 Task: Search one way flight ticket for 3 adults in first from Atlanta: Hartsfield-jackson Atlanta International Airport to Greensboro: Piedmont Triad International Airport on 5-1-2023. Choice of flights is Sun country airlines. Number of bags: 1 carry on bag. Price is upto 87000. Outbound departure time preference is 21:30.
Action: Mouse moved to (231, 233)
Screenshot: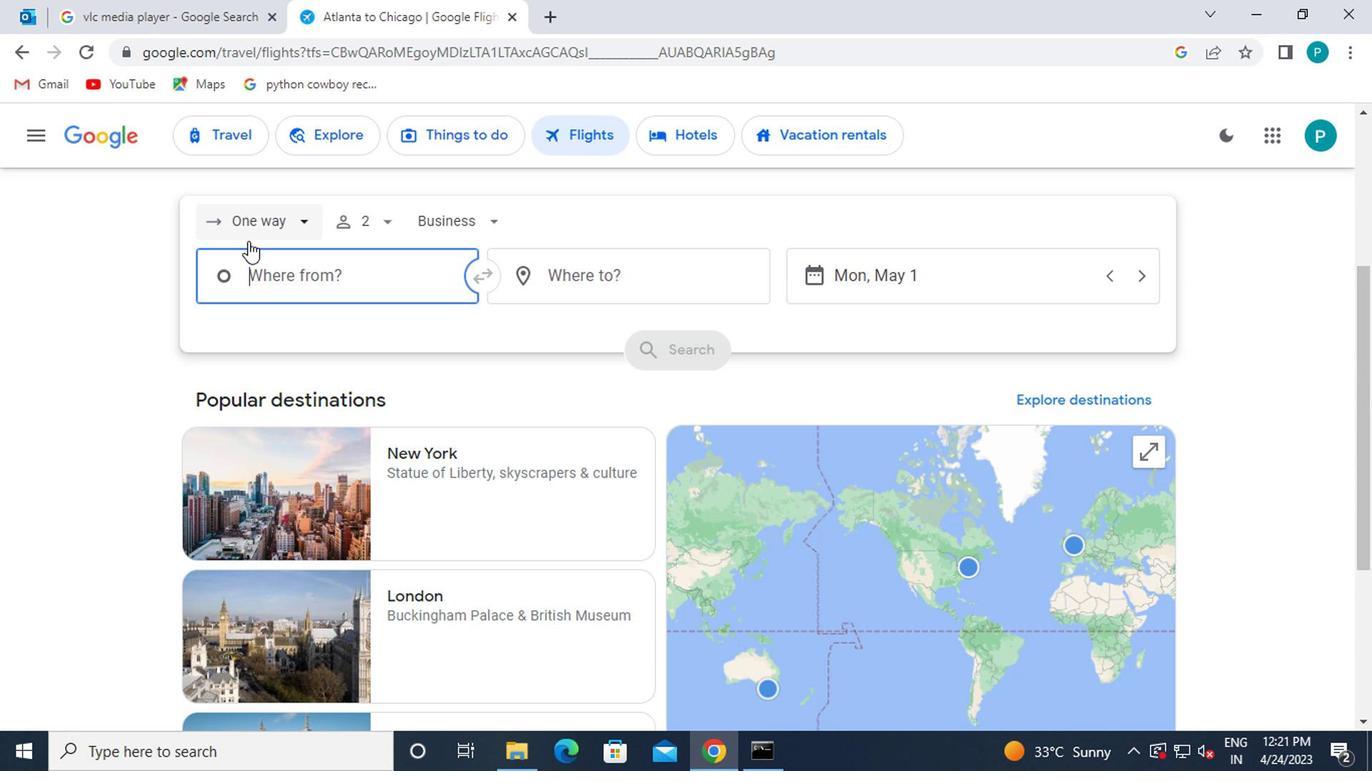 
Action: Mouse pressed left at (231, 233)
Screenshot: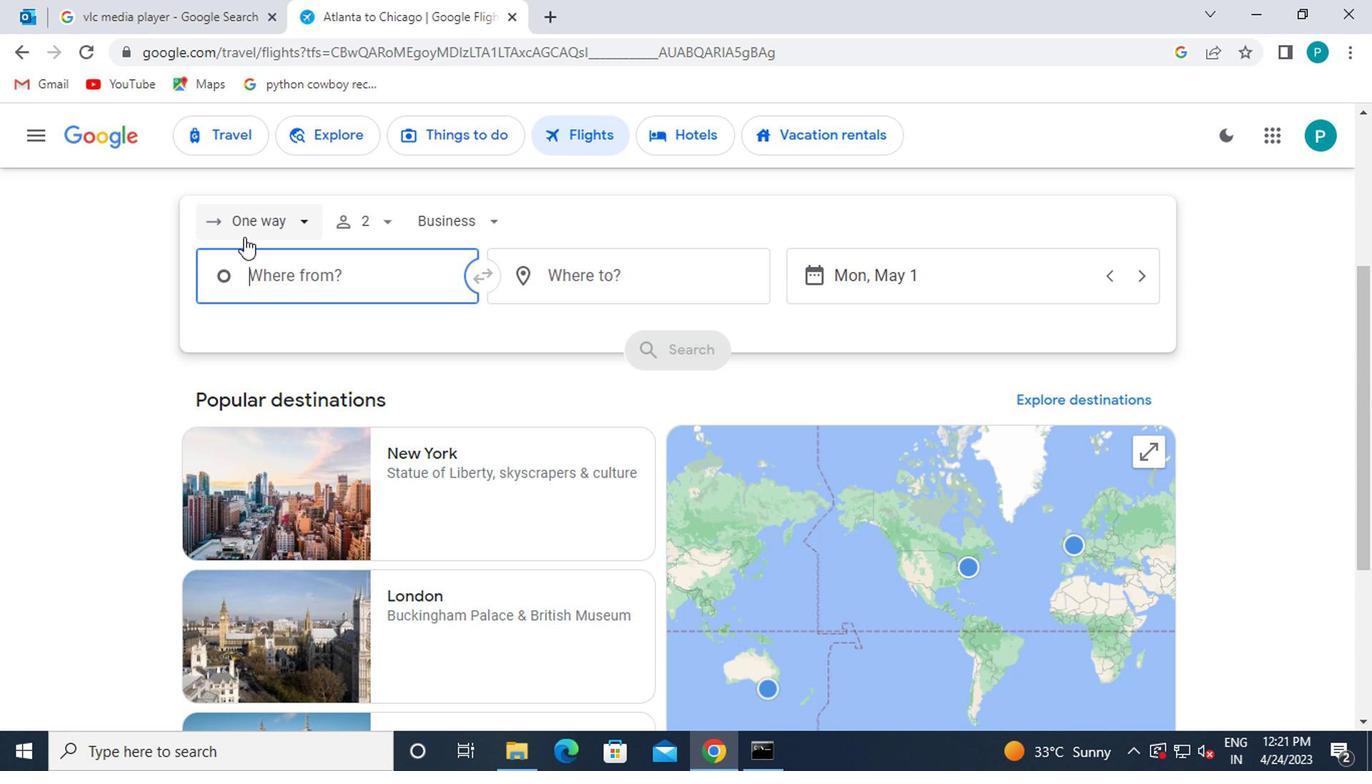 
Action: Mouse moved to (285, 320)
Screenshot: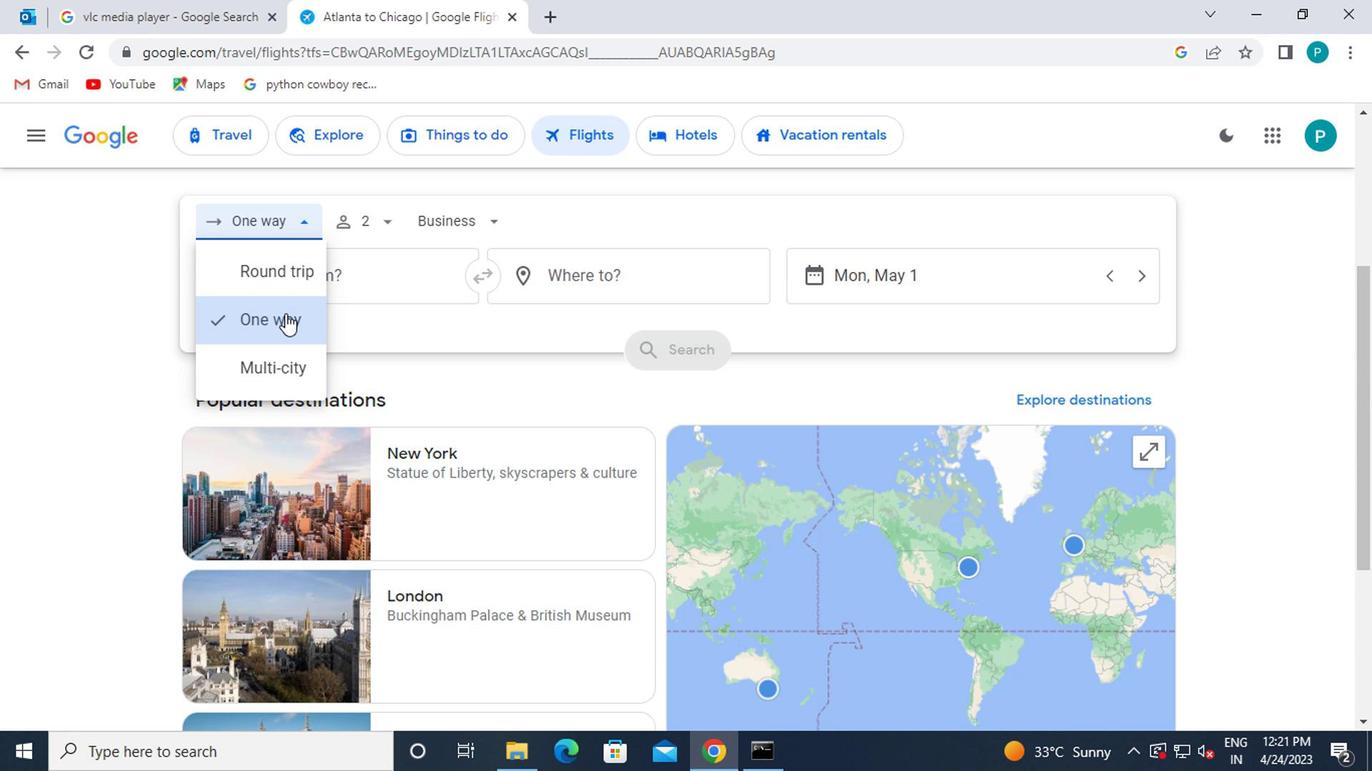 
Action: Mouse pressed left at (285, 320)
Screenshot: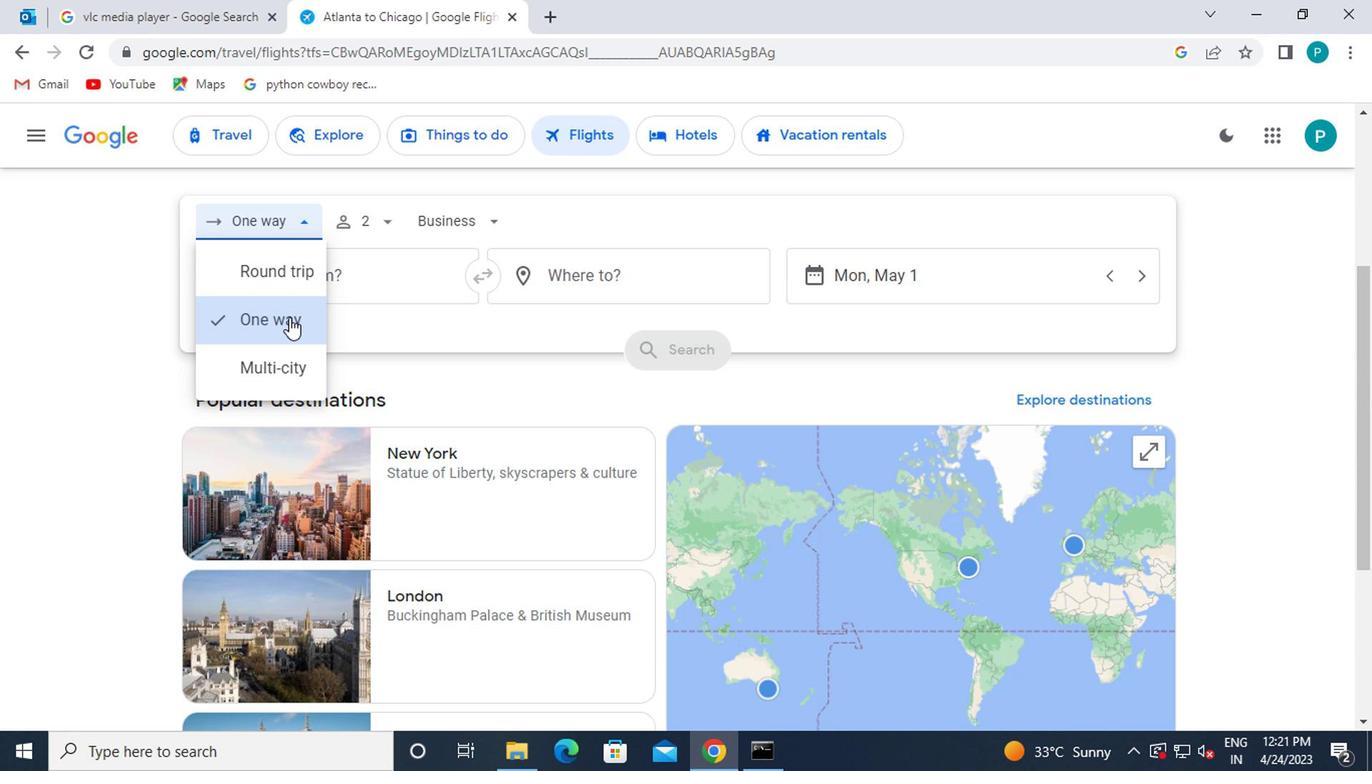 
Action: Mouse moved to (355, 238)
Screenshot: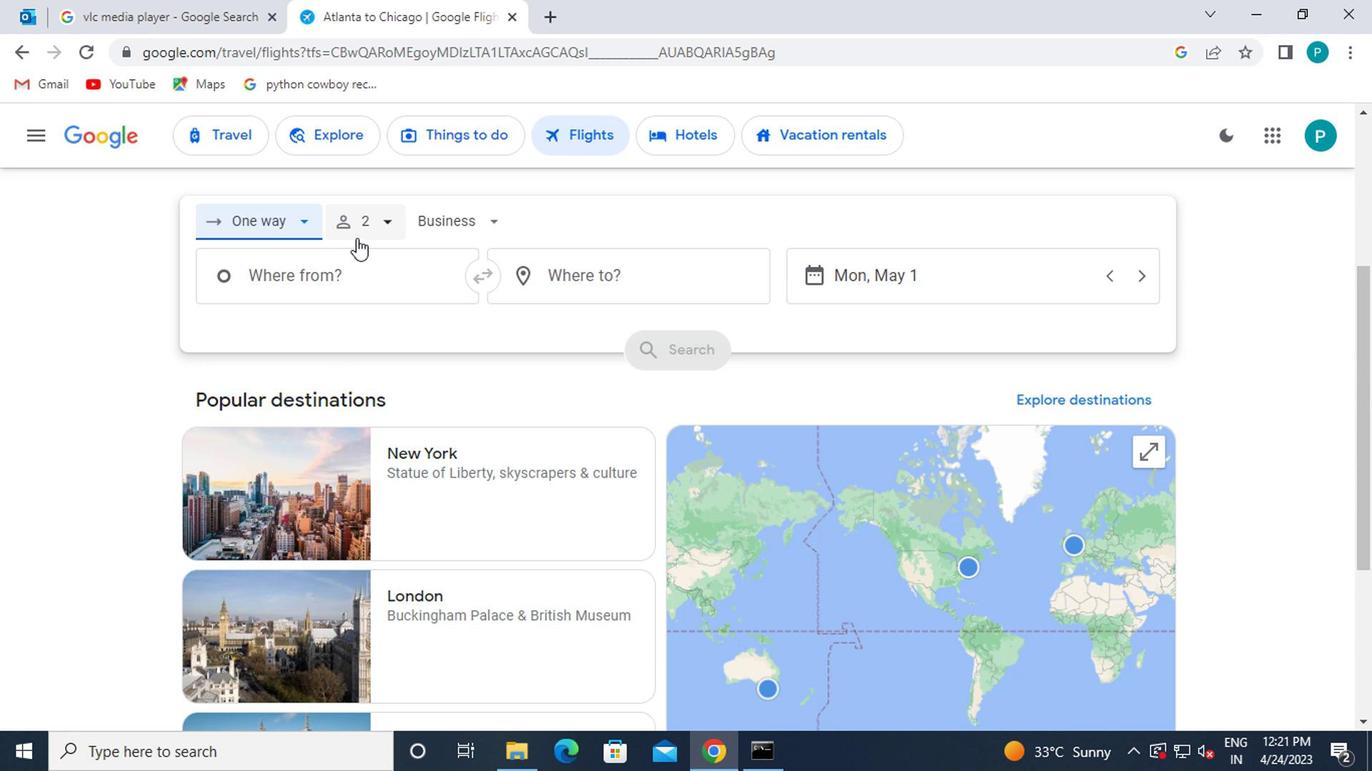 
Action: Mouse pressed left at (355, 238)
Screenshot: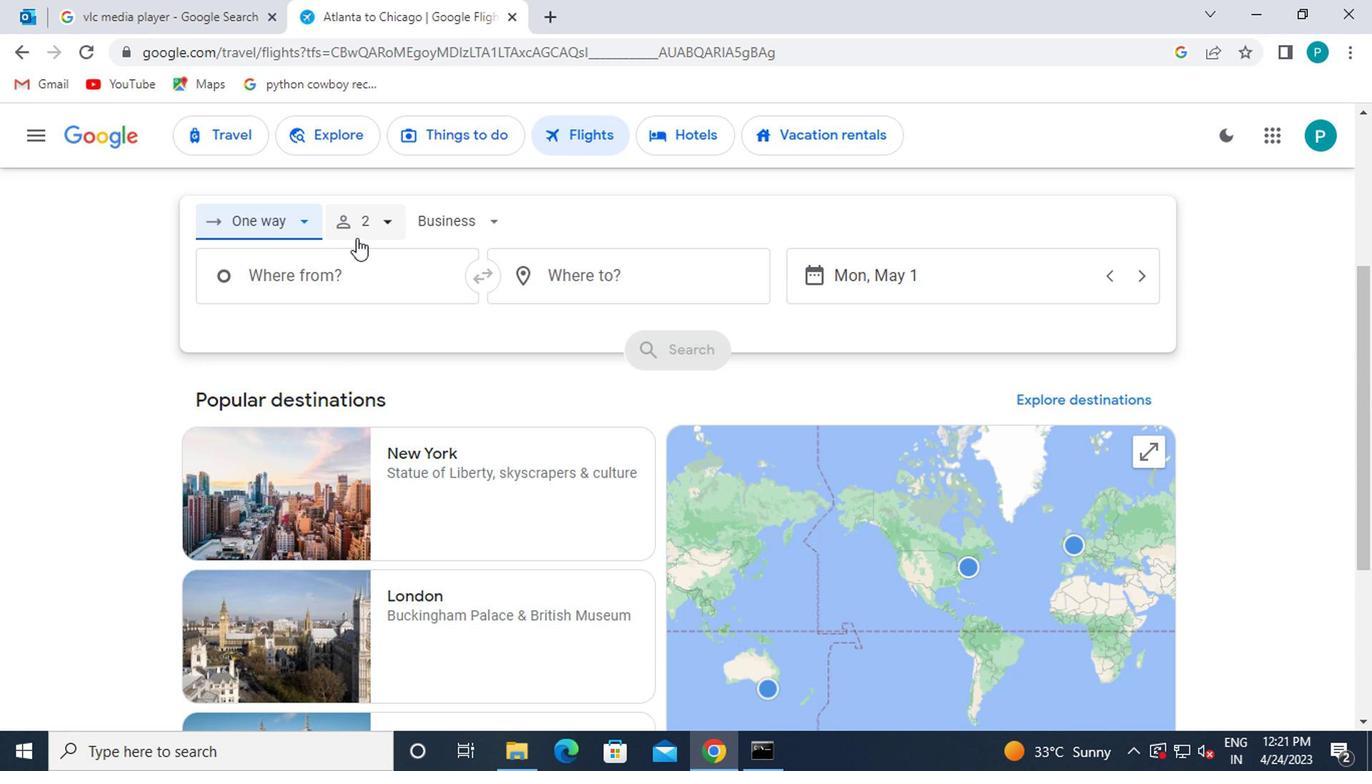 
Action: Mouse moved to (528, 285)
Screenshot: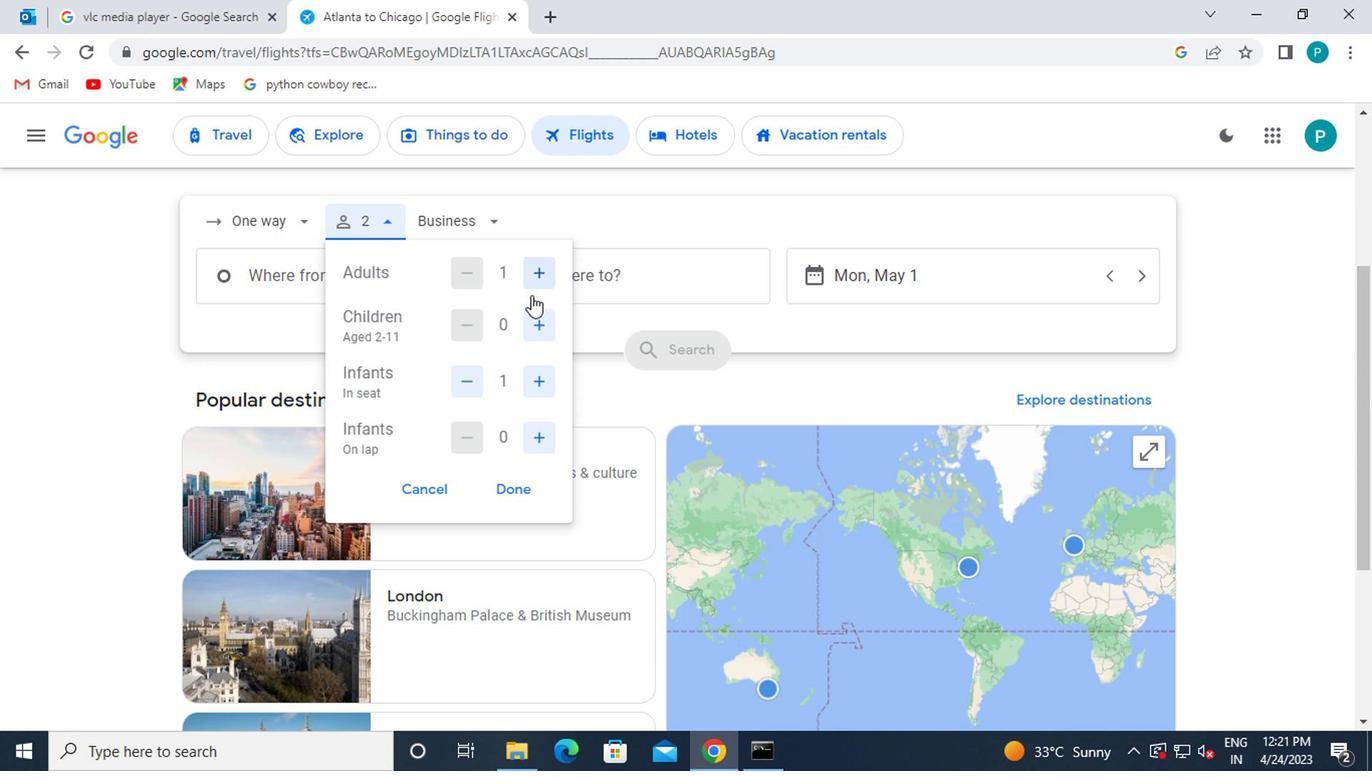 
Action: Mouse pressed left at (528, 285)
Screenshot: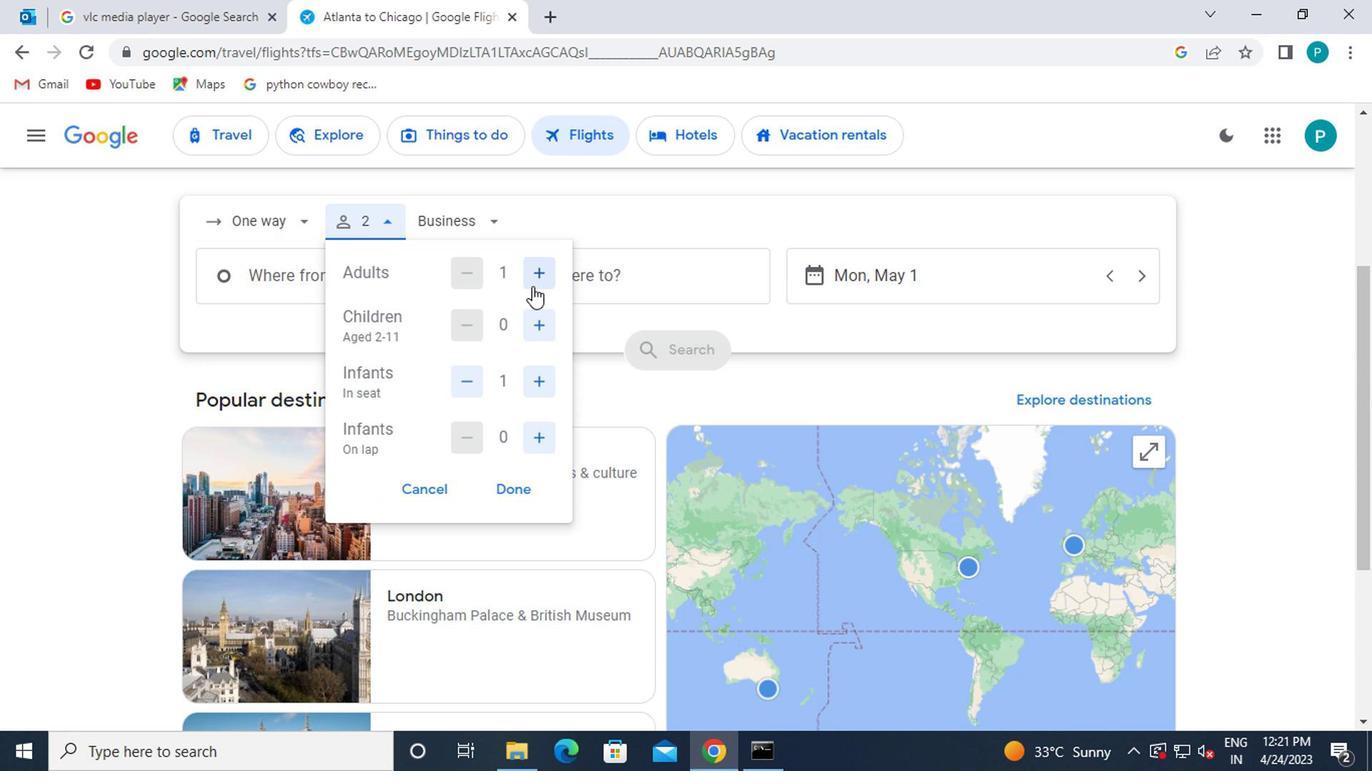 
Action: Mouse pressed left at (528, 285)
Screenshot: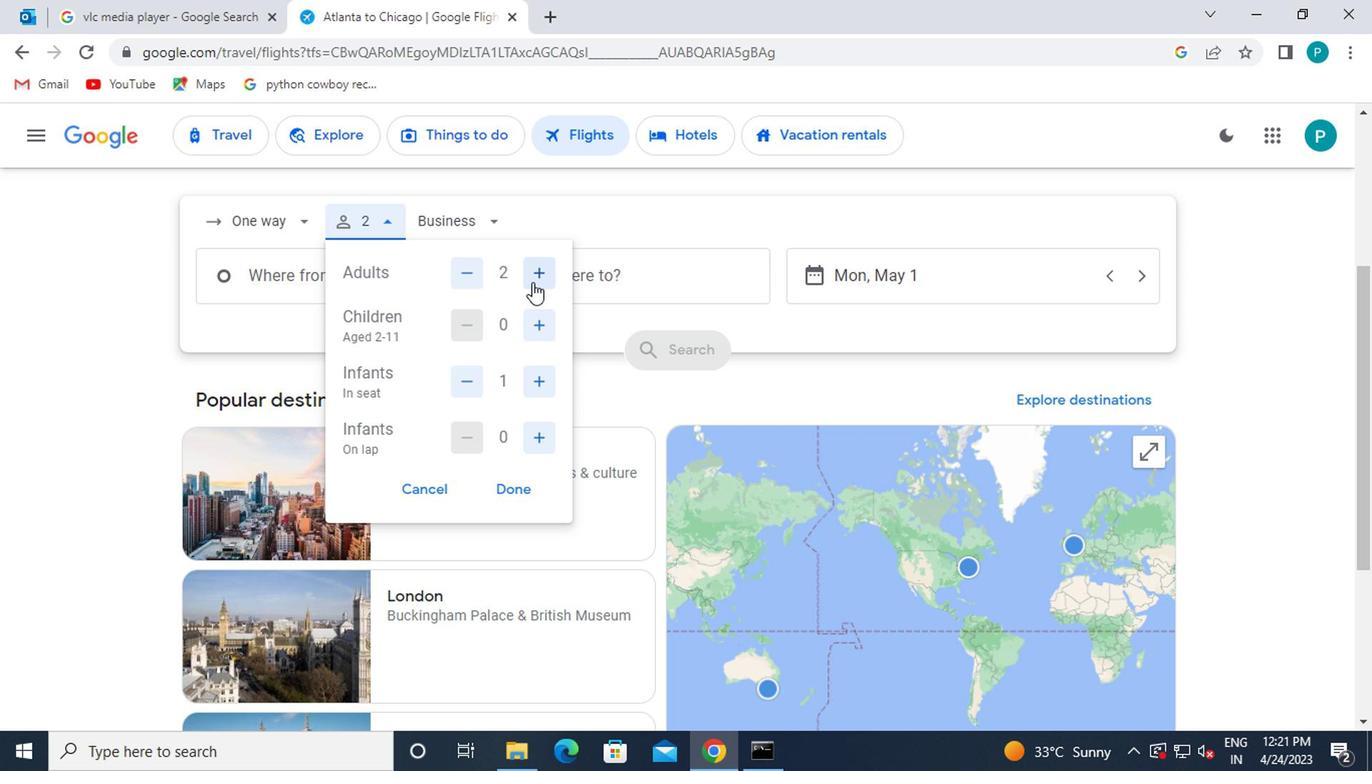 
Action: Mouse moved to (472, 378)
Screenshot: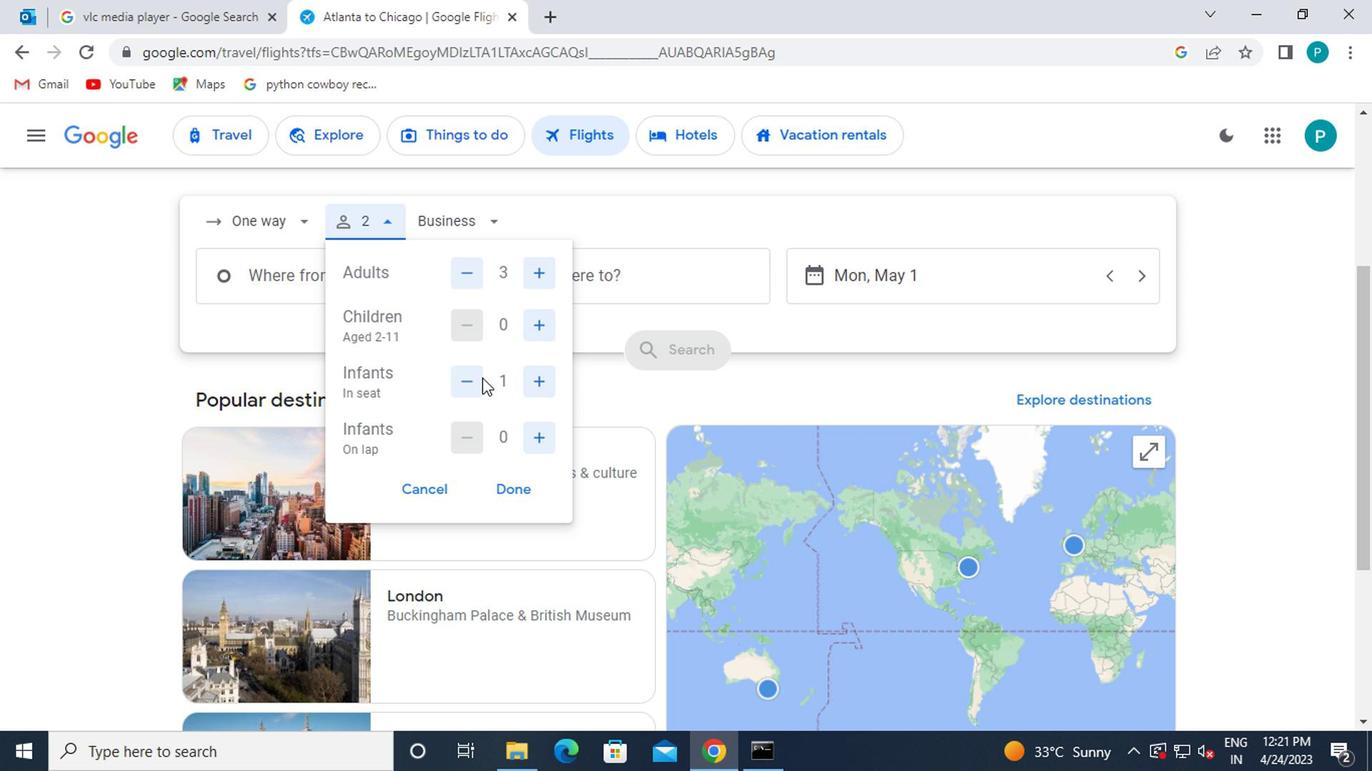 
Action: Mouse pressed left at (472, 378)
Screenshot: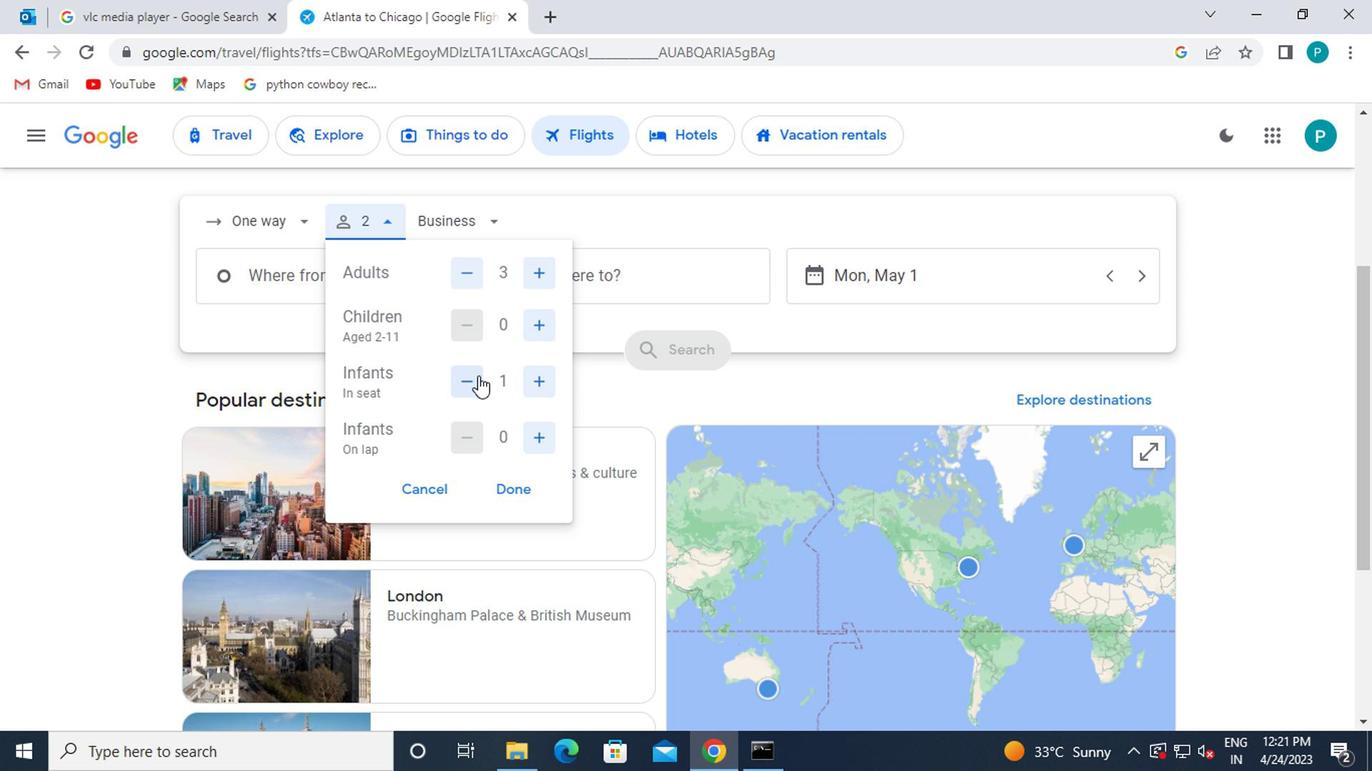 
Action: Mouse moved to (493, 489)
Screenshot: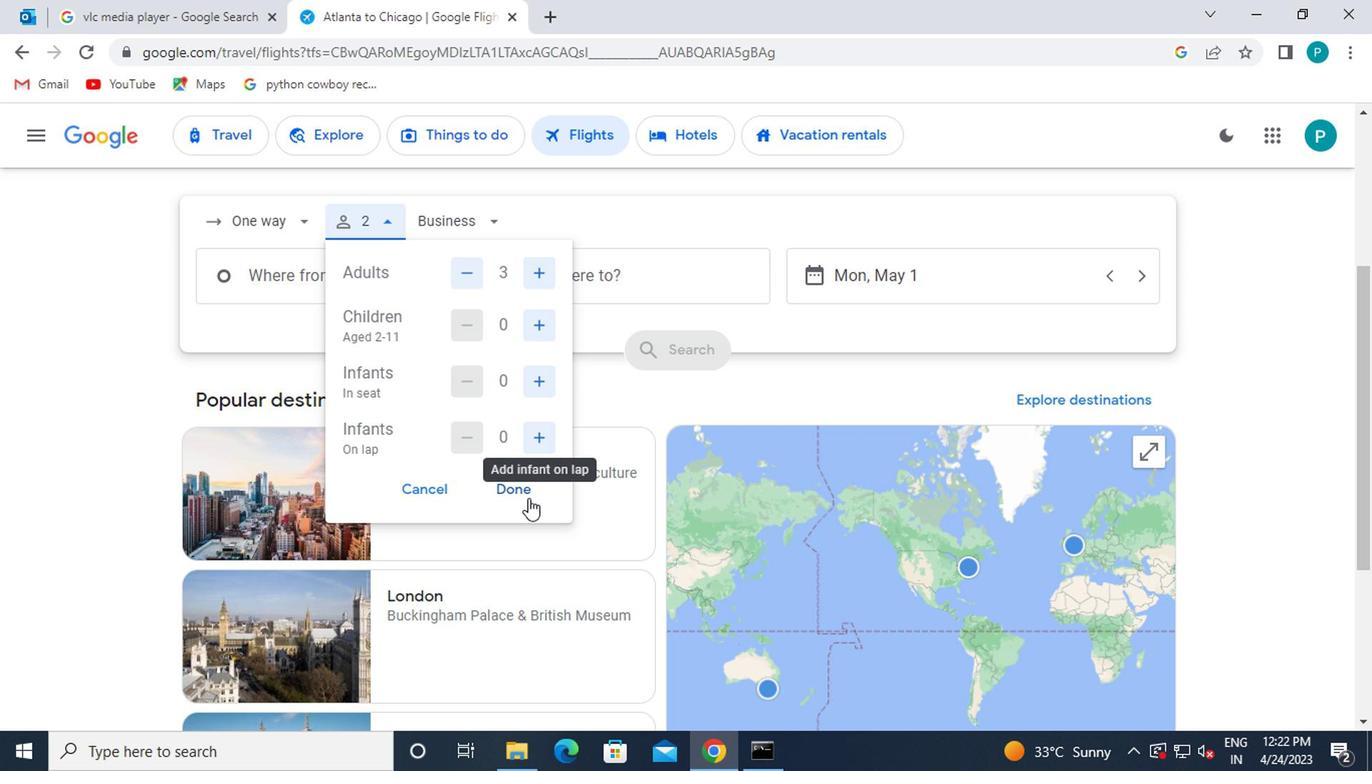 
Action: Mouse pressed left at (493, 489)
Screenshot: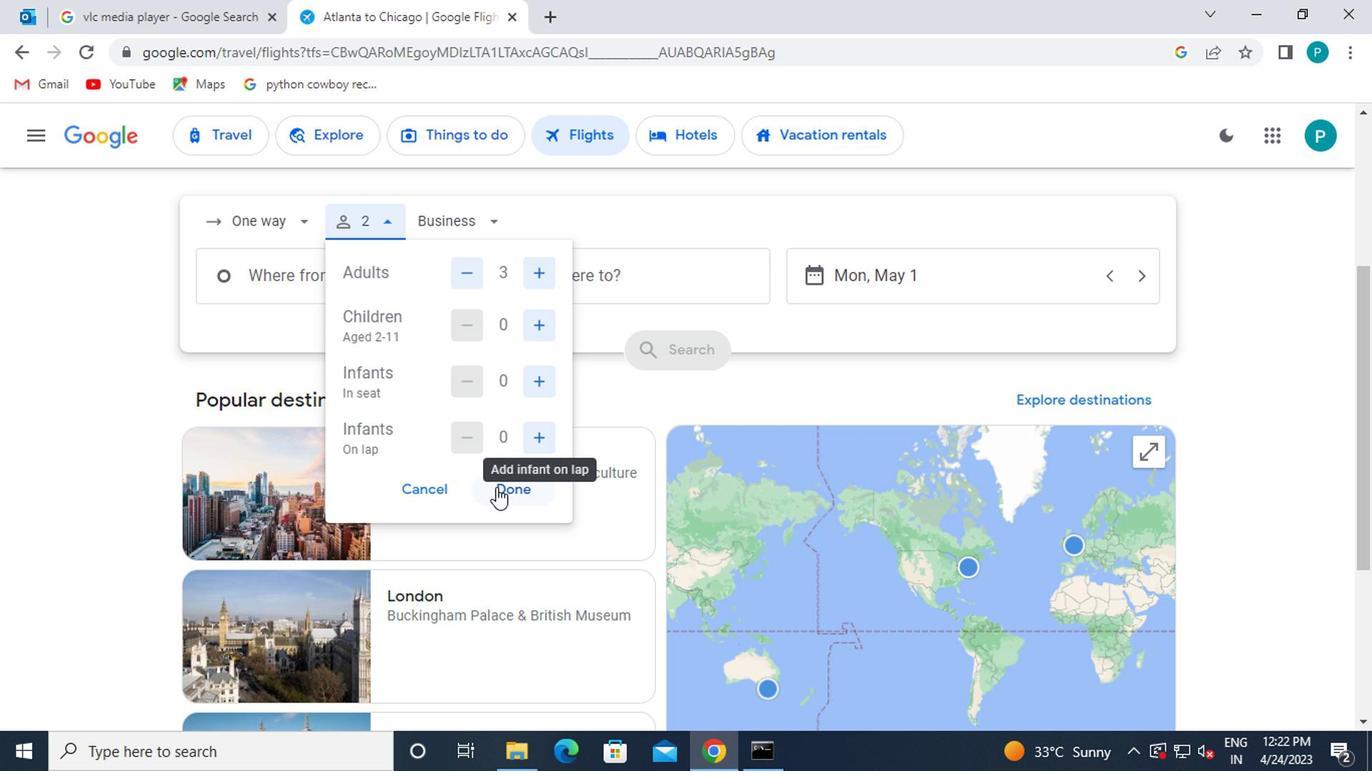 
Action: Mouse moved to (479, 225)
Screenshot: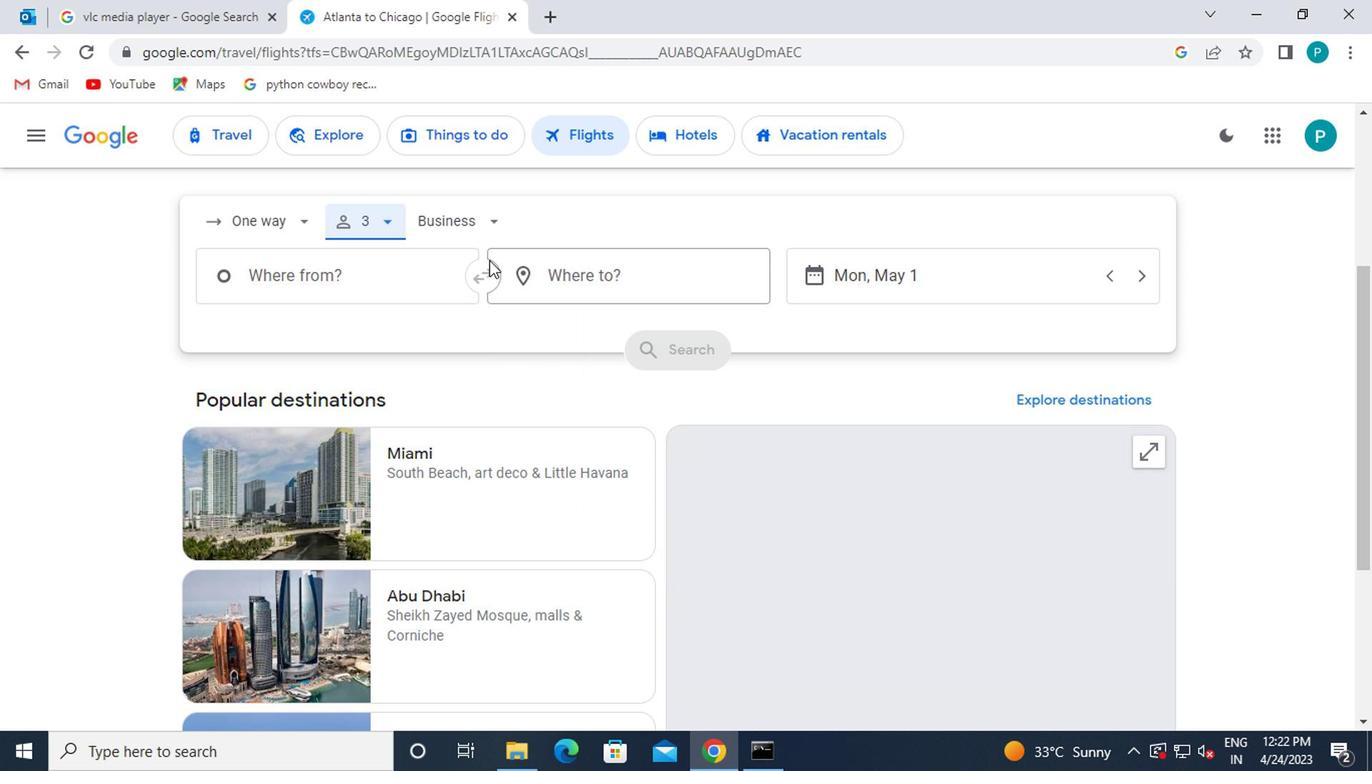 
Action: Mouse pressed left at (479, 225)
Screenshot: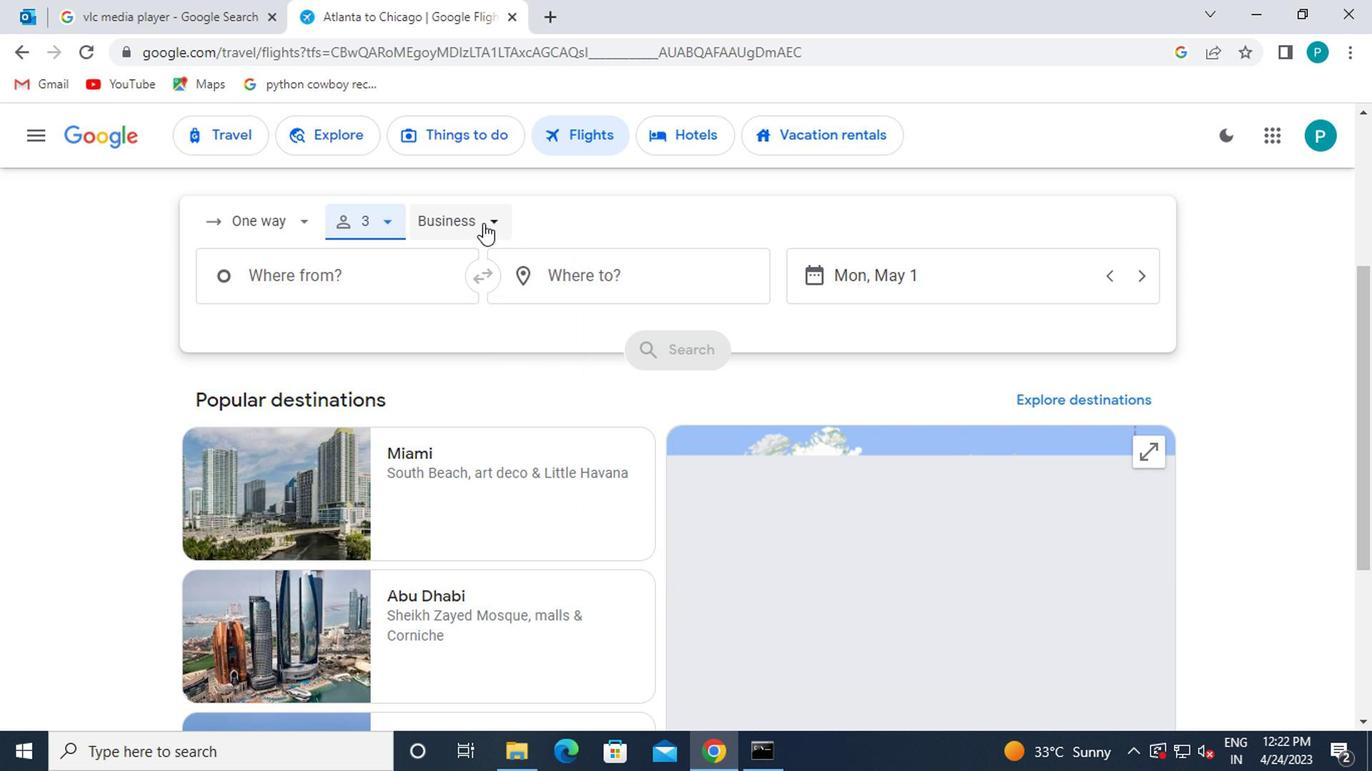 
Action: Mouse moved to (506, 411)
Screenshot: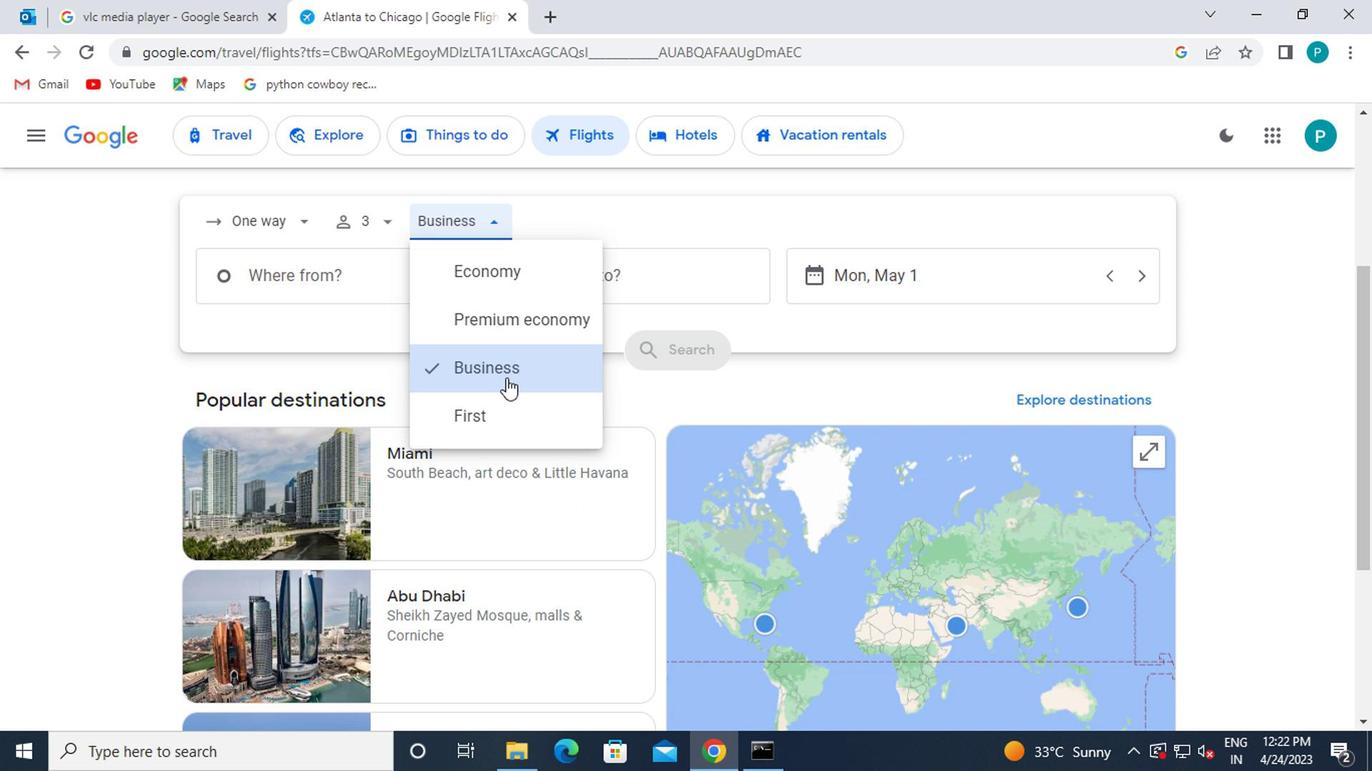 
Action: Mouse pressed left at (506, 411)
Screenshot: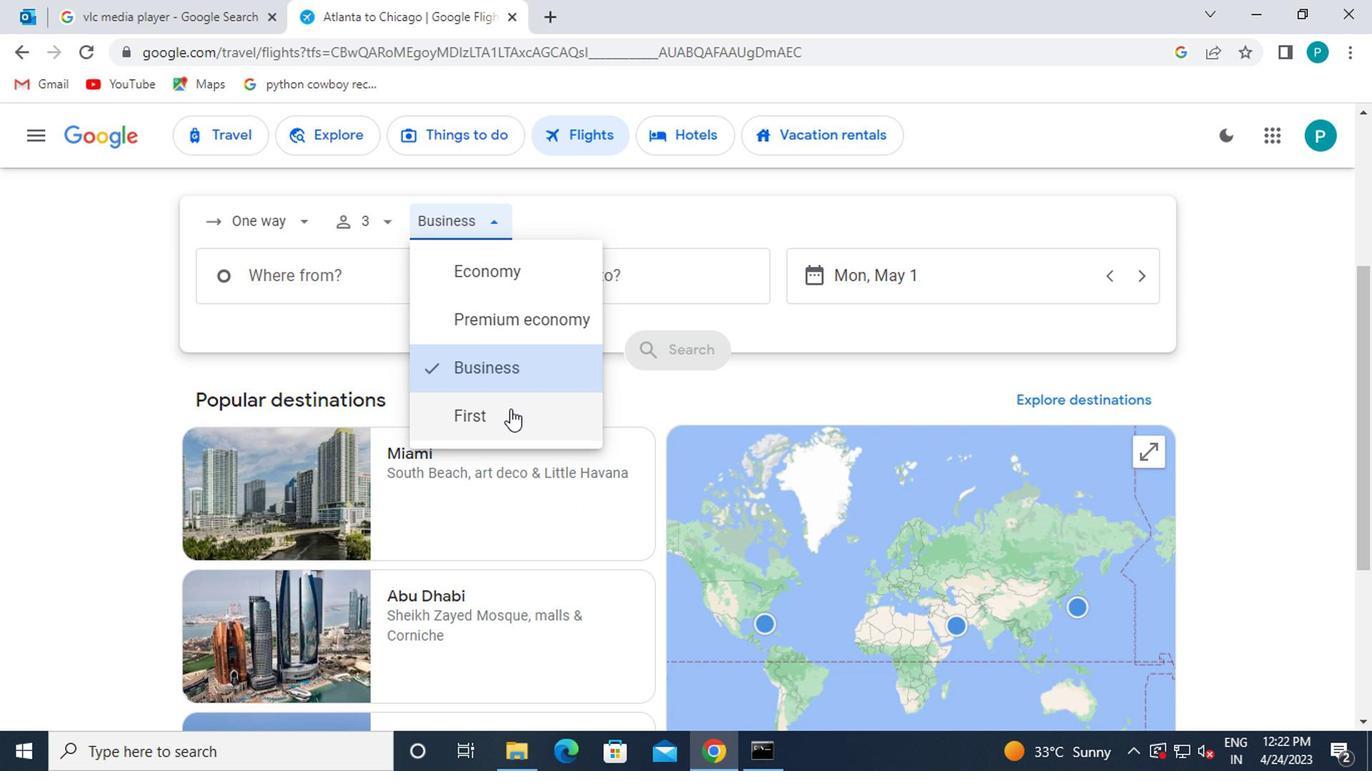 
Action: Mouse moved to (335, 290)
Screenshot: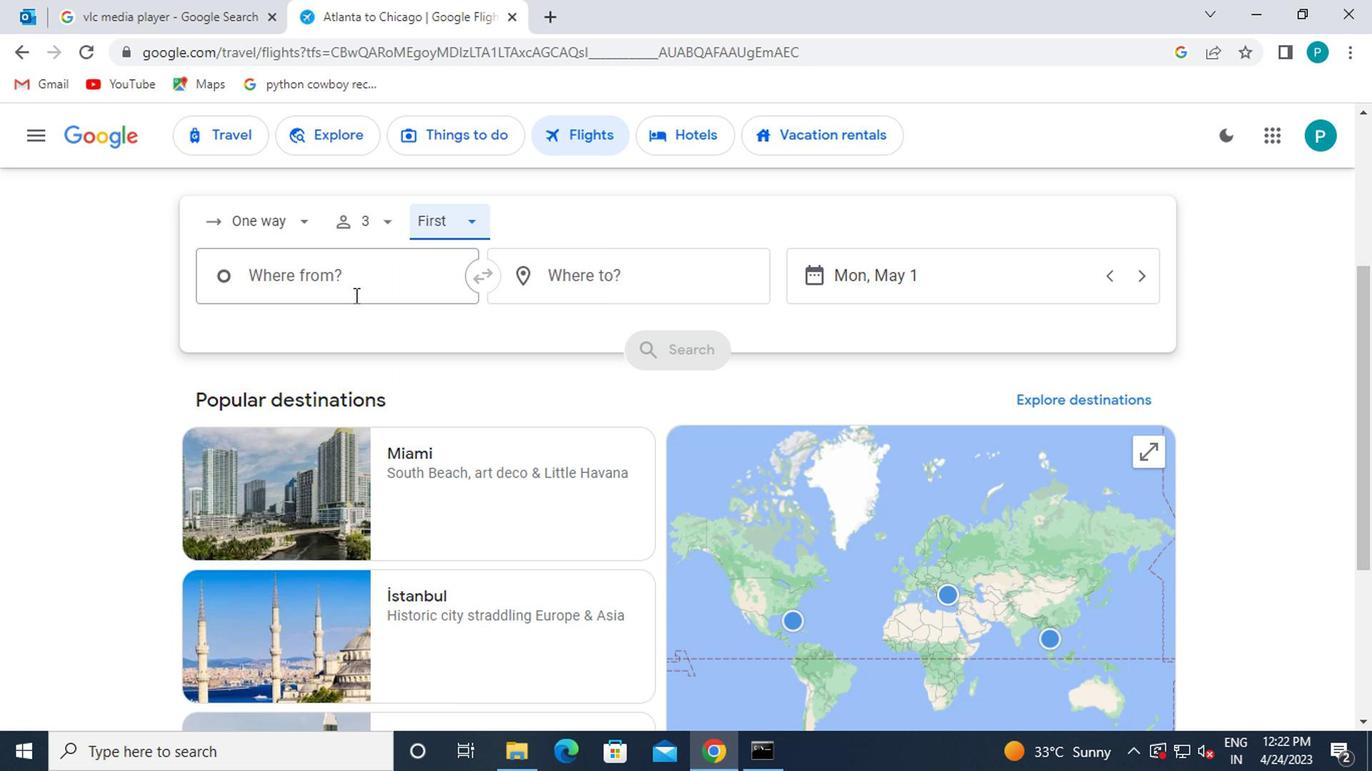 
Action: Mouse pressed left at (335, 290)
Screenshot: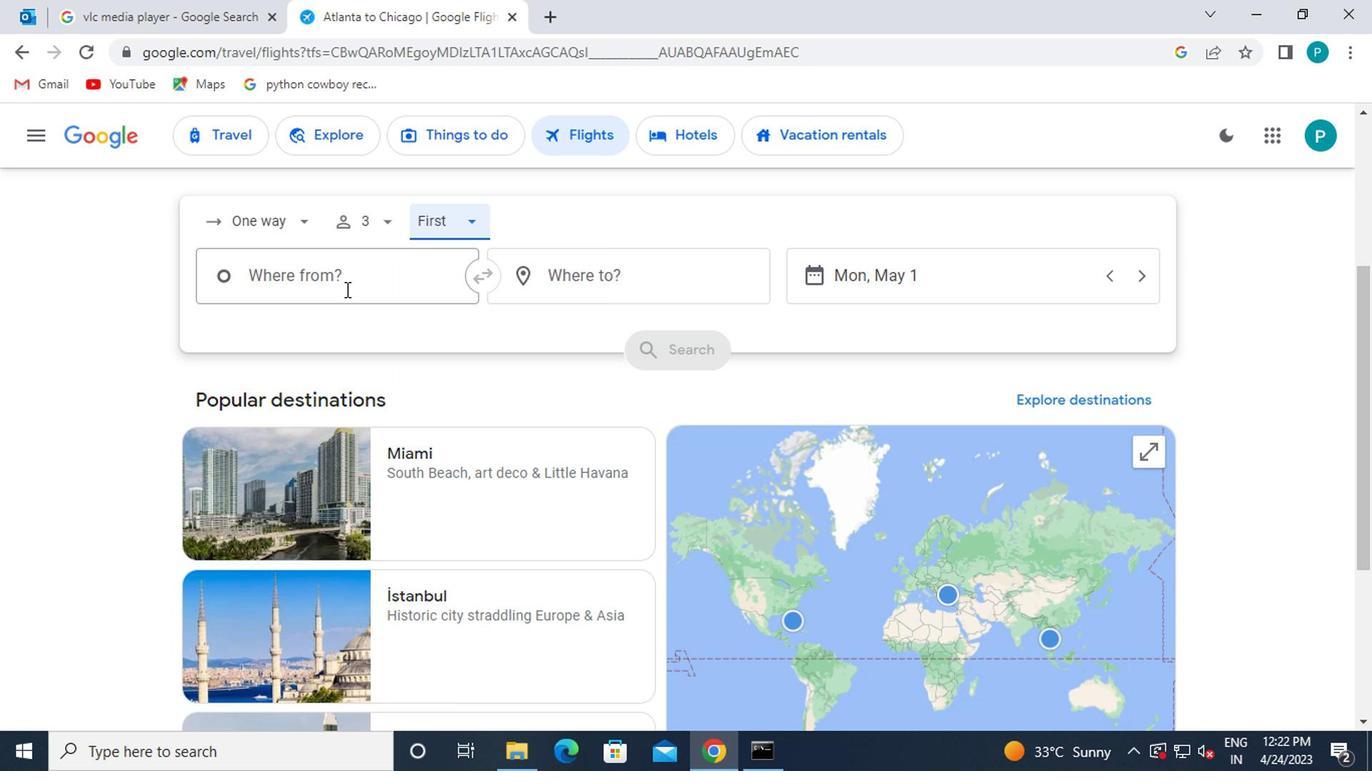 
Action: Mouse moved to (333, 288)
Screenshot: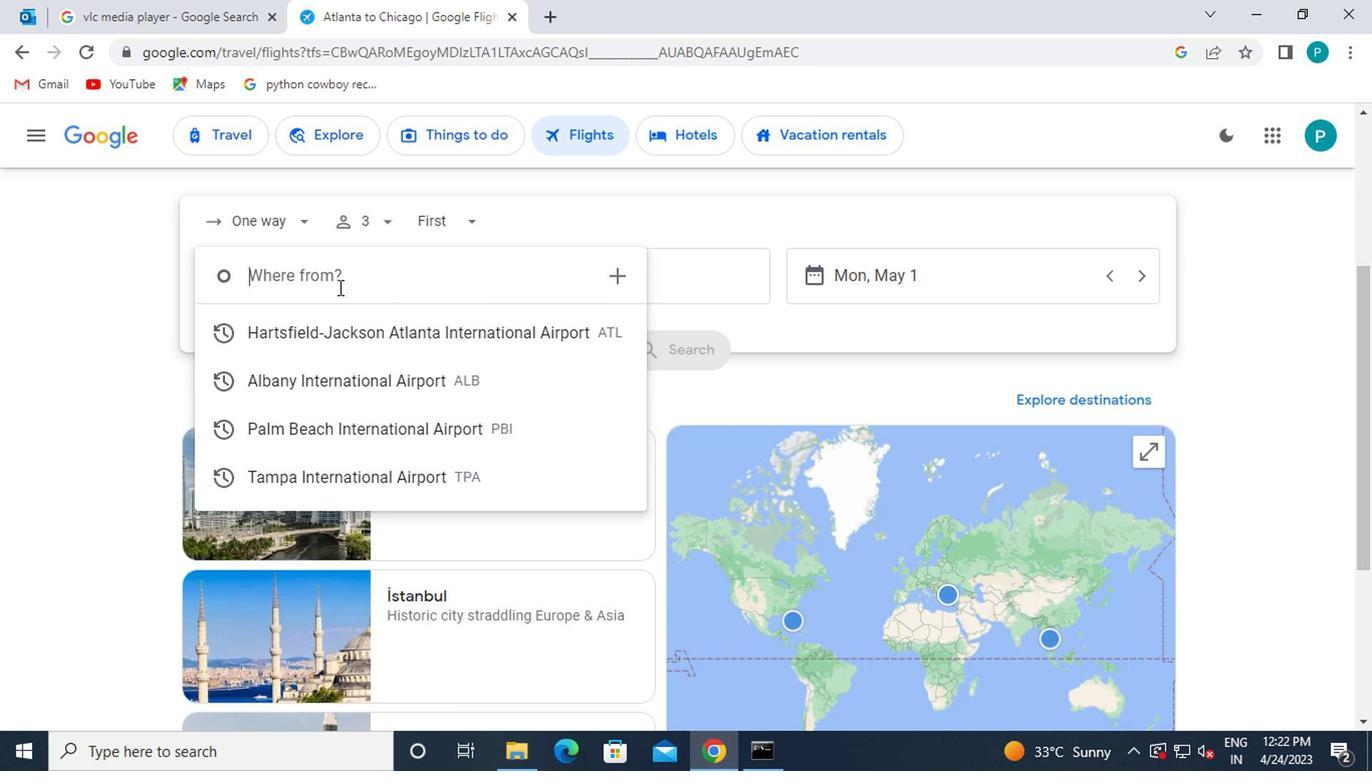 
Action: Key pressed atlanta
Screenshot: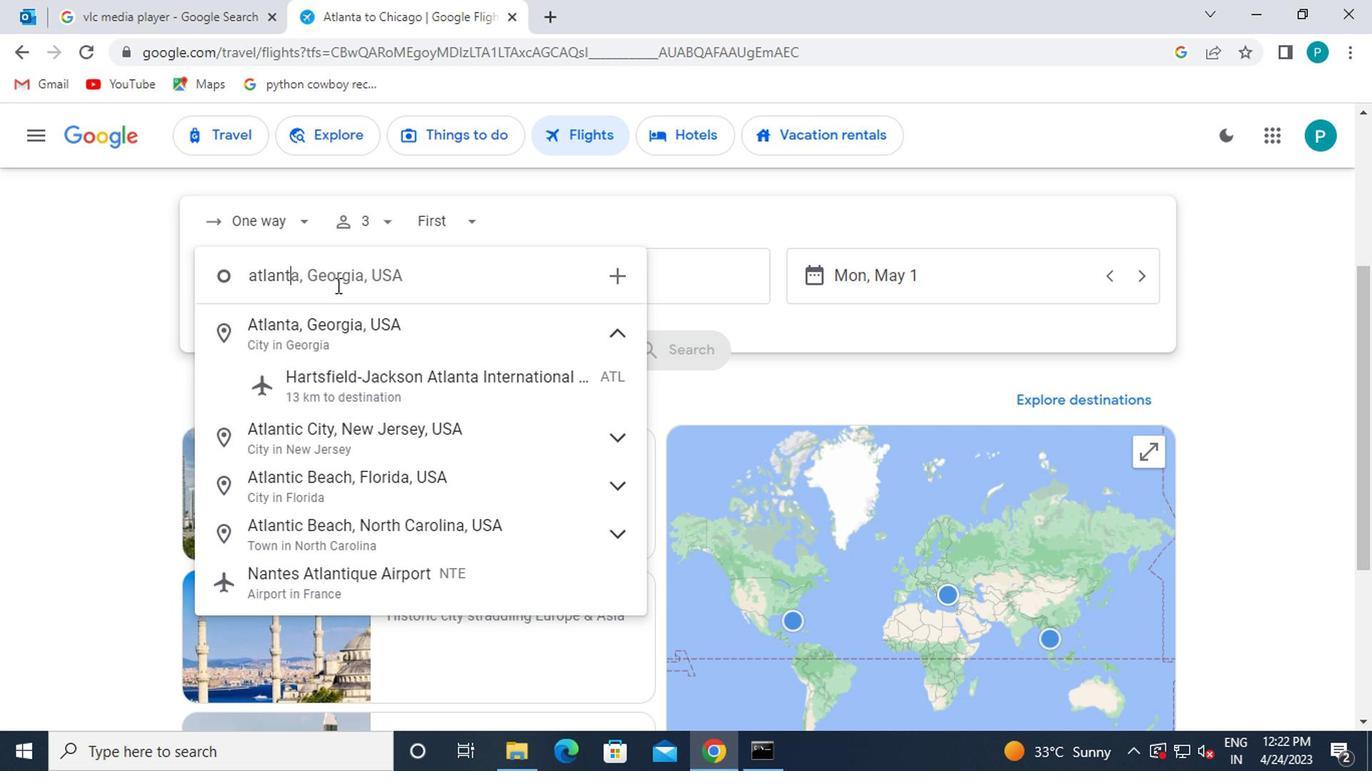 
Action: Mouse moved to (325, 385)
Screenshot: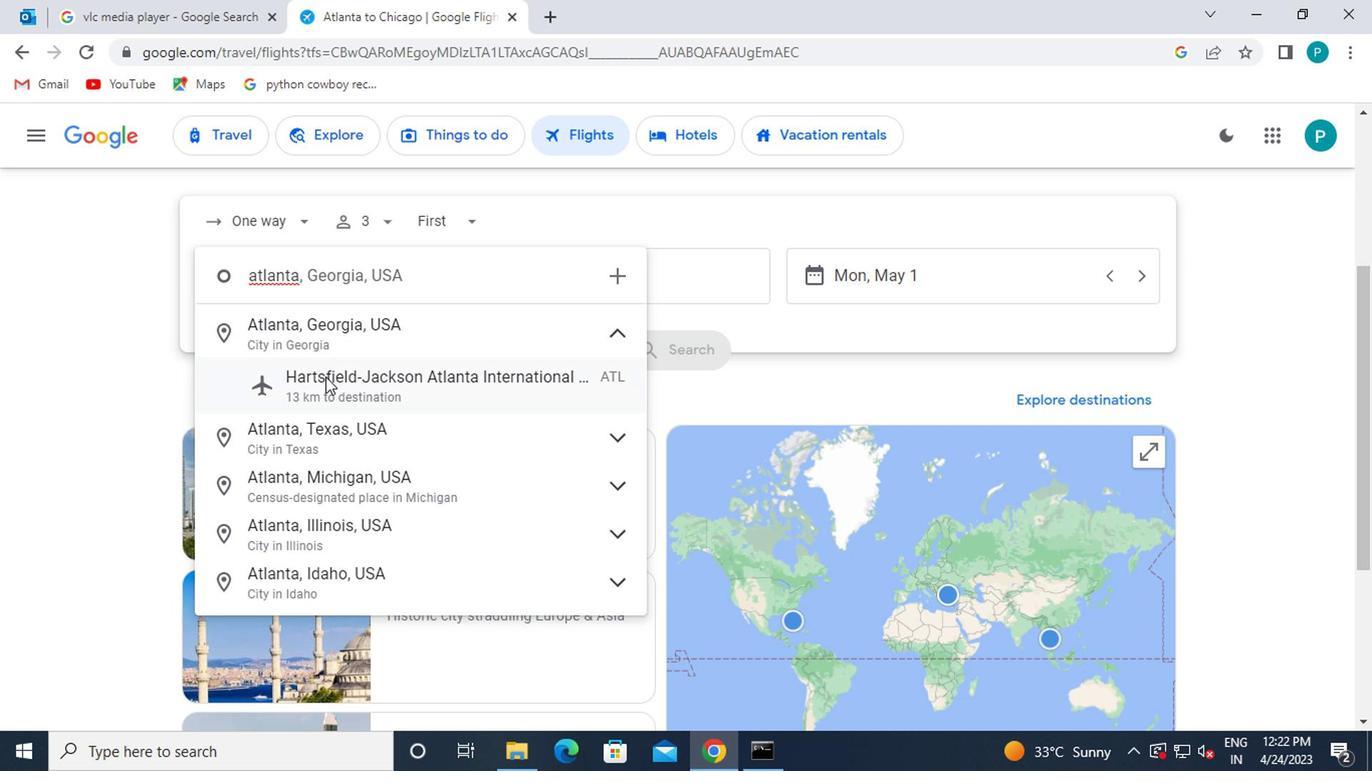 
Action: Mouse pressed left at (325, 385)
Screenshot: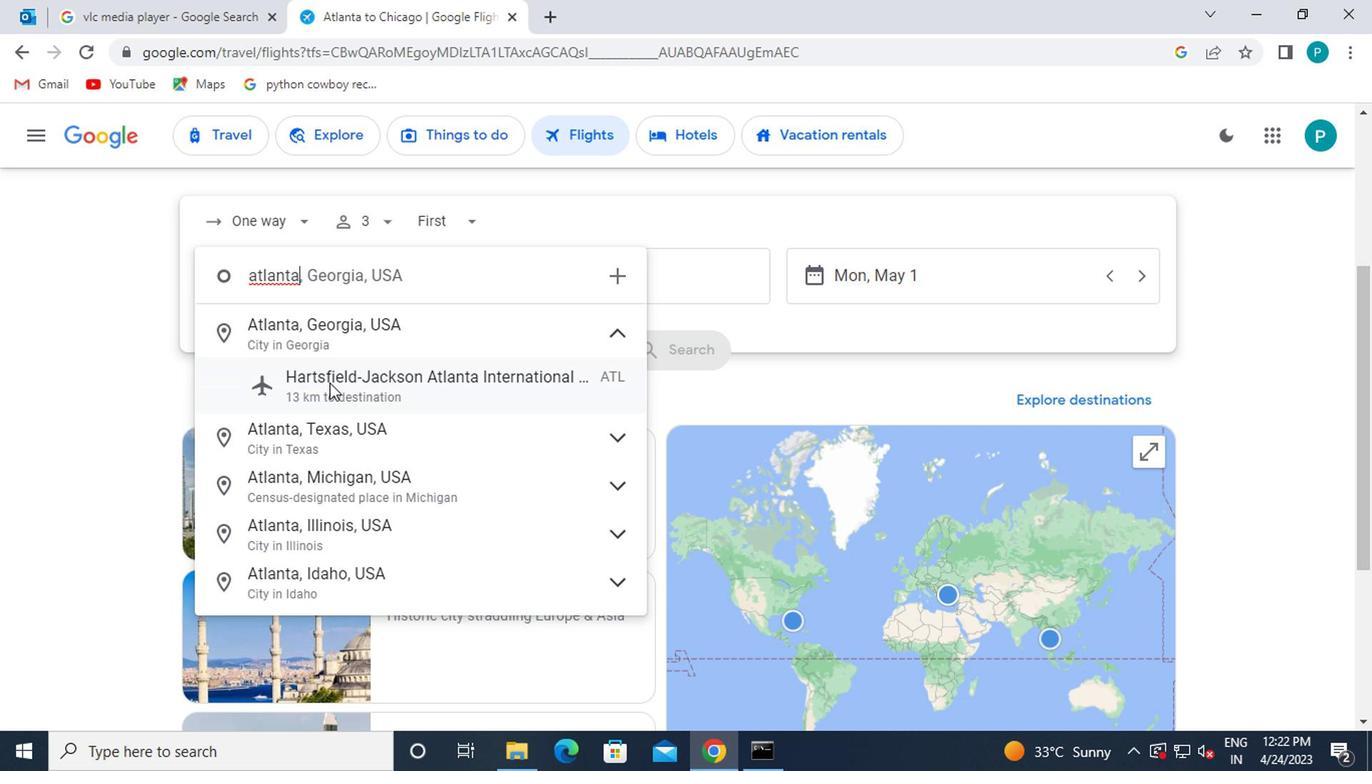 
Action: Mouse moved to (585, 290)
Screenshot: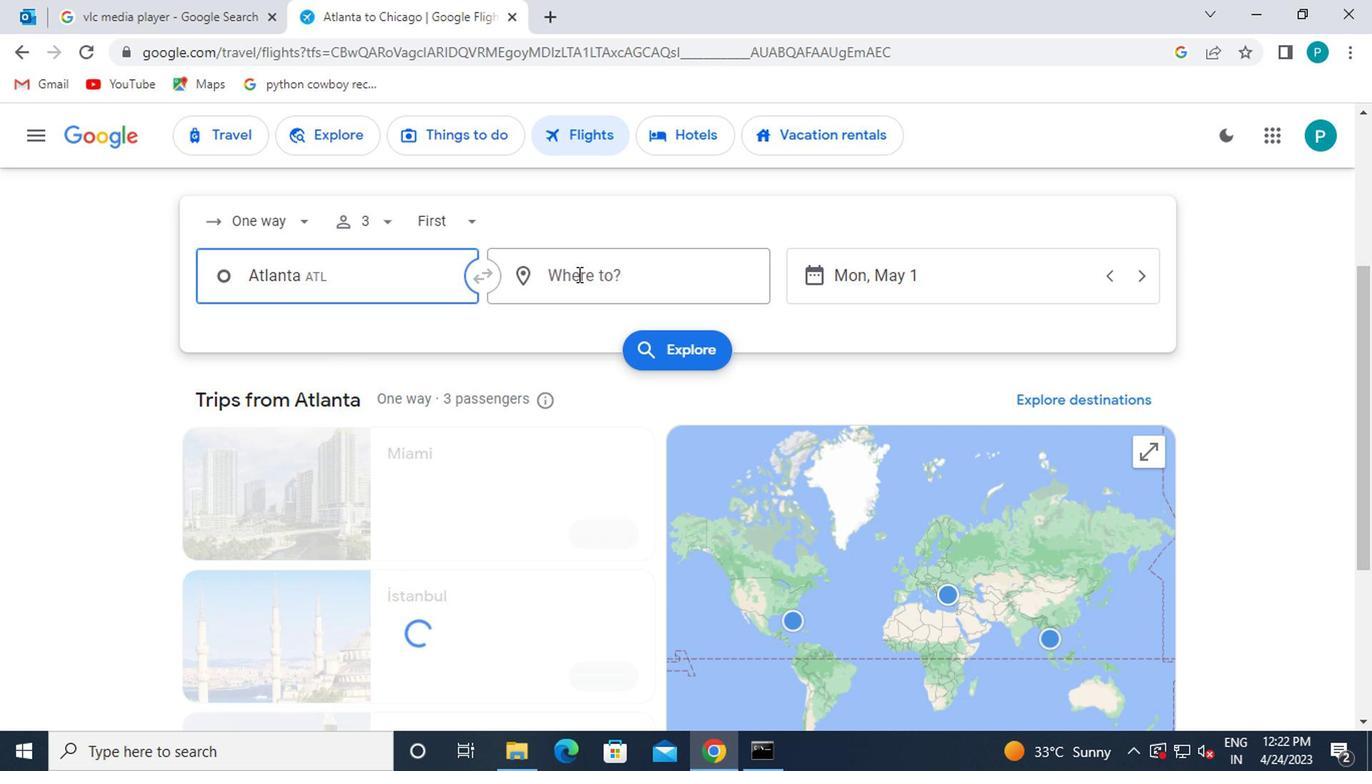 
Action: Mouse pressed left at (585, 290)
Screenshot: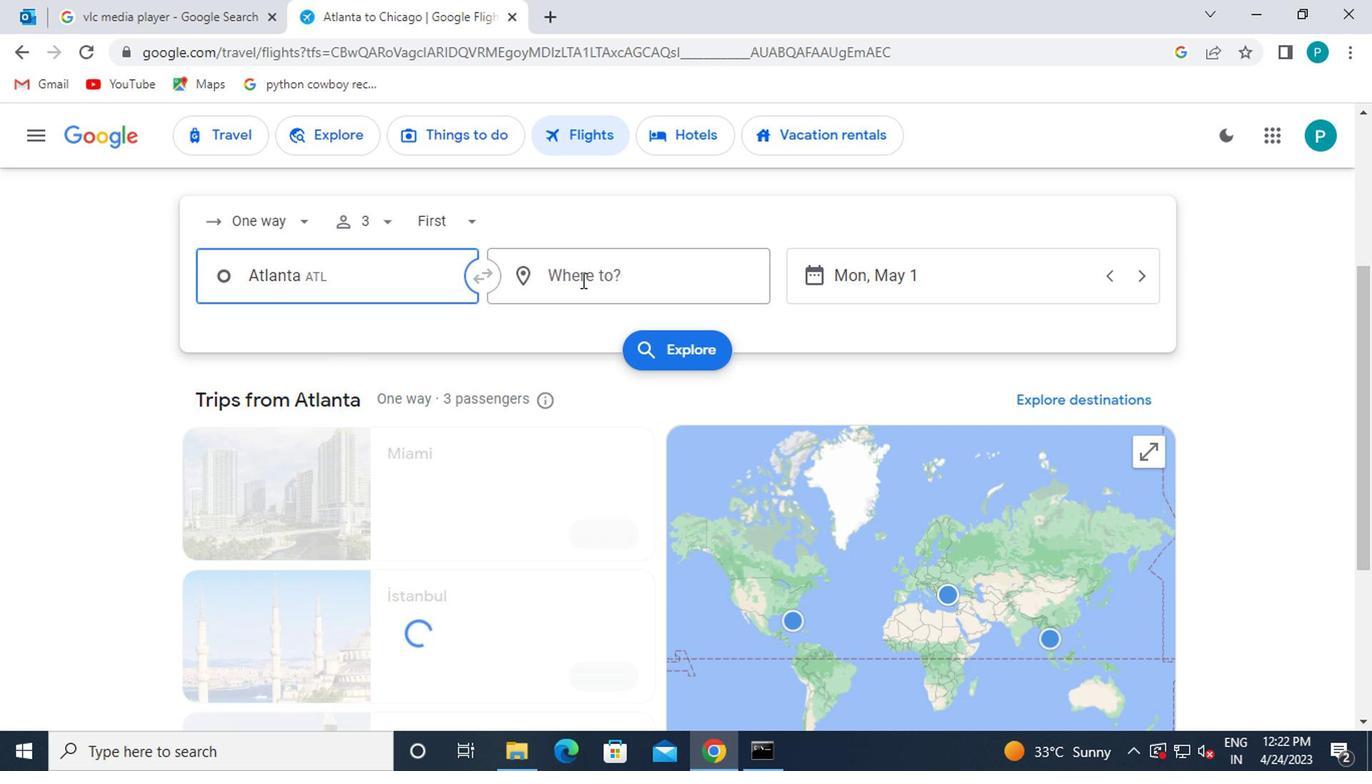
Action: Mouse moved to (596, 297)
Screenshot: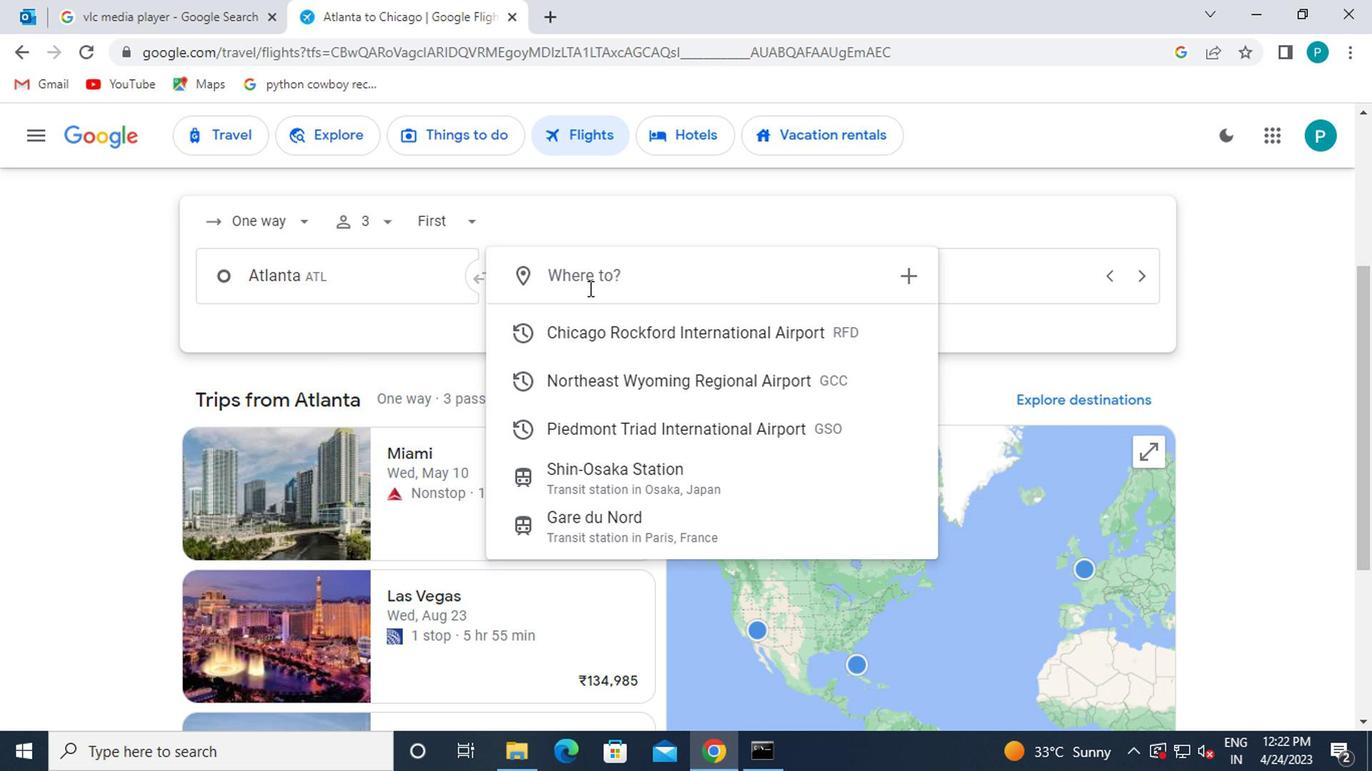 
Action: Key pressed pie
Screenshot: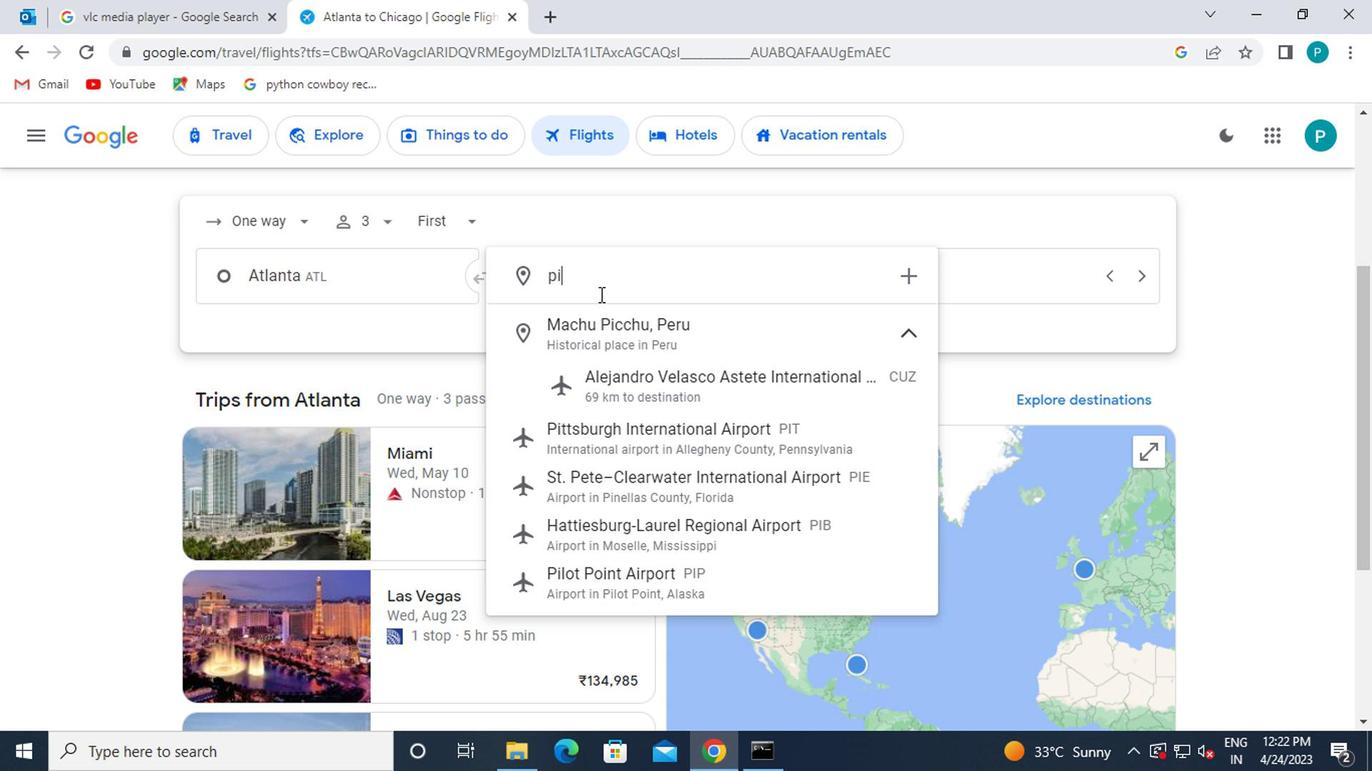 
Action: Mouse moved to (623, 292)
Screenshot: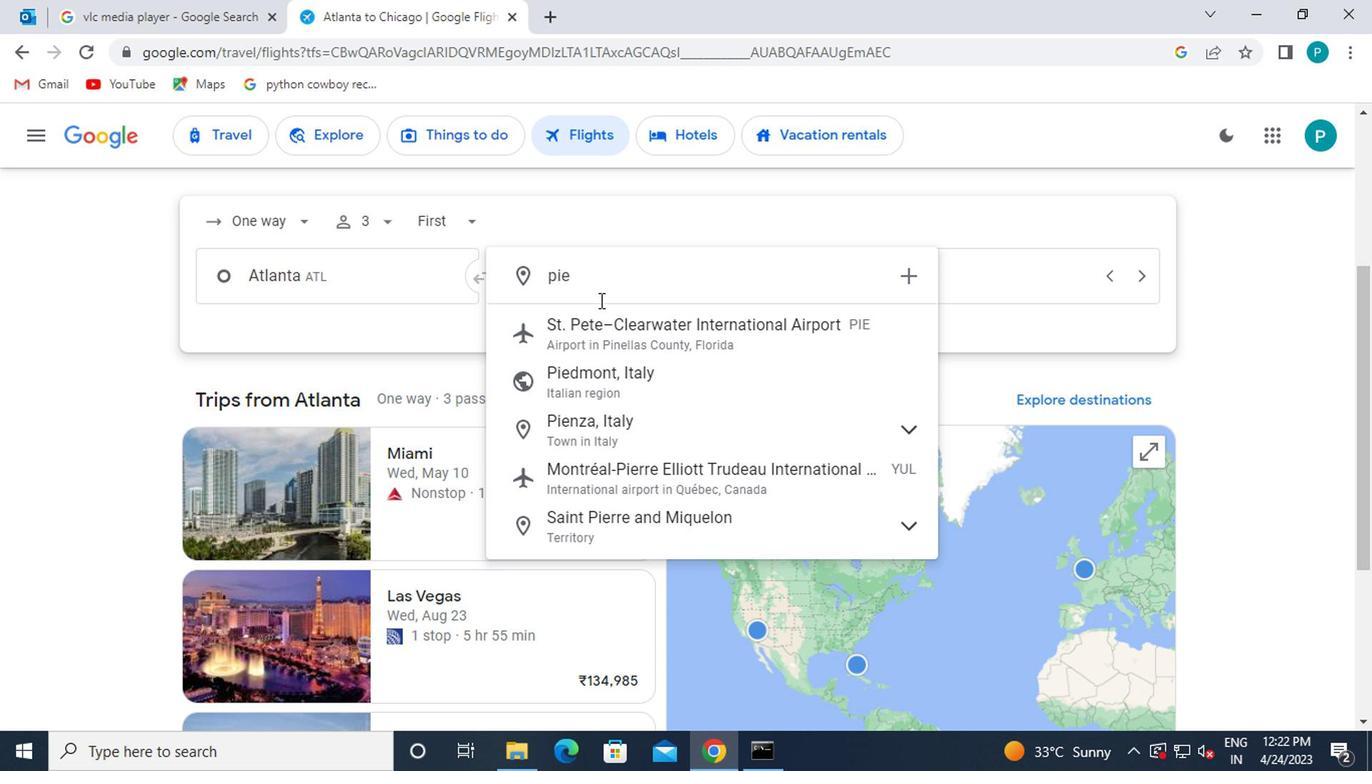 
Action: Key pressed d
Screenshot: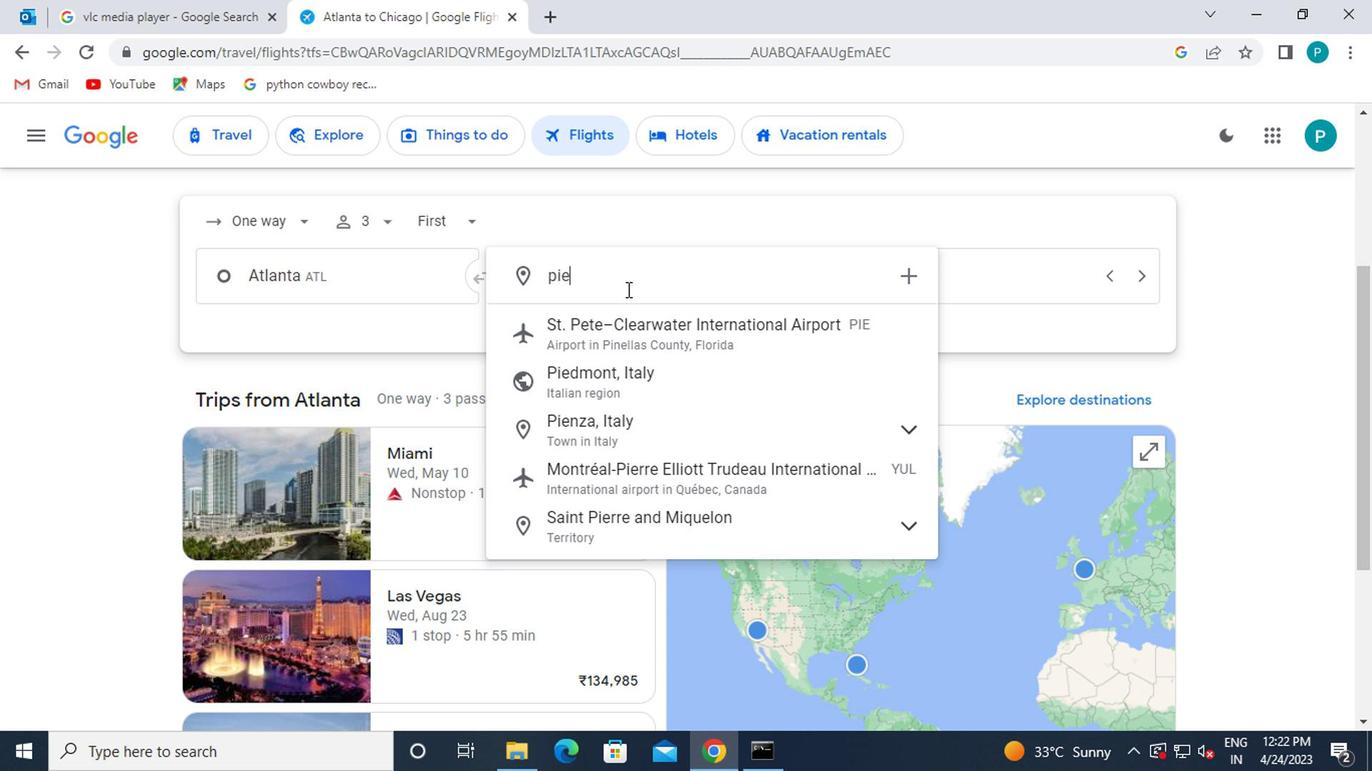
Action: Mouse moved to (763, 425)
Screenshot: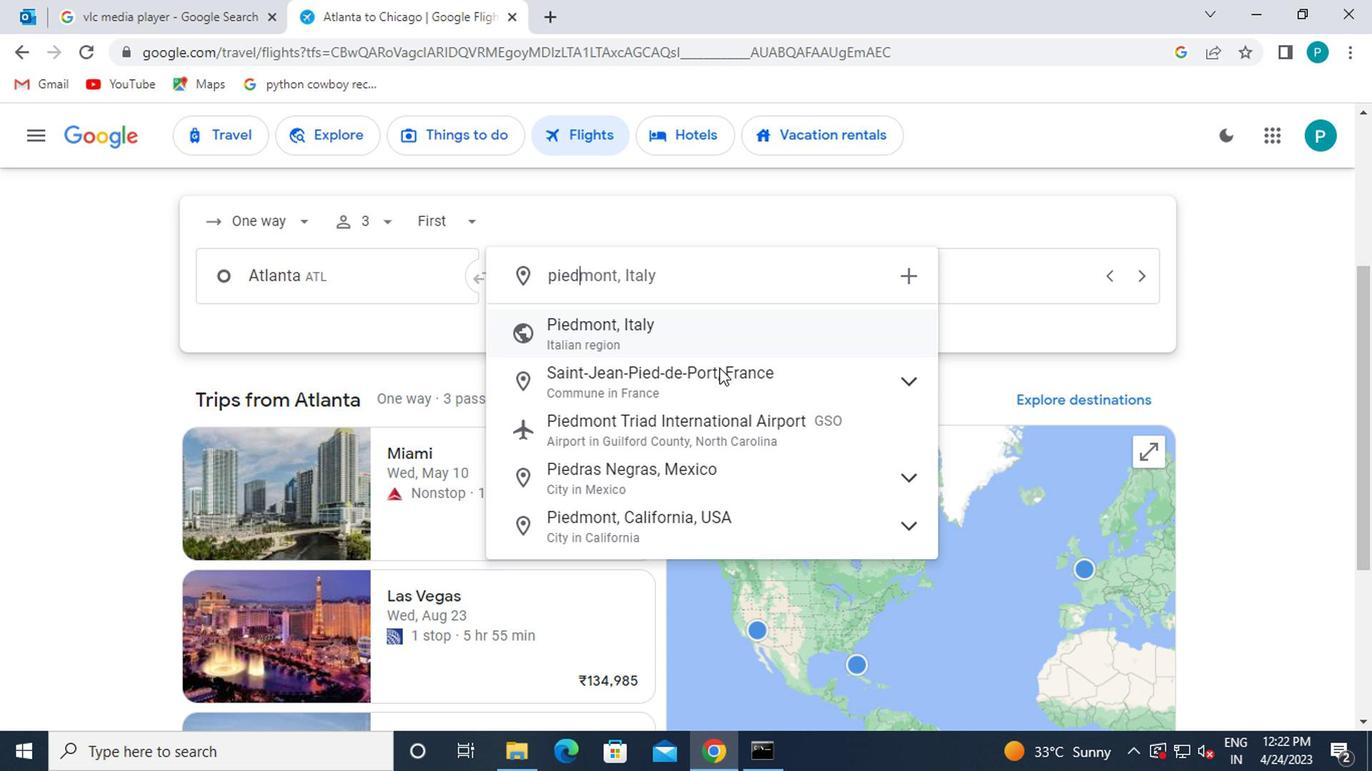 
Action: Mouse pressed left at (763, 425)
Screenshot: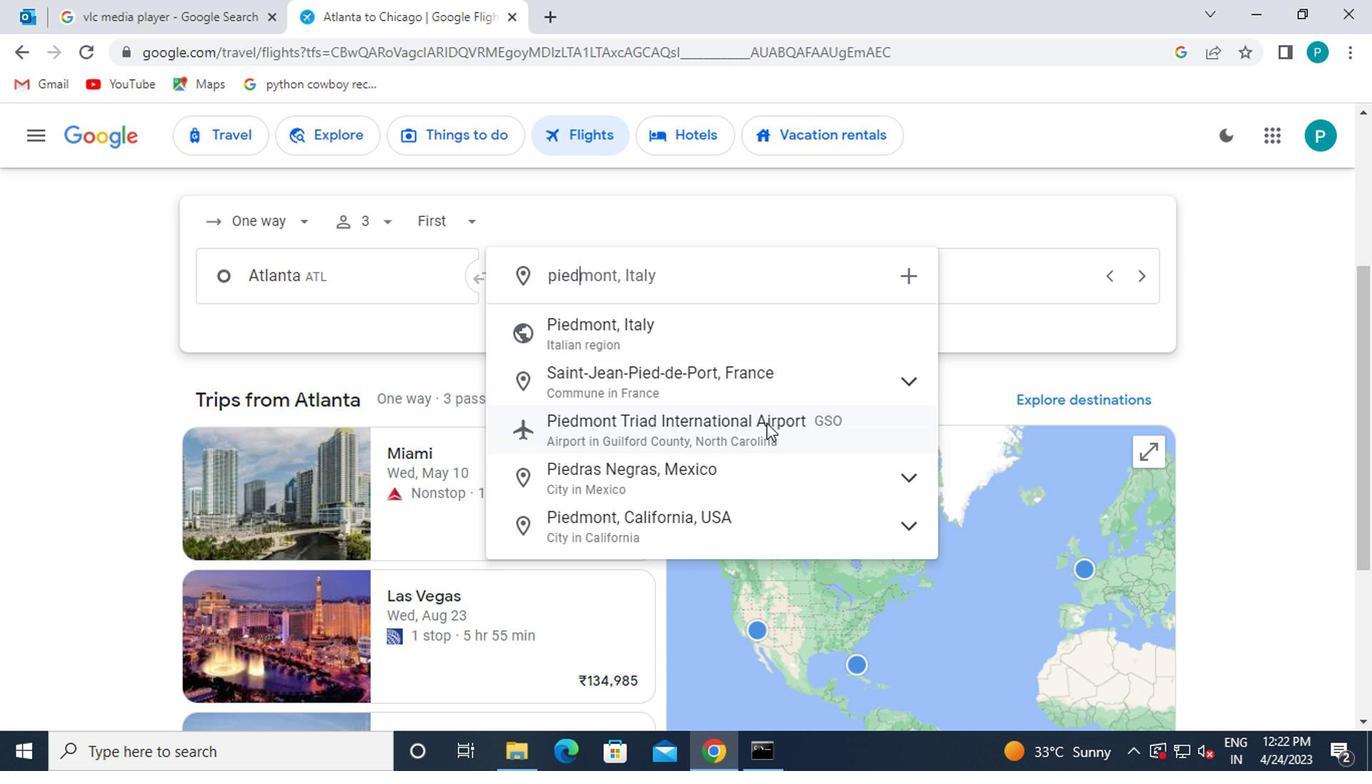 
Action: Mouse moved to (937, 268)
Screenshot: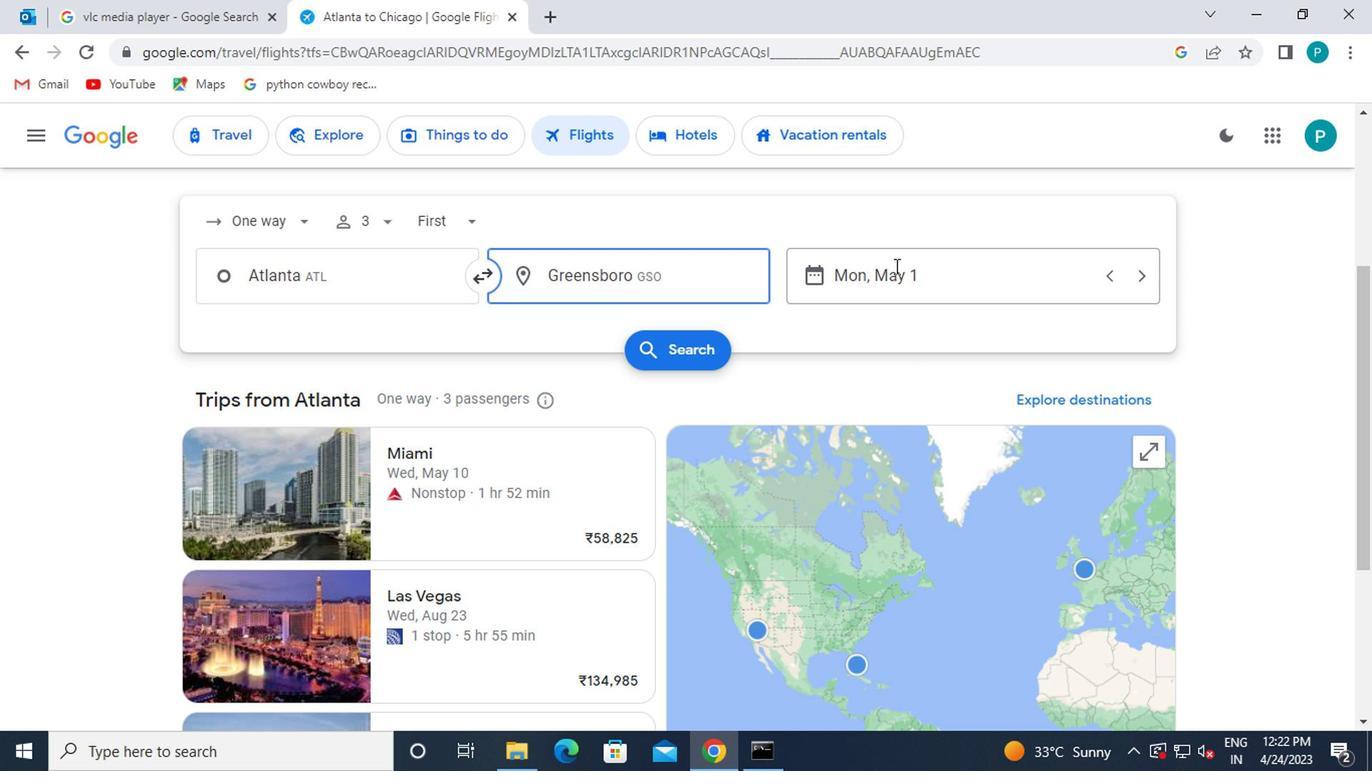 
Action: Mouse pressed left at (937, 268)
Screenshot: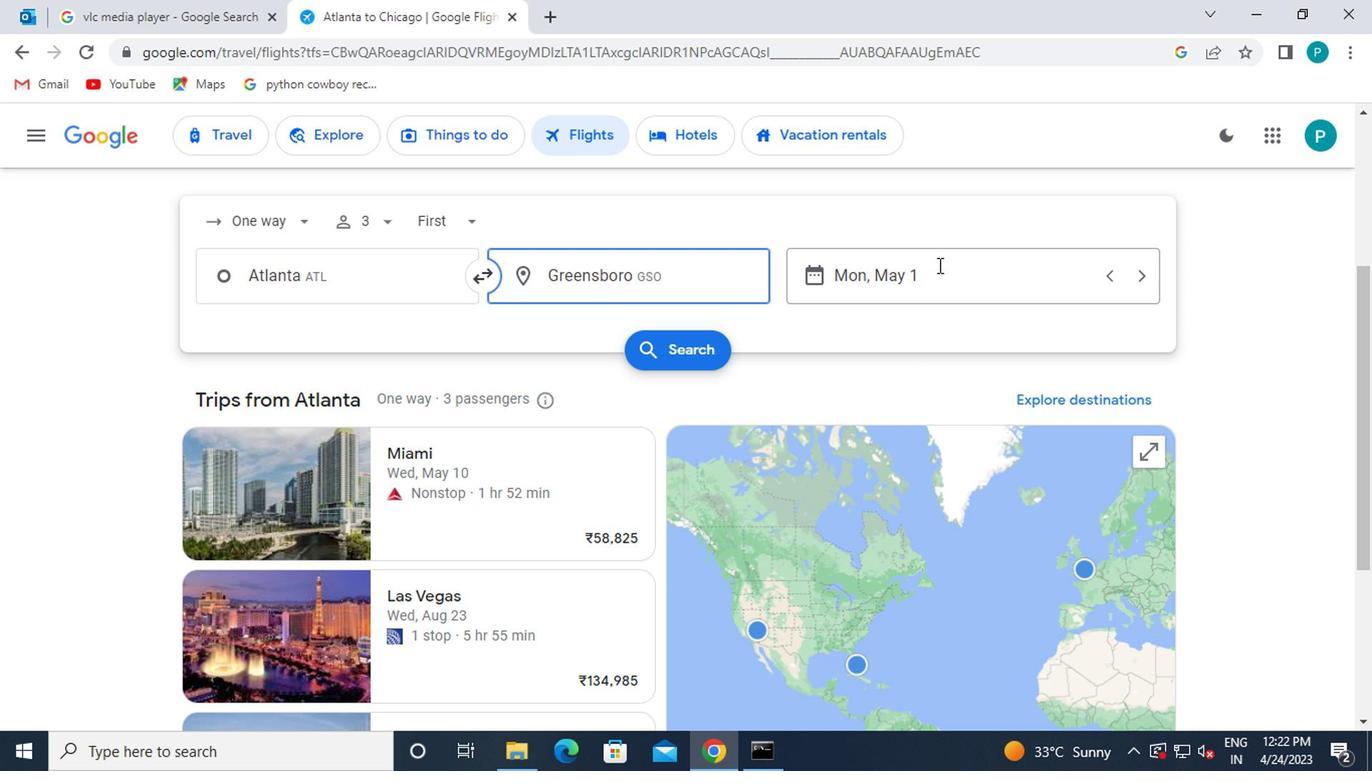 
Action: Mouse moved to (869, 365)
Screenshot: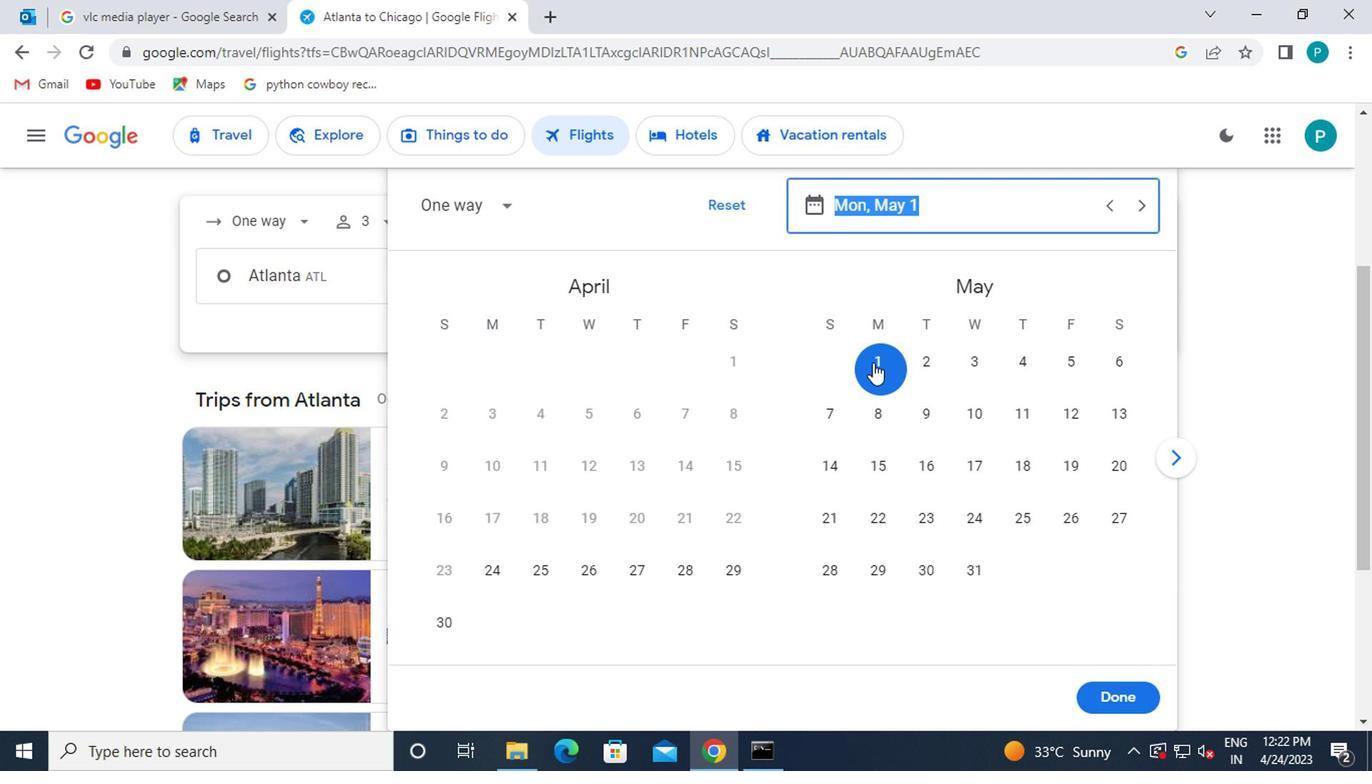 
Action: Mouse pressed left at (869, 365)
Screenshot: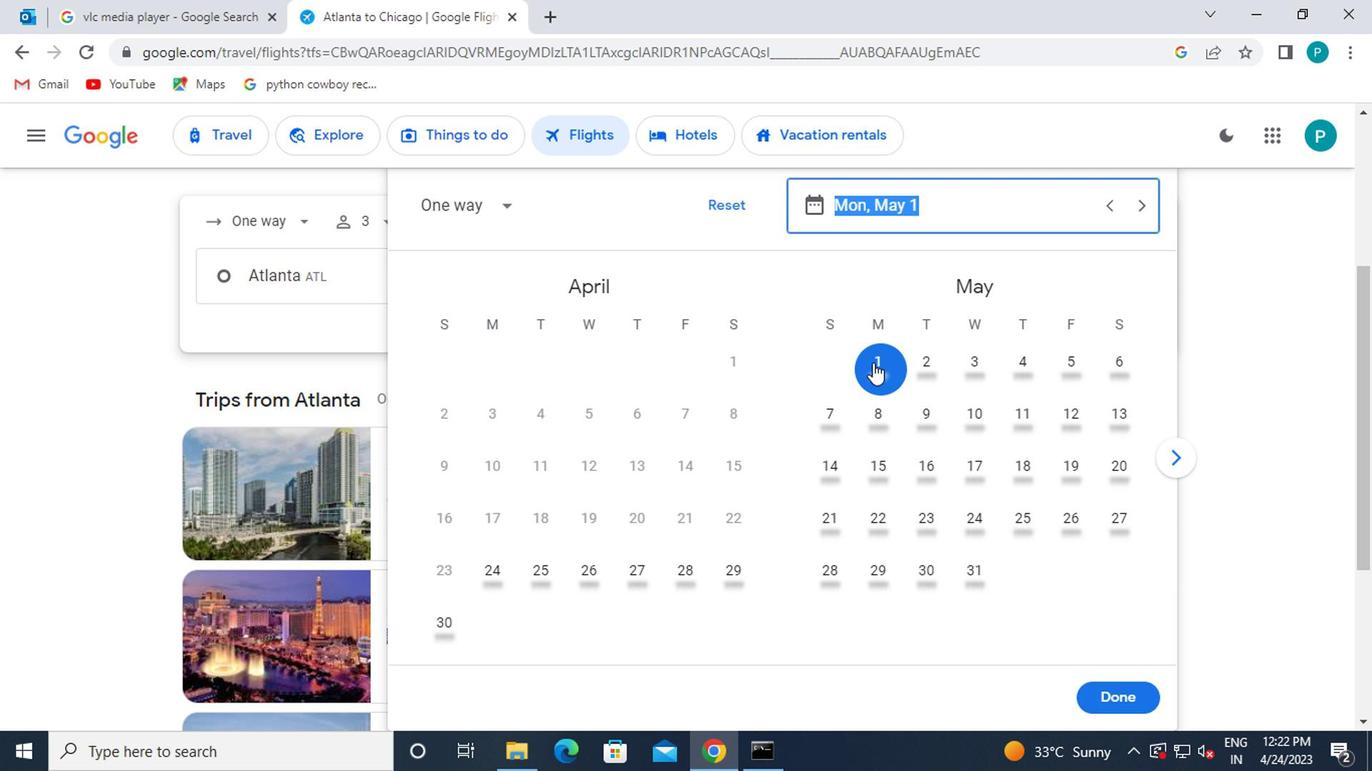 
Action: Mouse moved to (1105, 697)
Screenshot: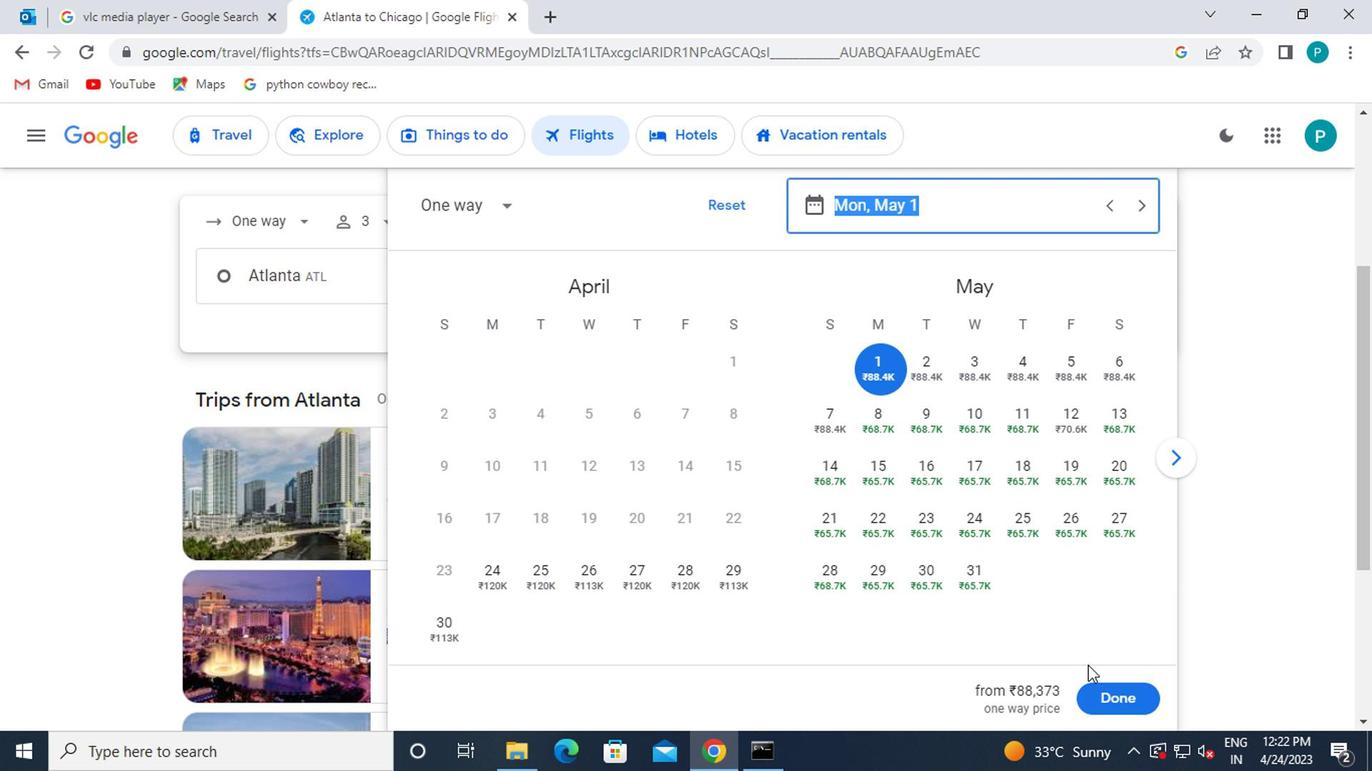 
Action: Mouse pressed left at (1105, 697)
Screenshot: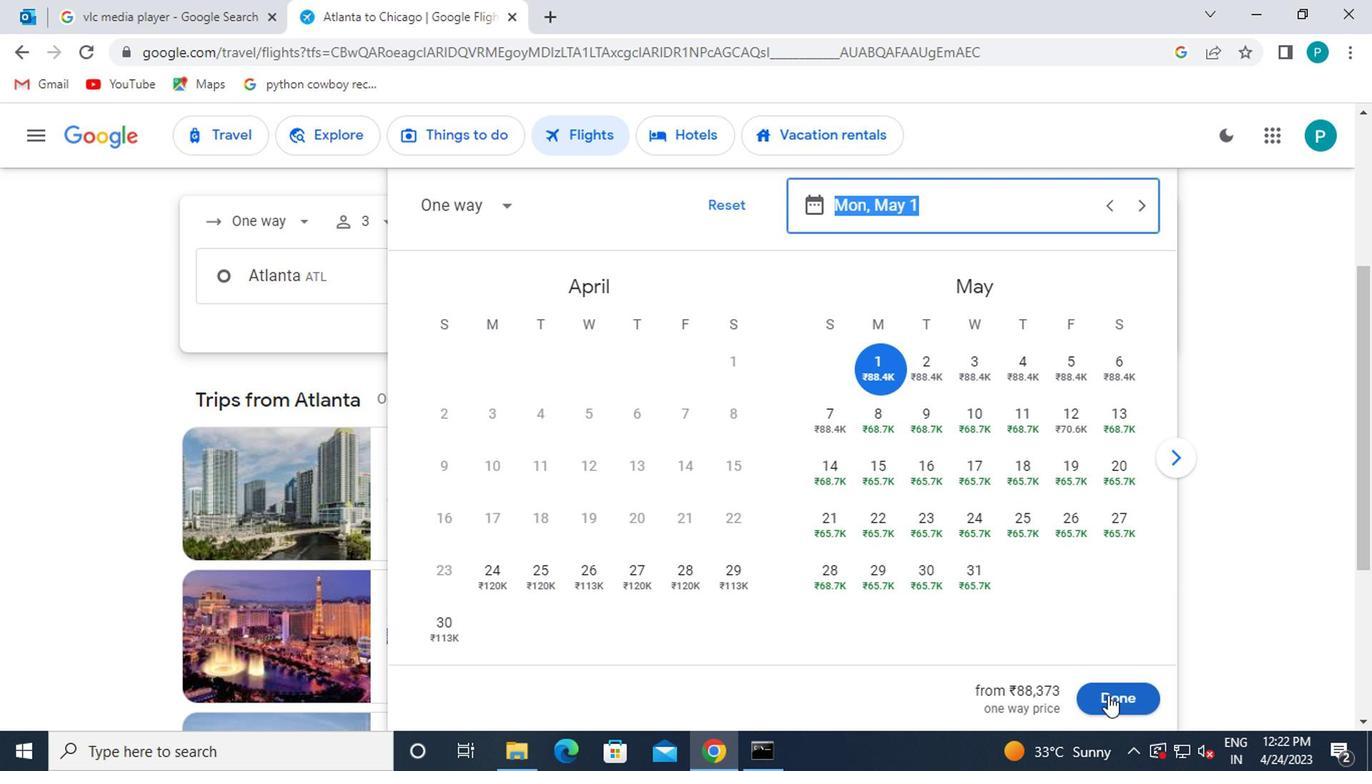 
Action: Mouse moved to (689, 347)
Screenshot: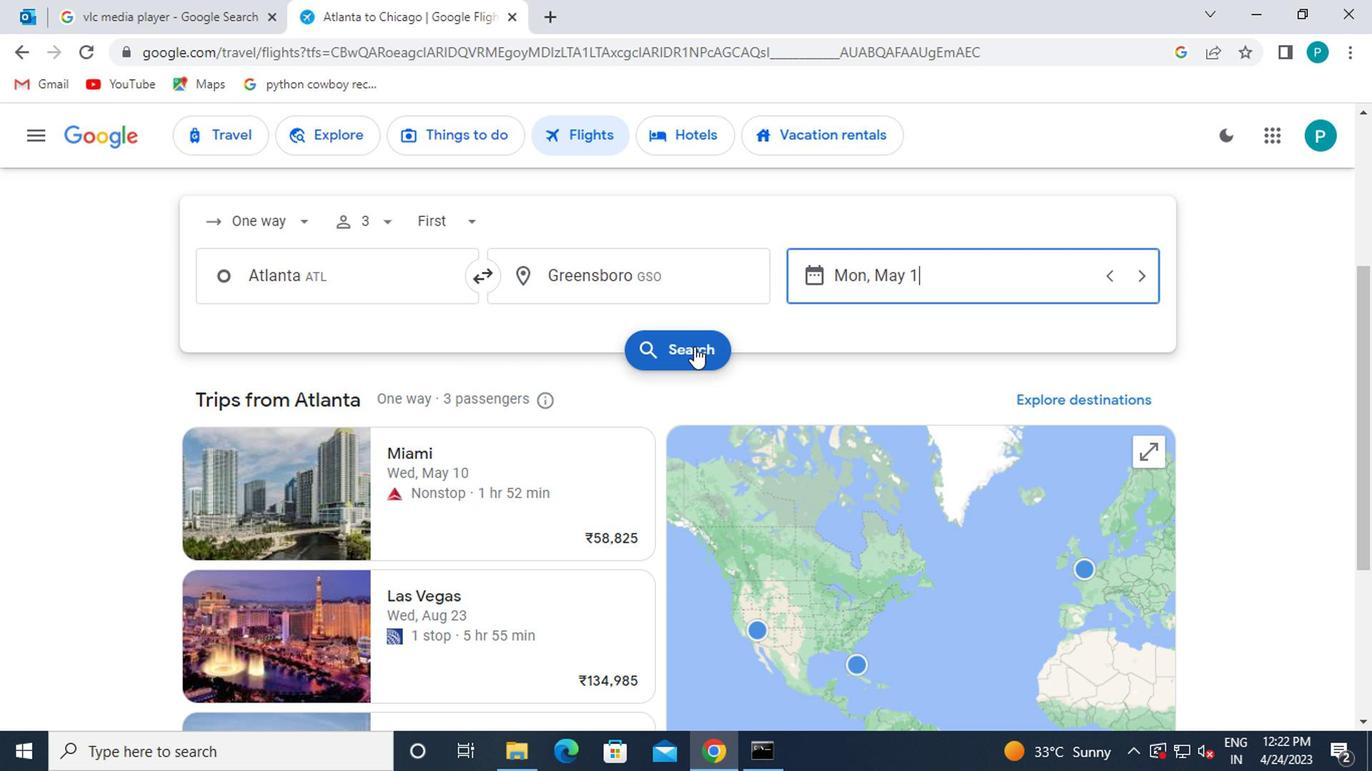 
Action: Mouse pressed left at (689, 347)
Screenshot: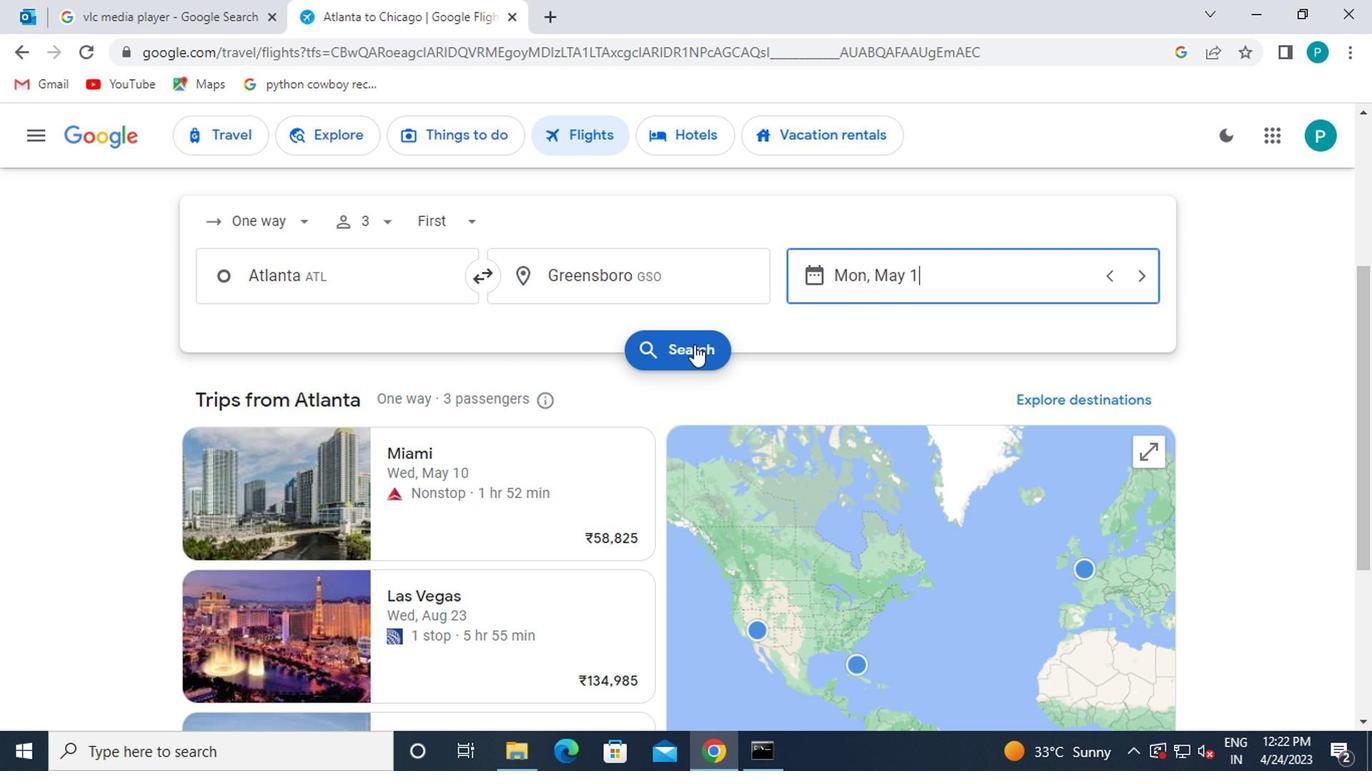 
Action: Mouse moved to (205, 325)
Screenshot: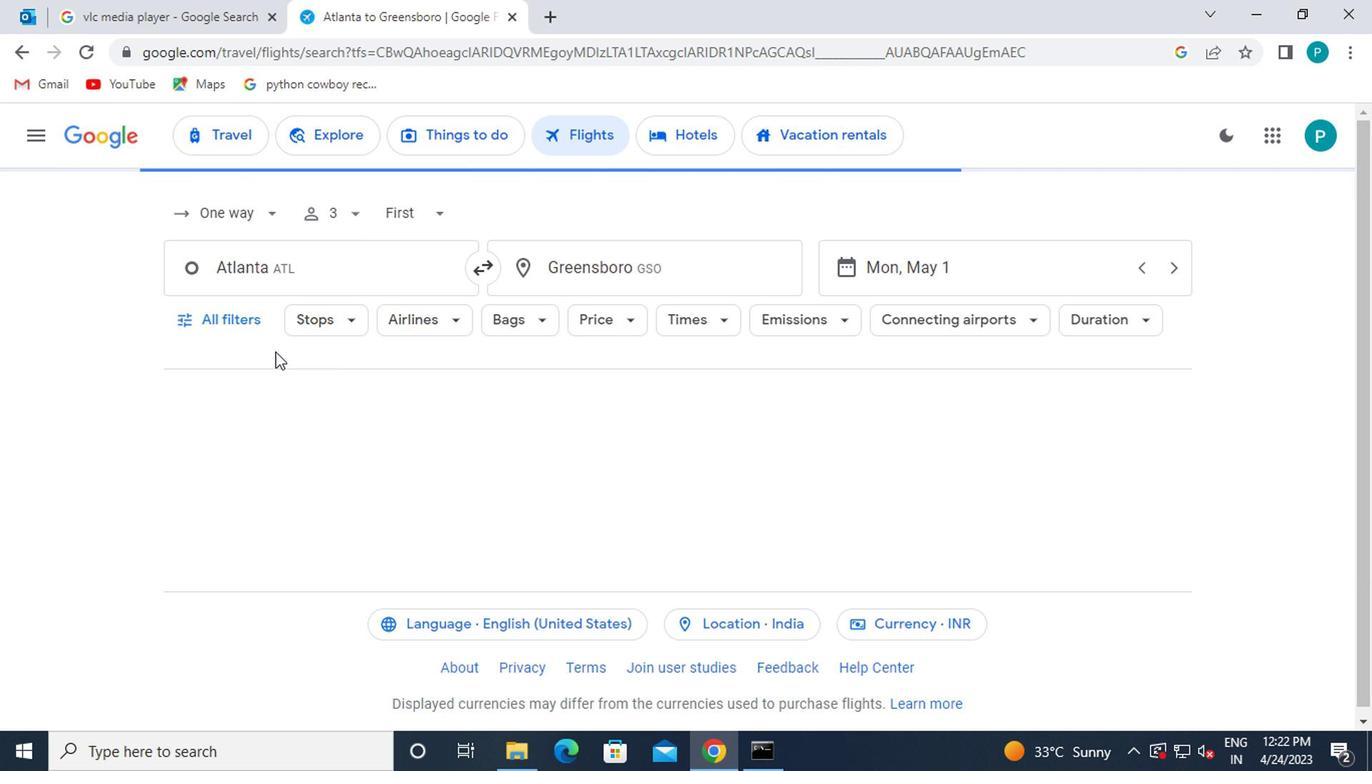 
Action: Mouse pressed left at (205, 325)
Screenshot: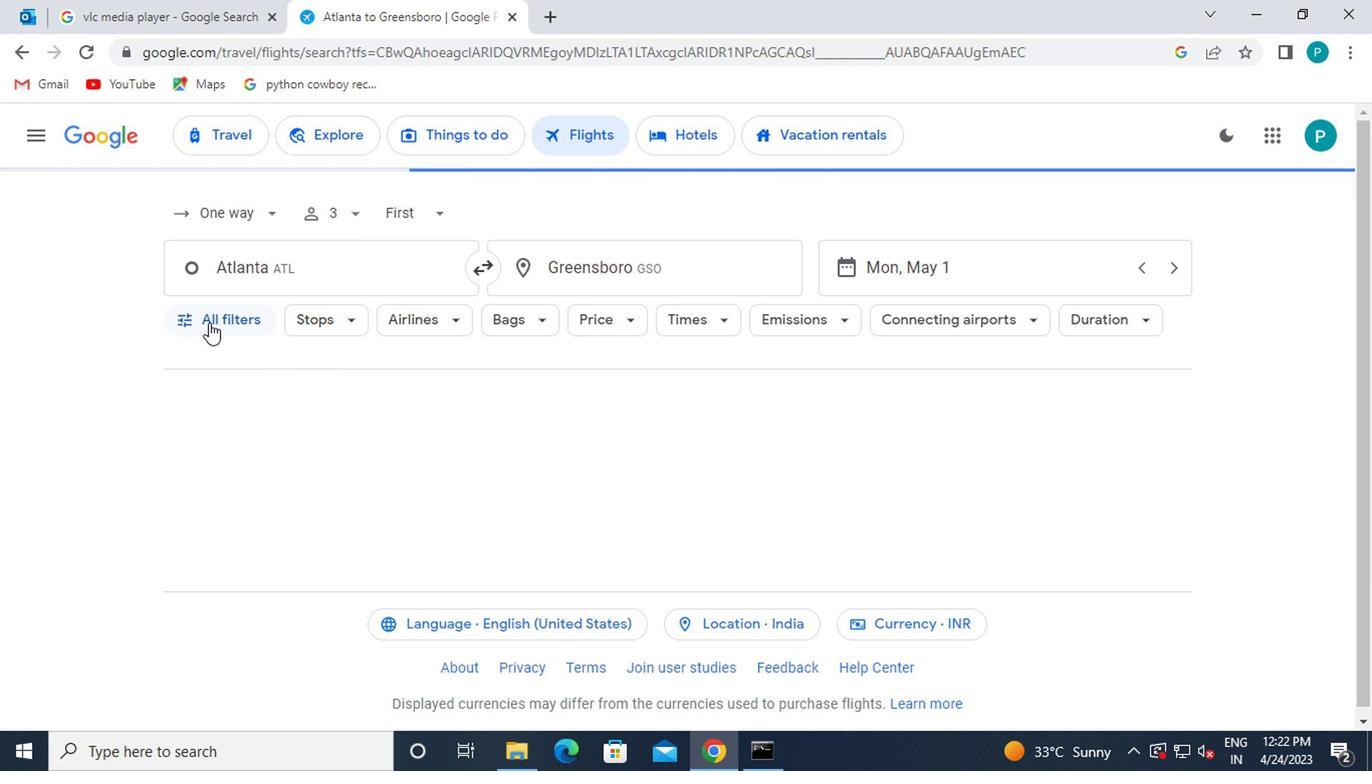 
Action: Mouse moved to (253, 455)
Screenshot: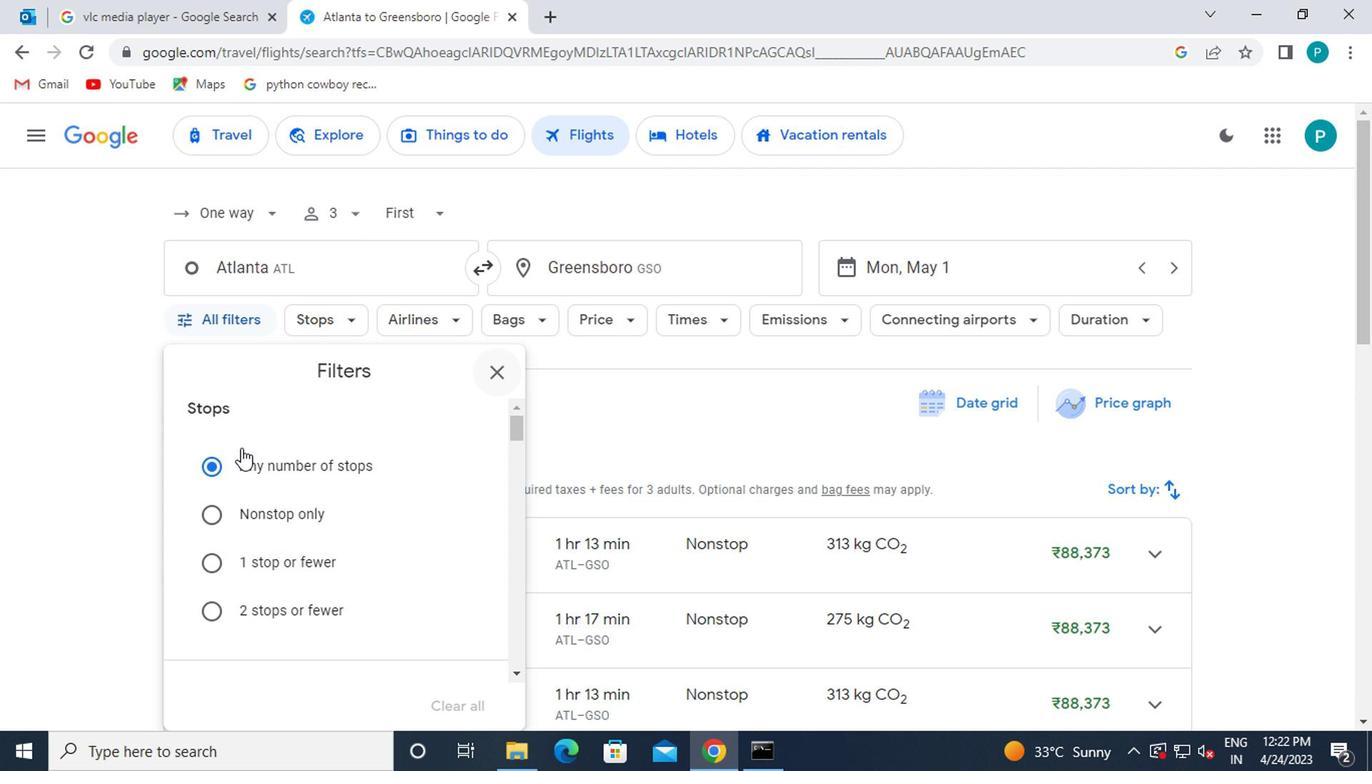 
Action: Mouse scrolled (253, 454) with delta (0, 0)
Screenshot: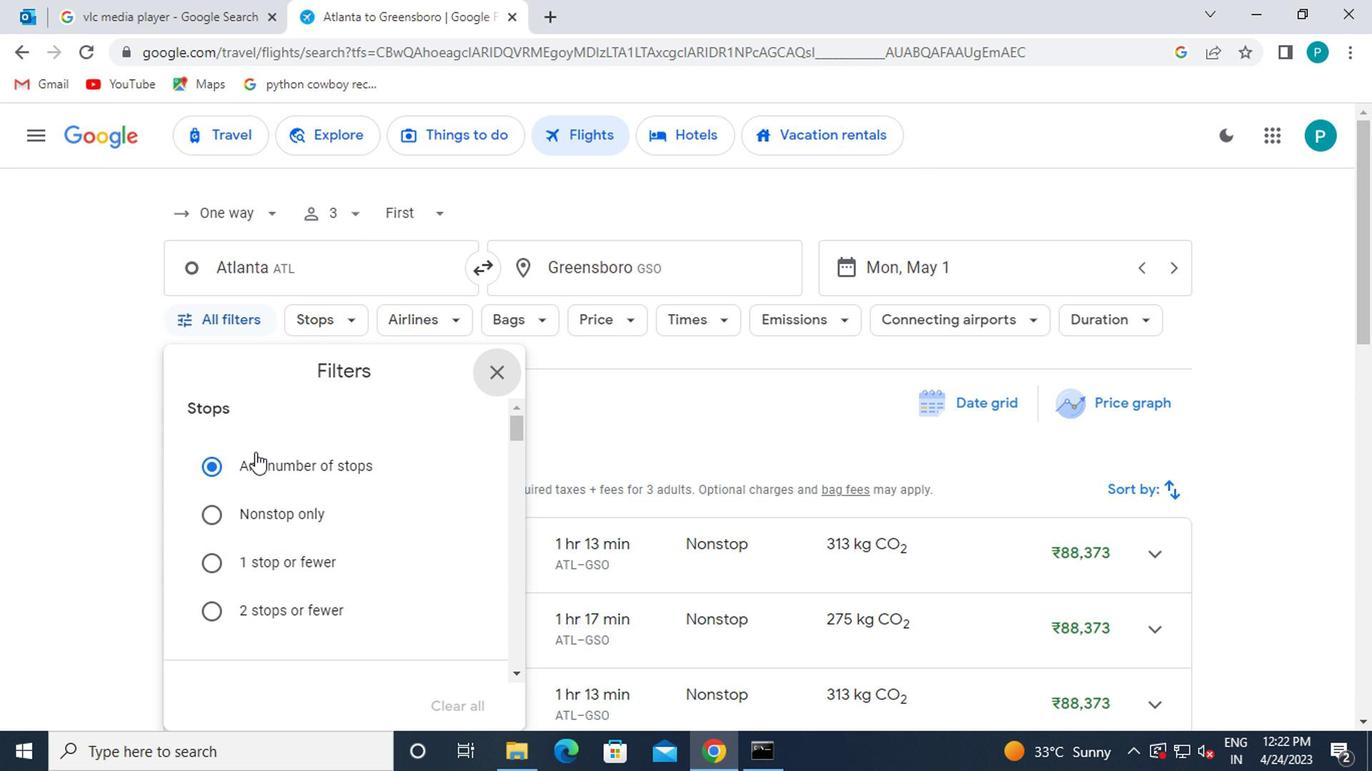 
Action: Mouse scrolled (253, 454) with delta (0, 0)
Screenshot: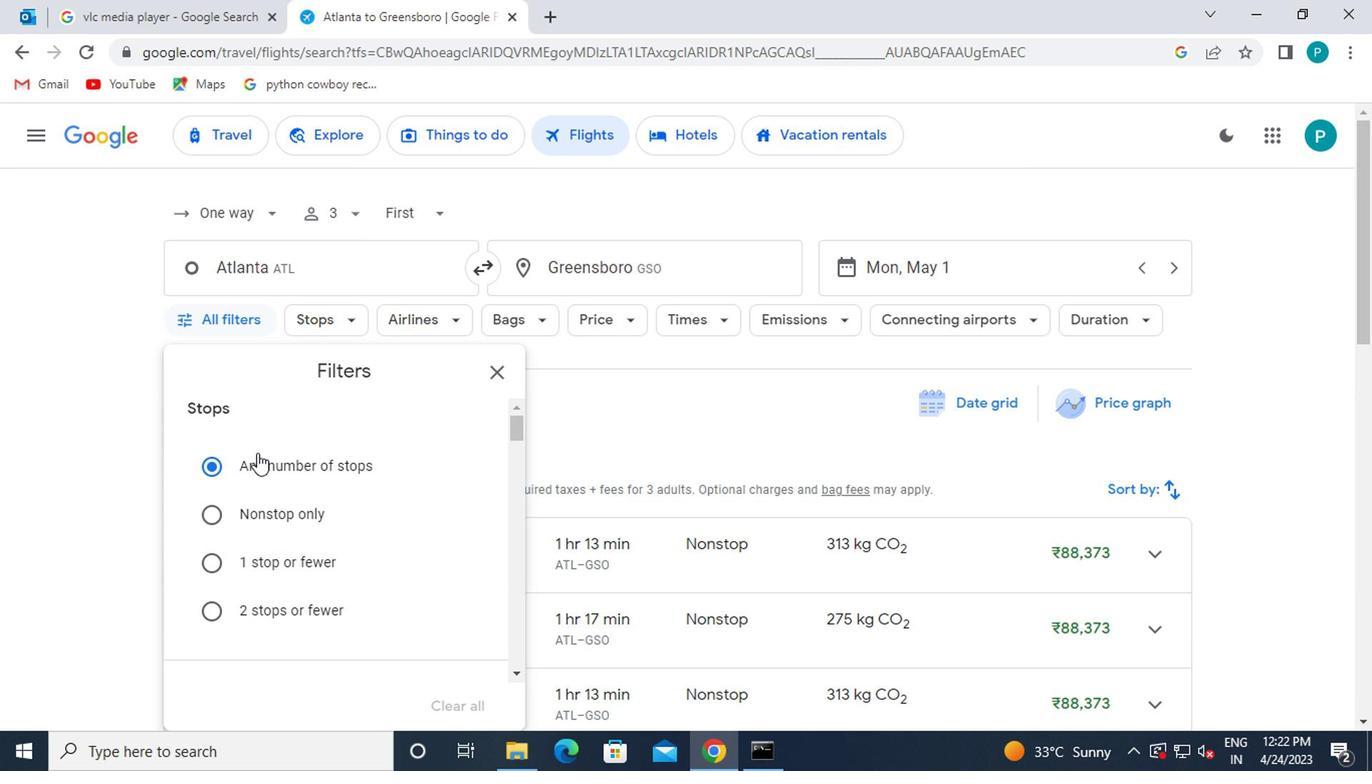 
Action: Mouse scrolled (253, 456) with delta (0, 1)
Screenshot: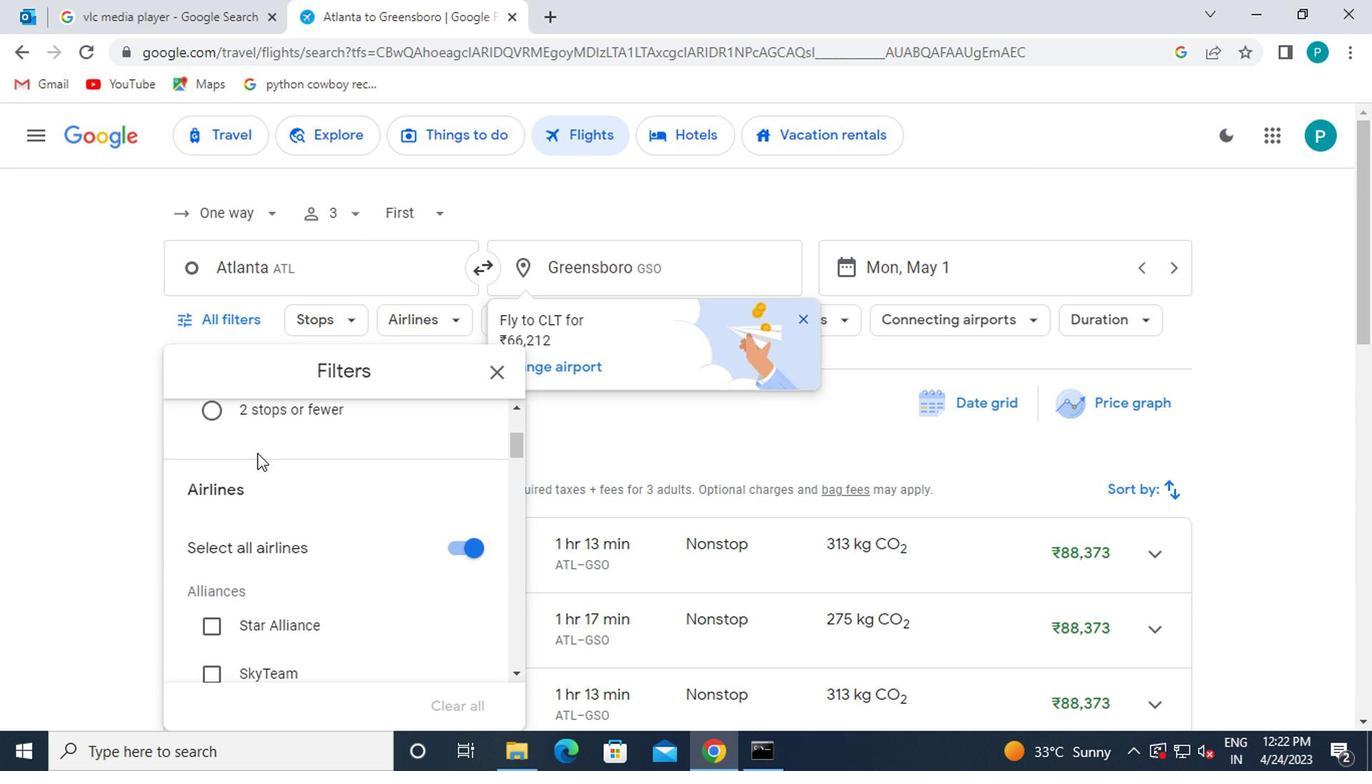 
Action: Mouse scrolled (253, 456) with delta (0, 1)
Screenshot: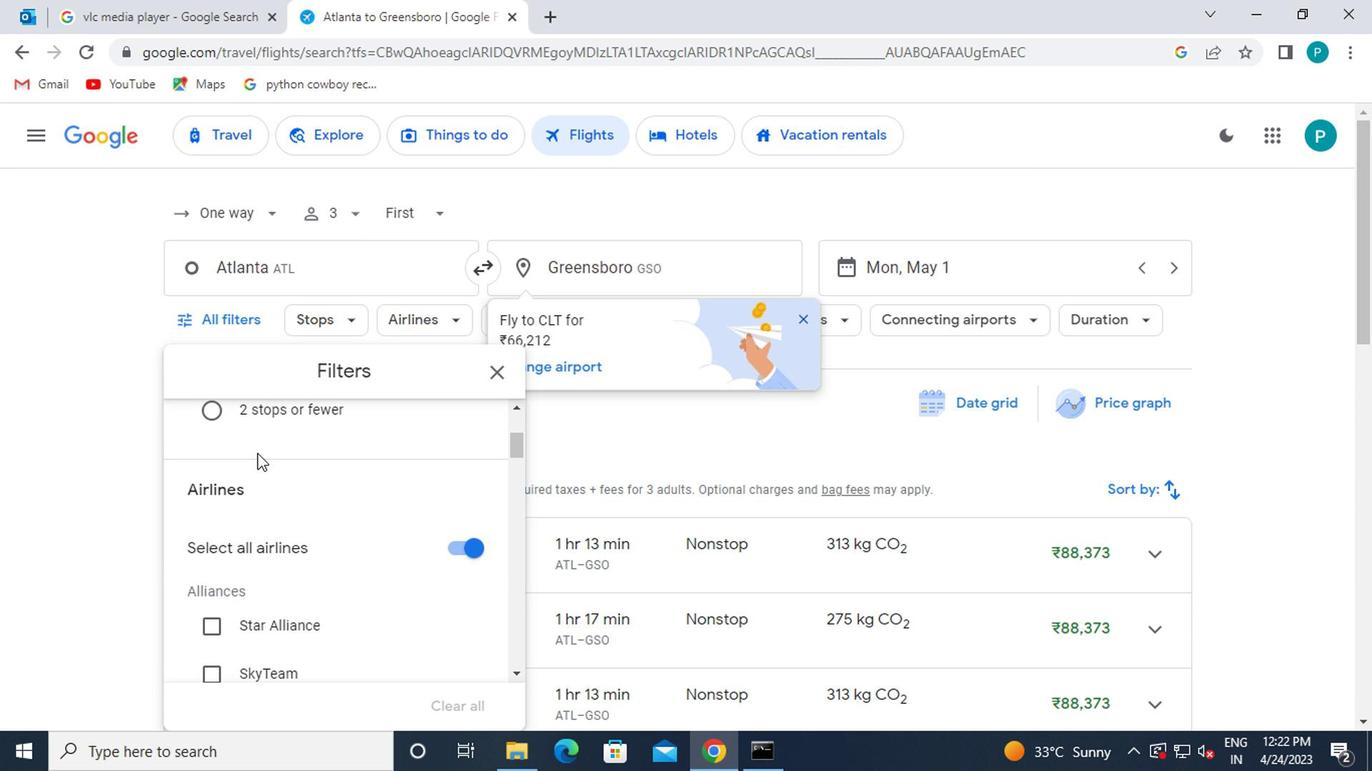 
Action: Mouse scrolled (253, 454) with delta (0, 0)
Screenshot: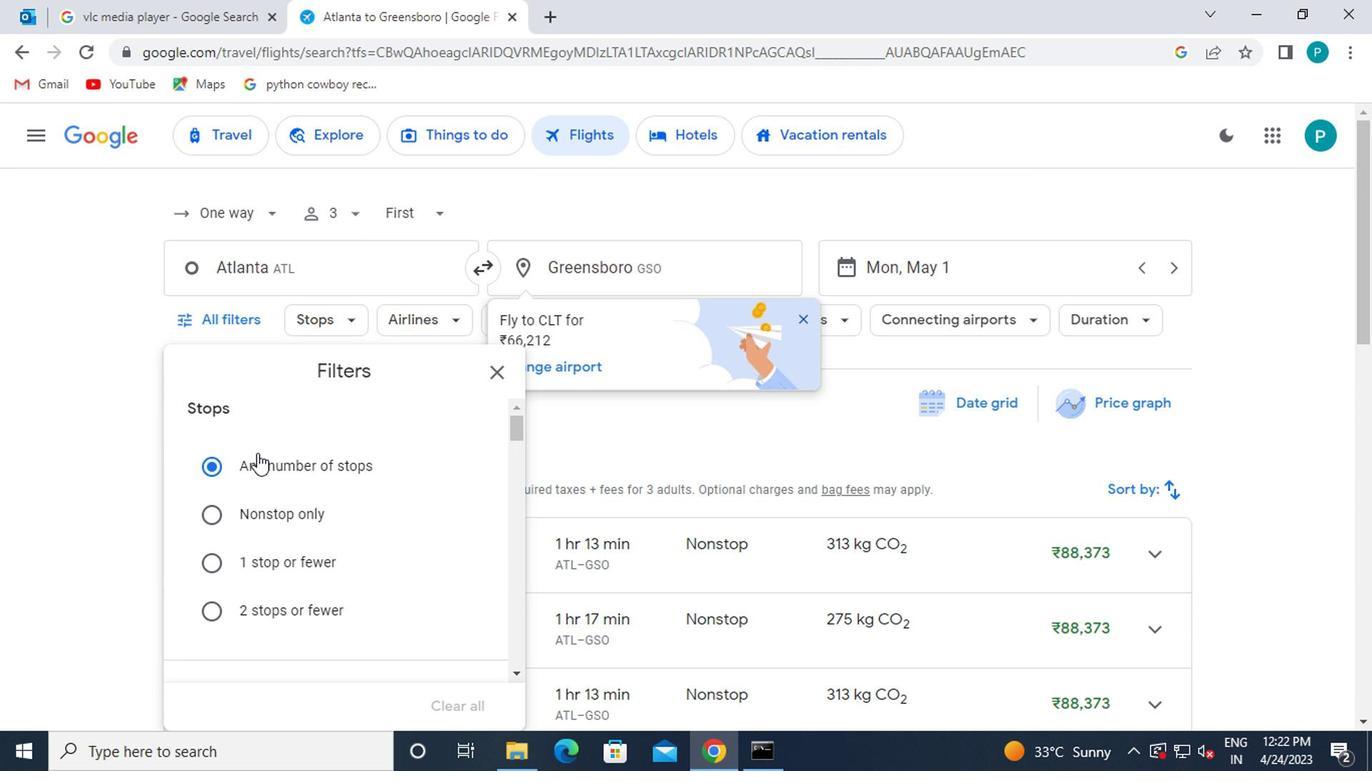 
Action: Mouse moved to (255, 456)
Screenshot: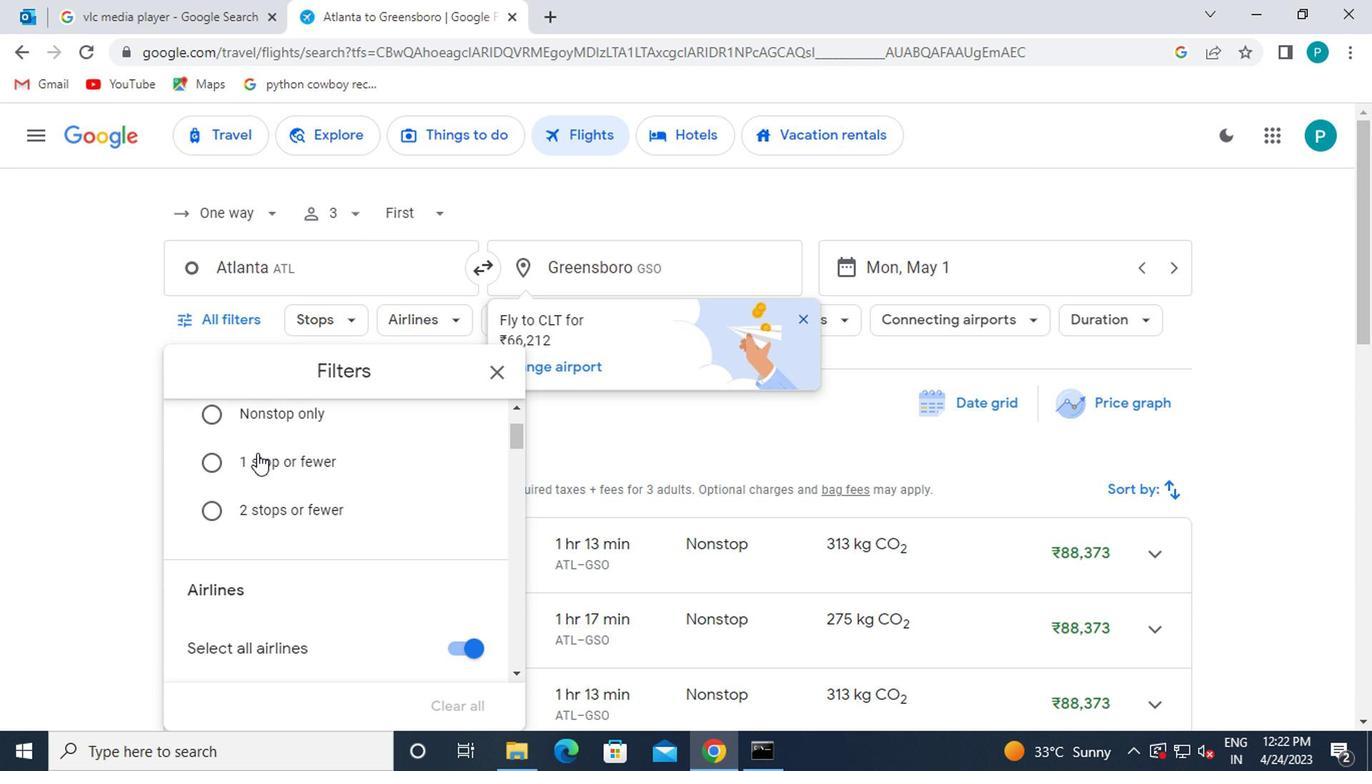 
Action: Mouse scrolled (255, 455) with delta (0, -1)
Screenshot: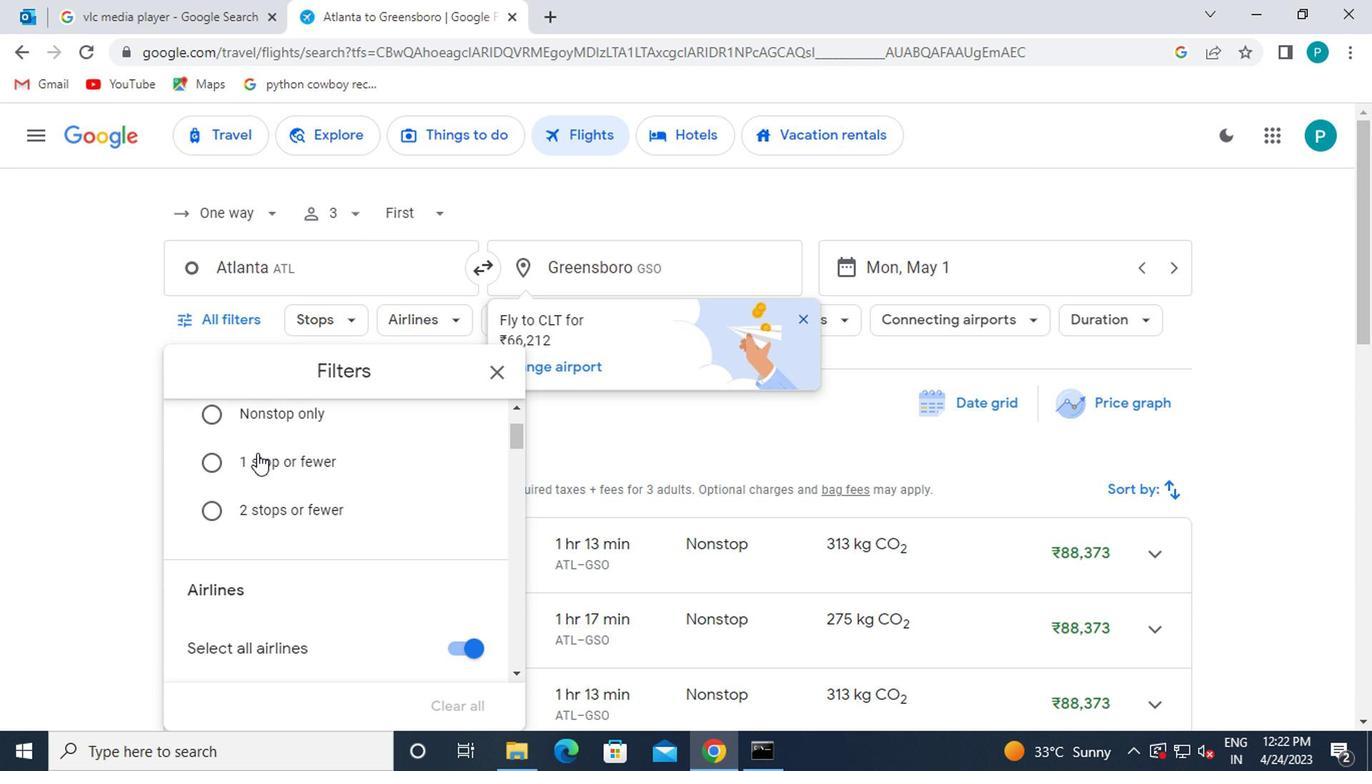 
Action: Mouse moved to (283, 499)
Screenshot: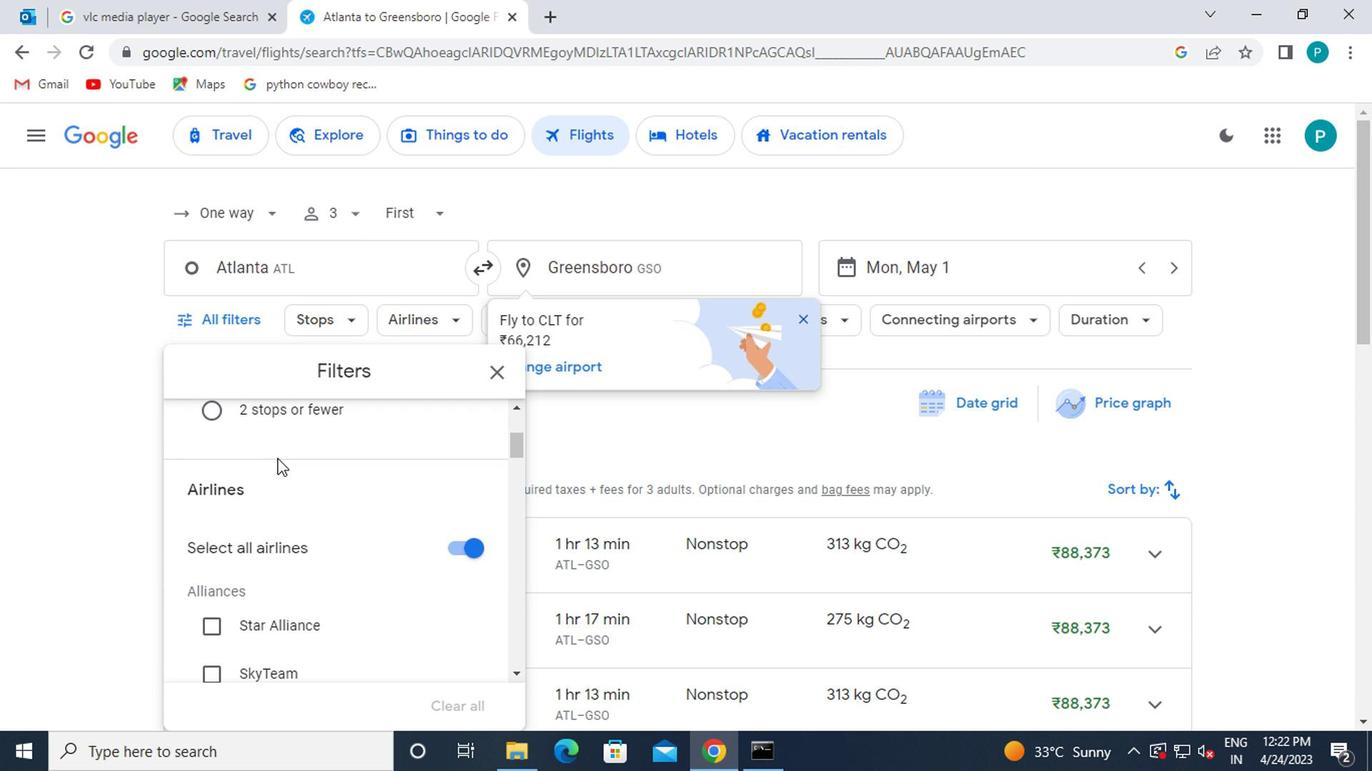 
Action: Mouse scrolled (283, 498) with delta (0, 0)
Screenshot: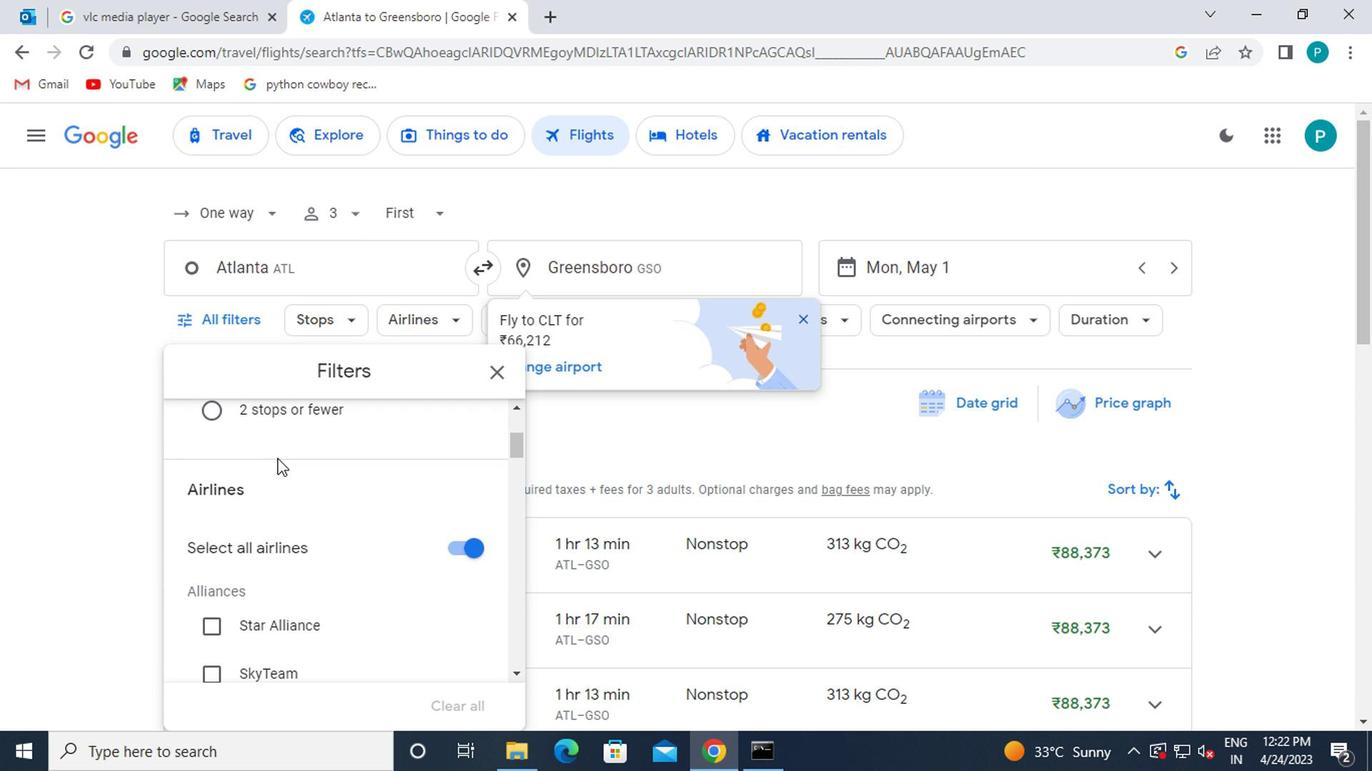 
Action: Mouse moved to (283, 504)
Screenshot: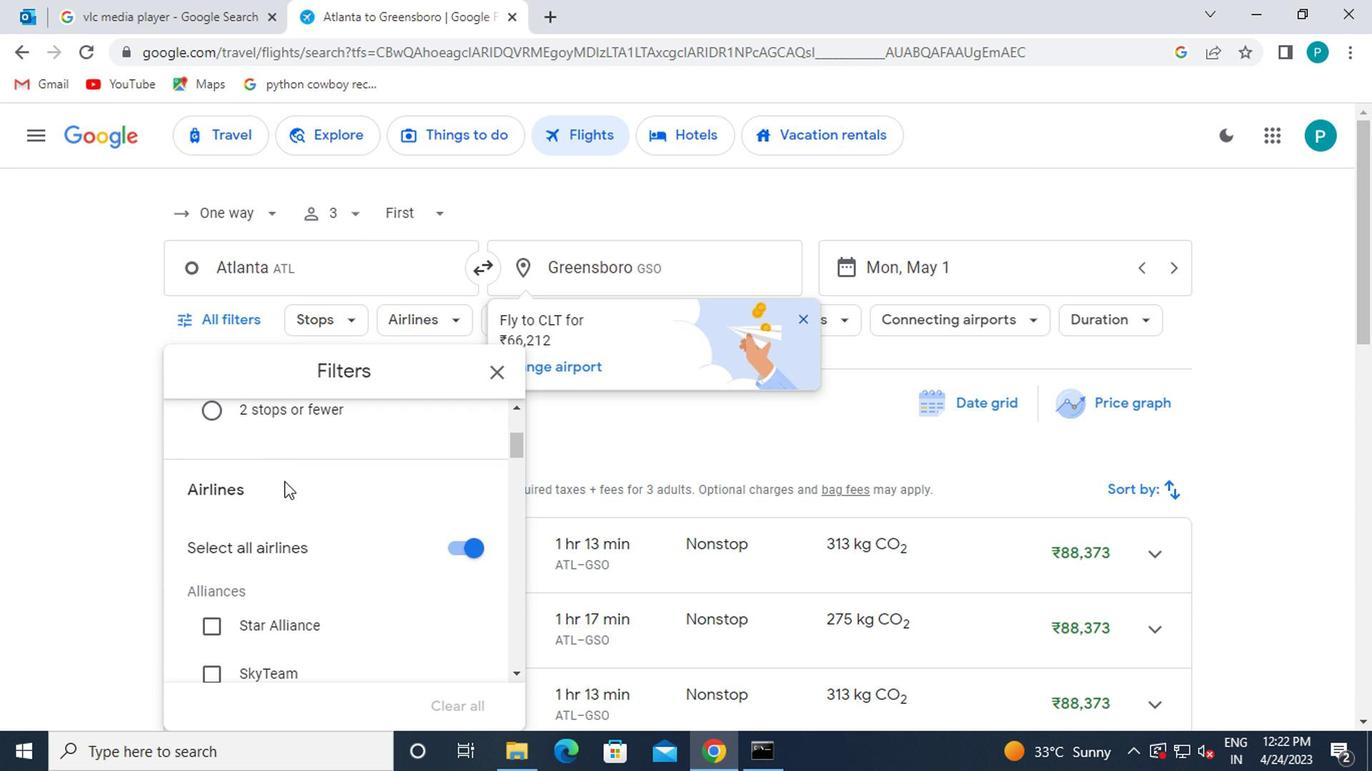 
Action: Mouse scrolled (283, 503) with delta (0, 0)
Screenshot: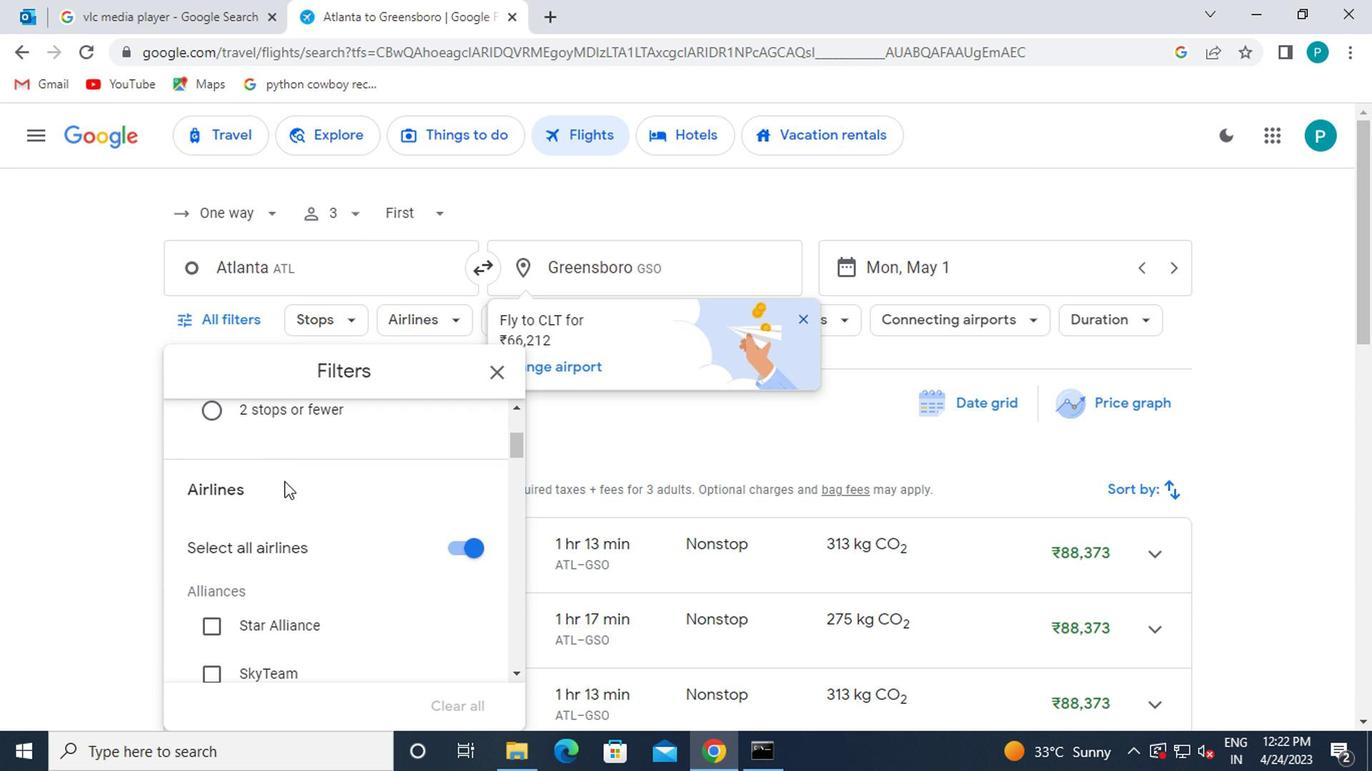 
Action: Mouse scrolled (283, 503) with delta (0, 0)
Screenshot: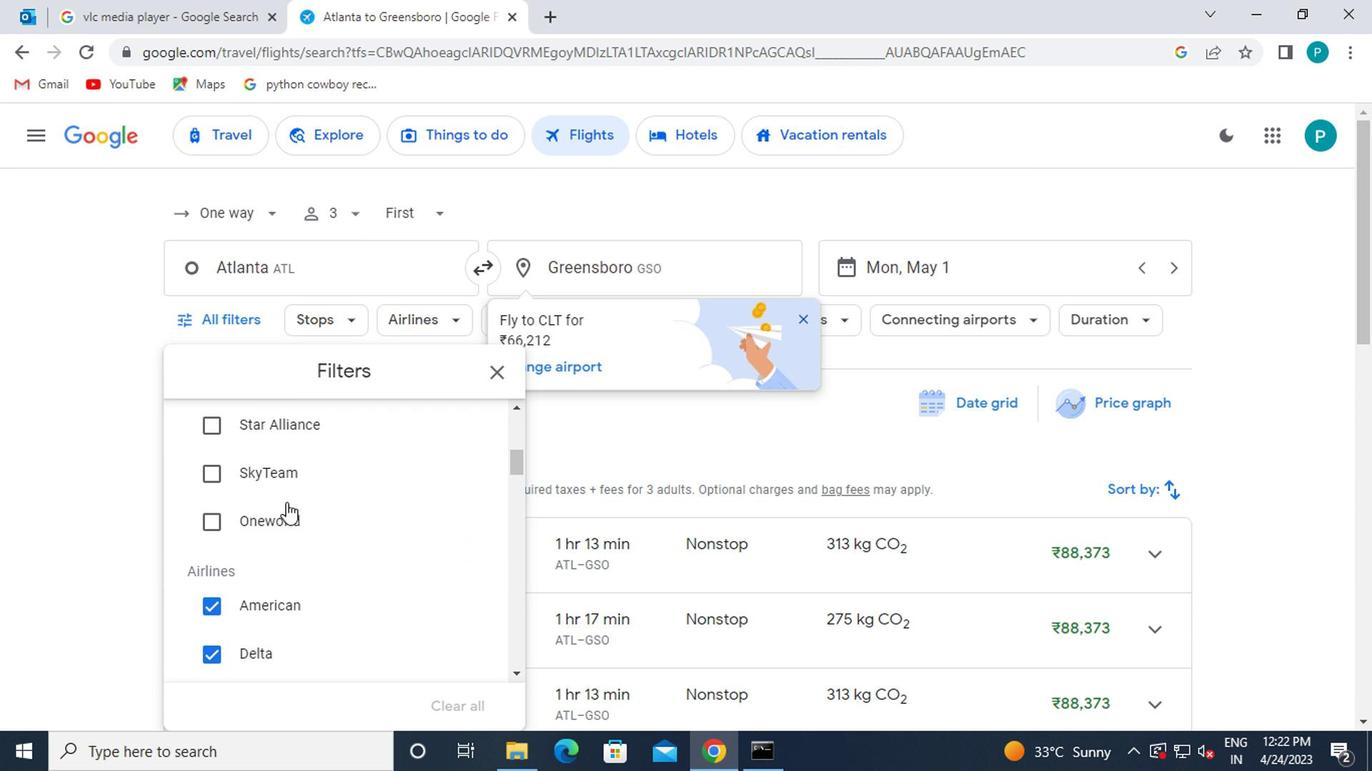
Action: Mouse scrolled (283, 503) with delta (0, 0)
Screenshot: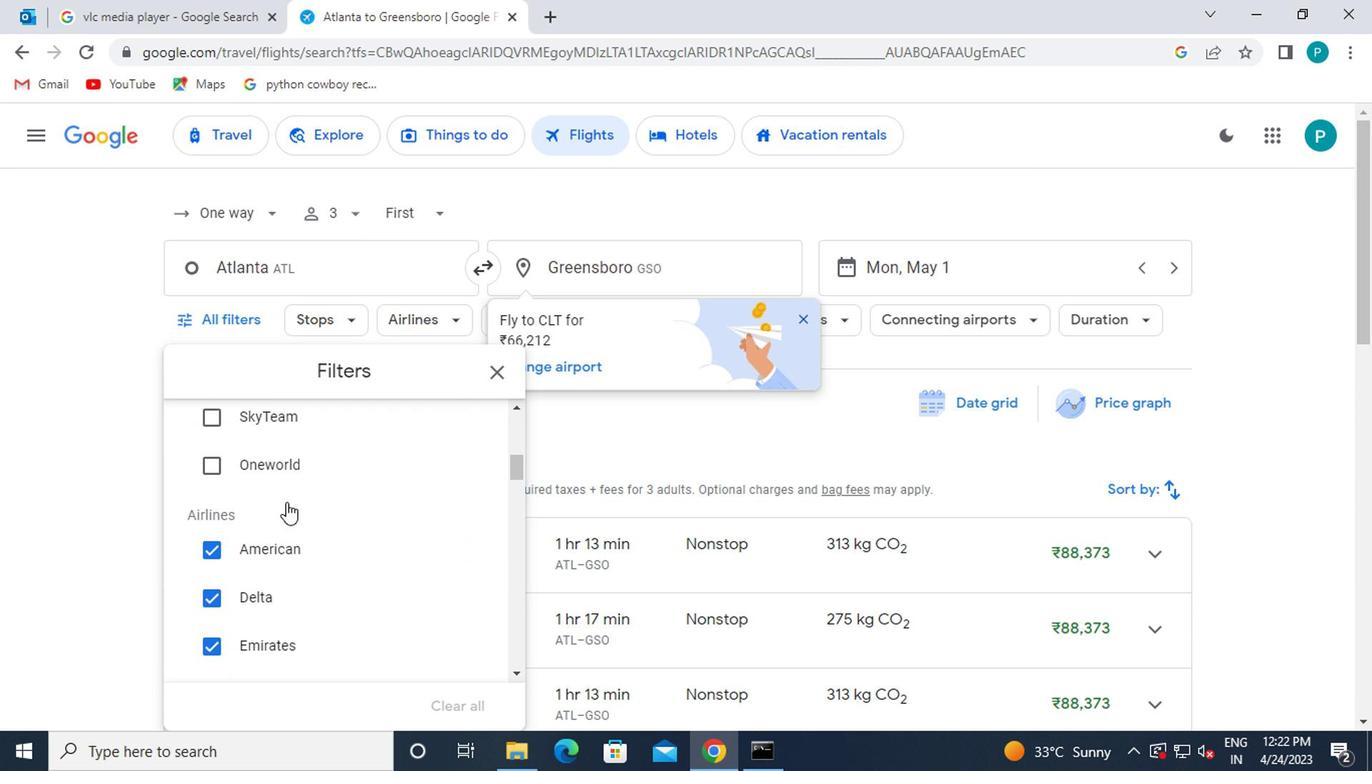 
Action: Mouse scrolled (283, 506) with delta (0, 1)
Screenshot: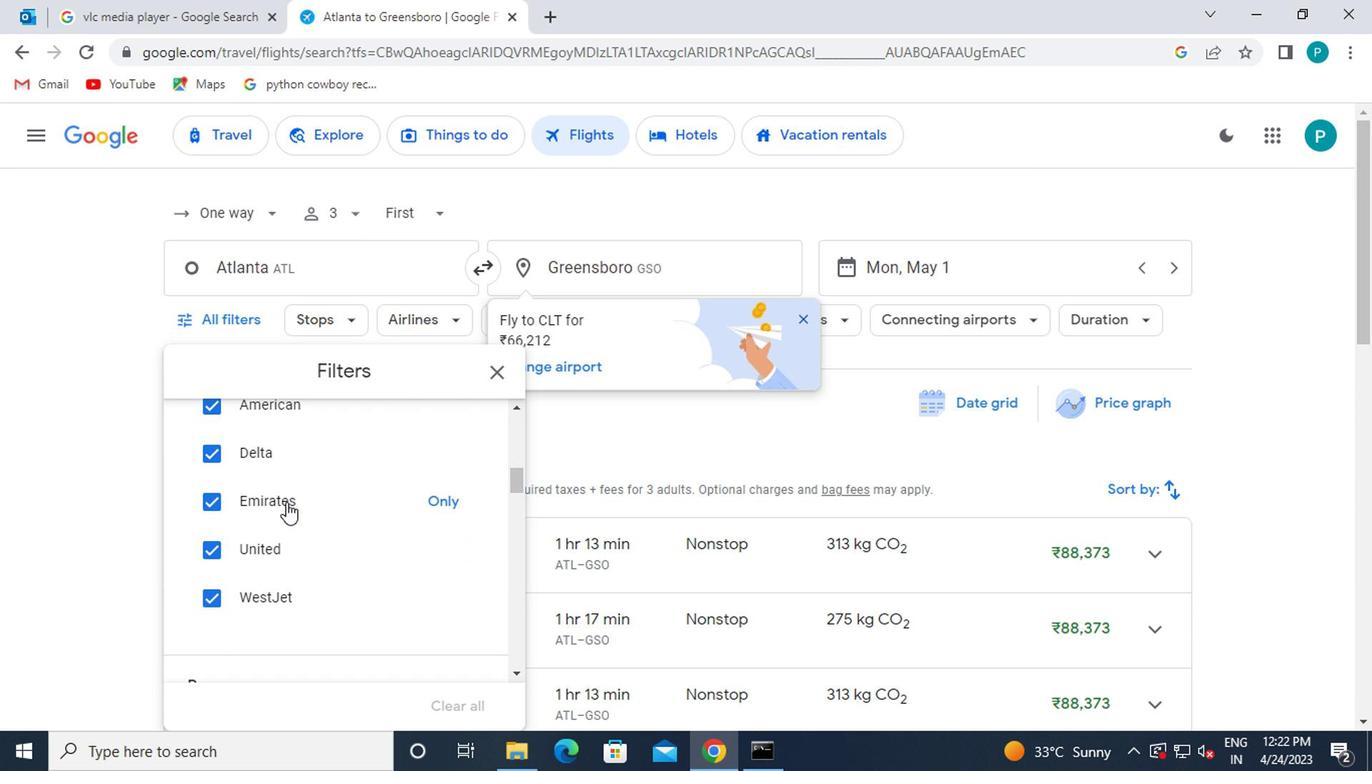 
Action: Mouse scrolled (283, 503) with delta (0, 0)
Screenshot: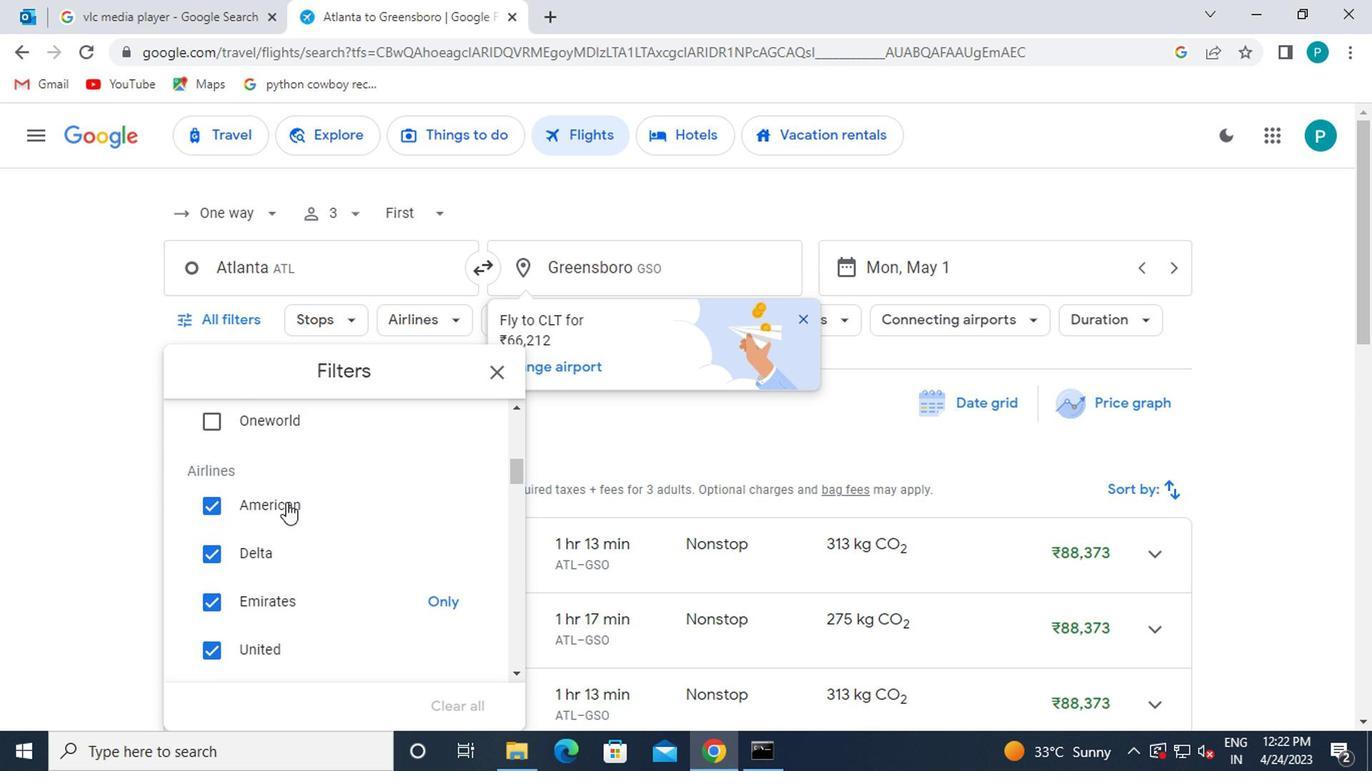 
Action: Mouse moved to (409, 532)
Screenshot: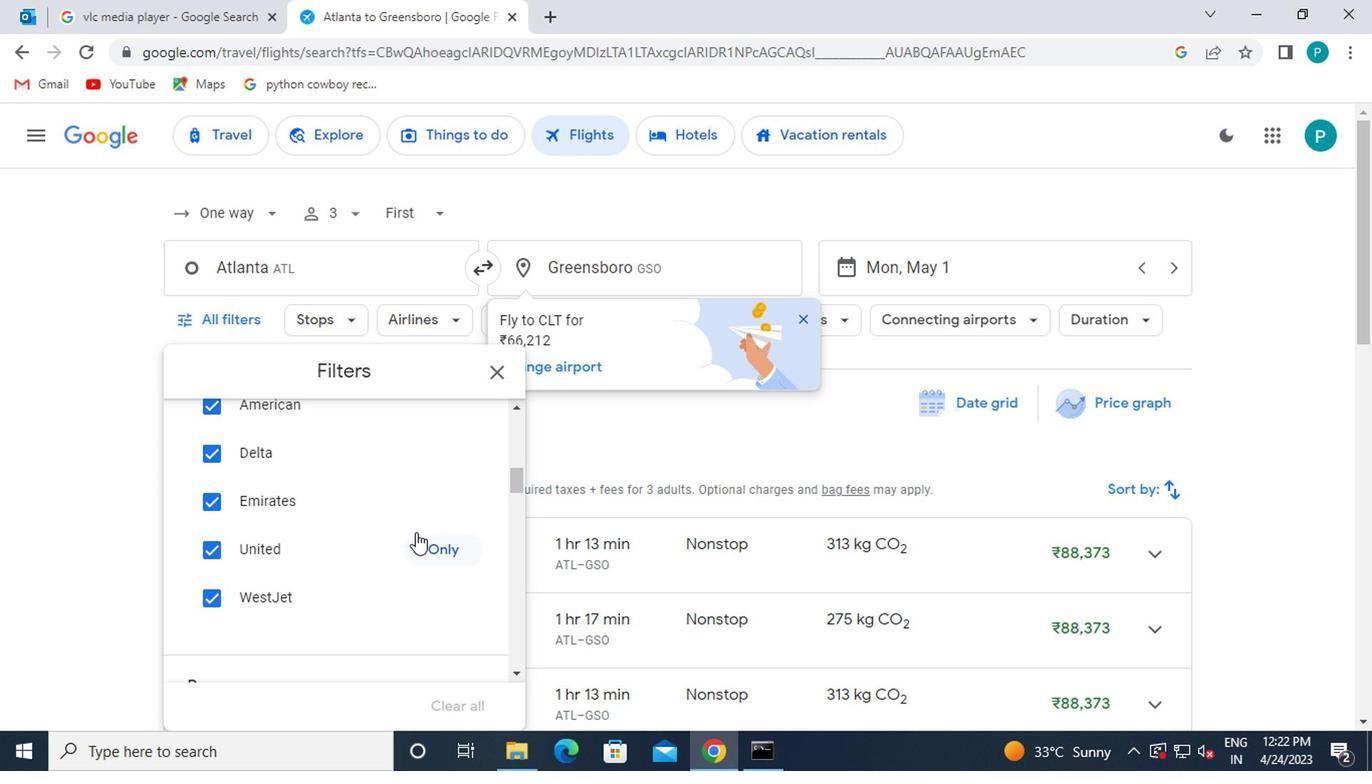 
Action: Mouse scrolled (409, 533) with delta (0, 1)
Screenshot: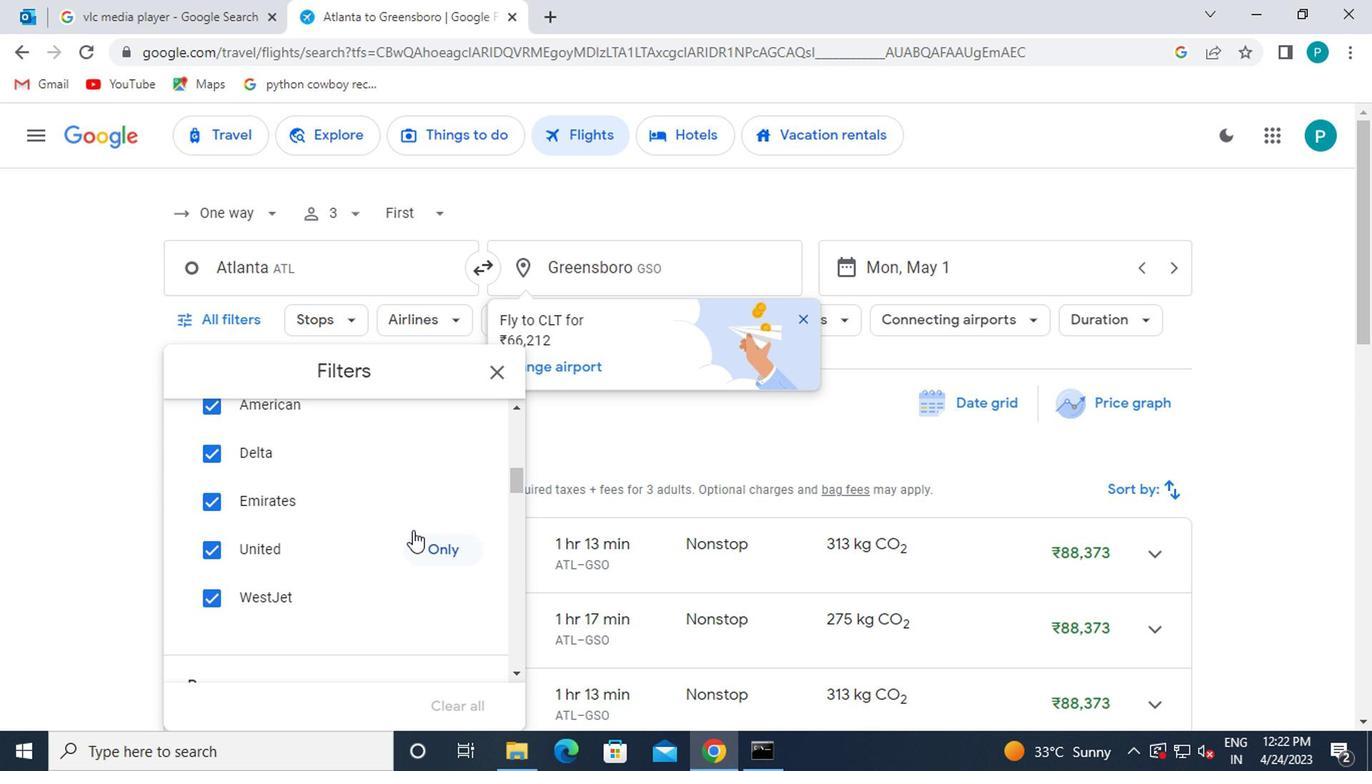 
Action: Mouse scrolled (409, 531) with delta (0, 0)
Screenshot: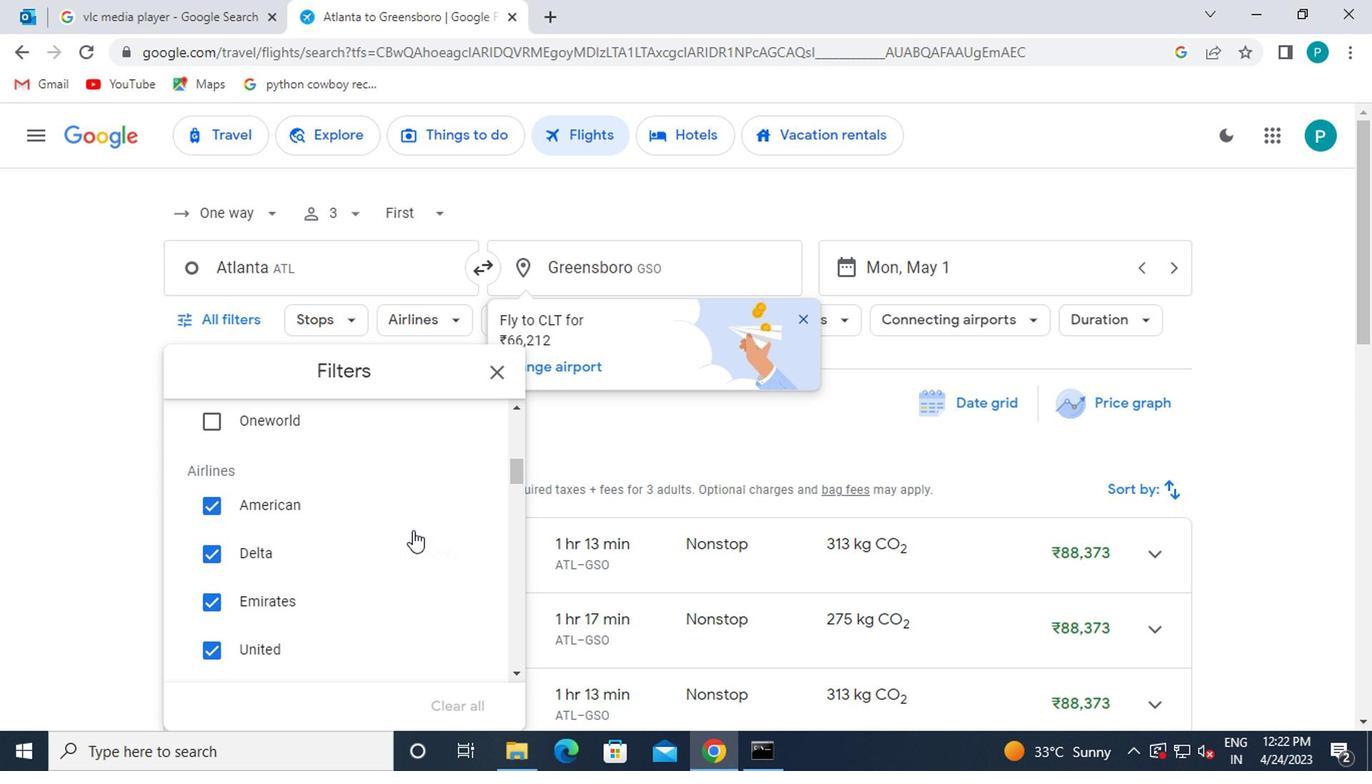 
Action: Mouse moved to (411, 531)
Screenshot: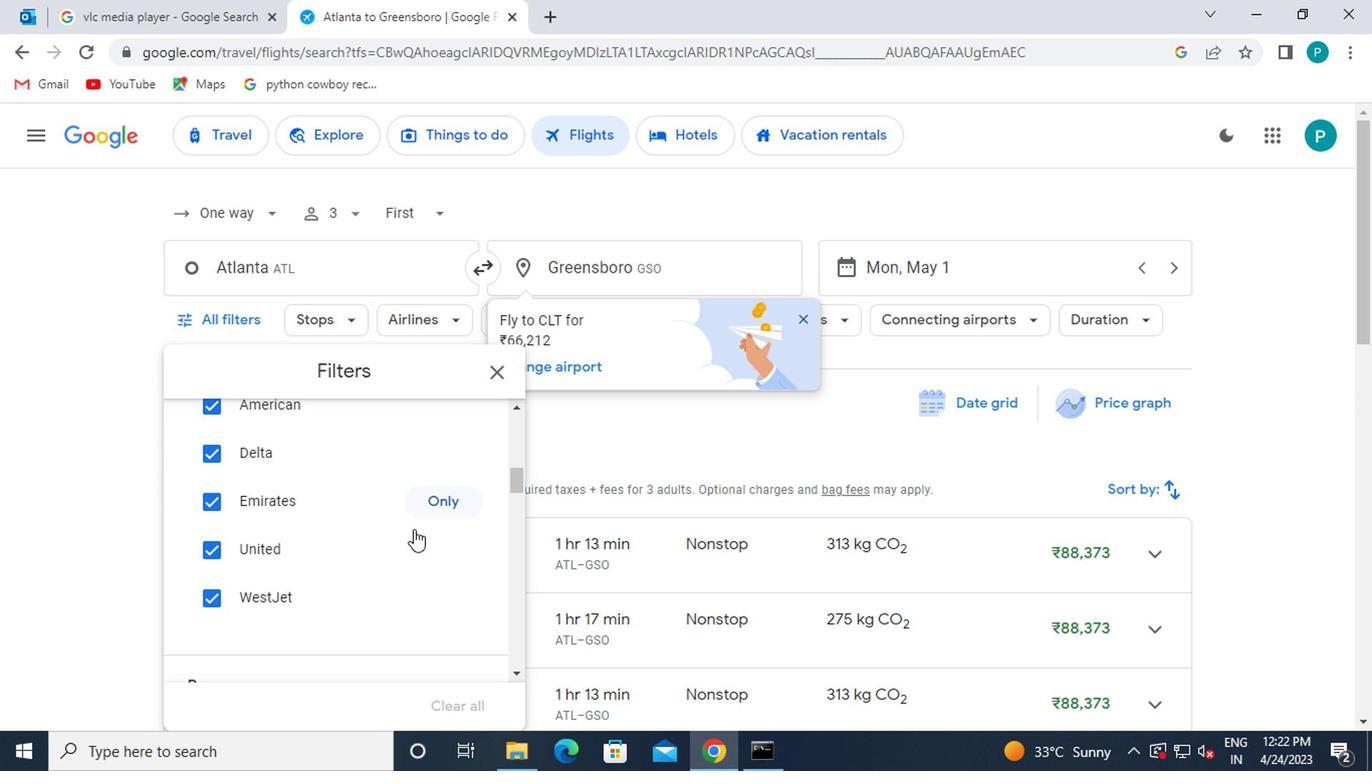 
Action: Mouse scrolled (411, 531) with delta (0, 0)
Screenshot: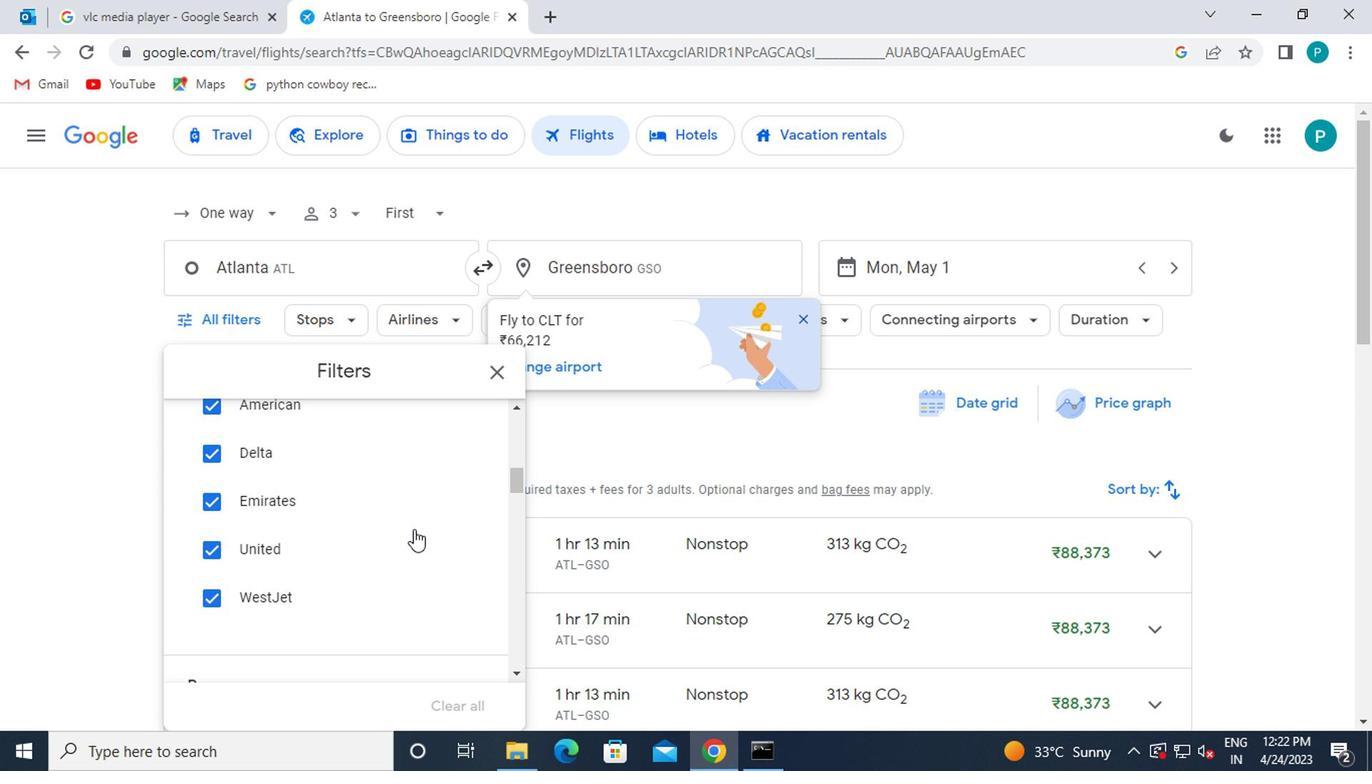 
Action: Mouse moved to (412, 531)
Screenshot: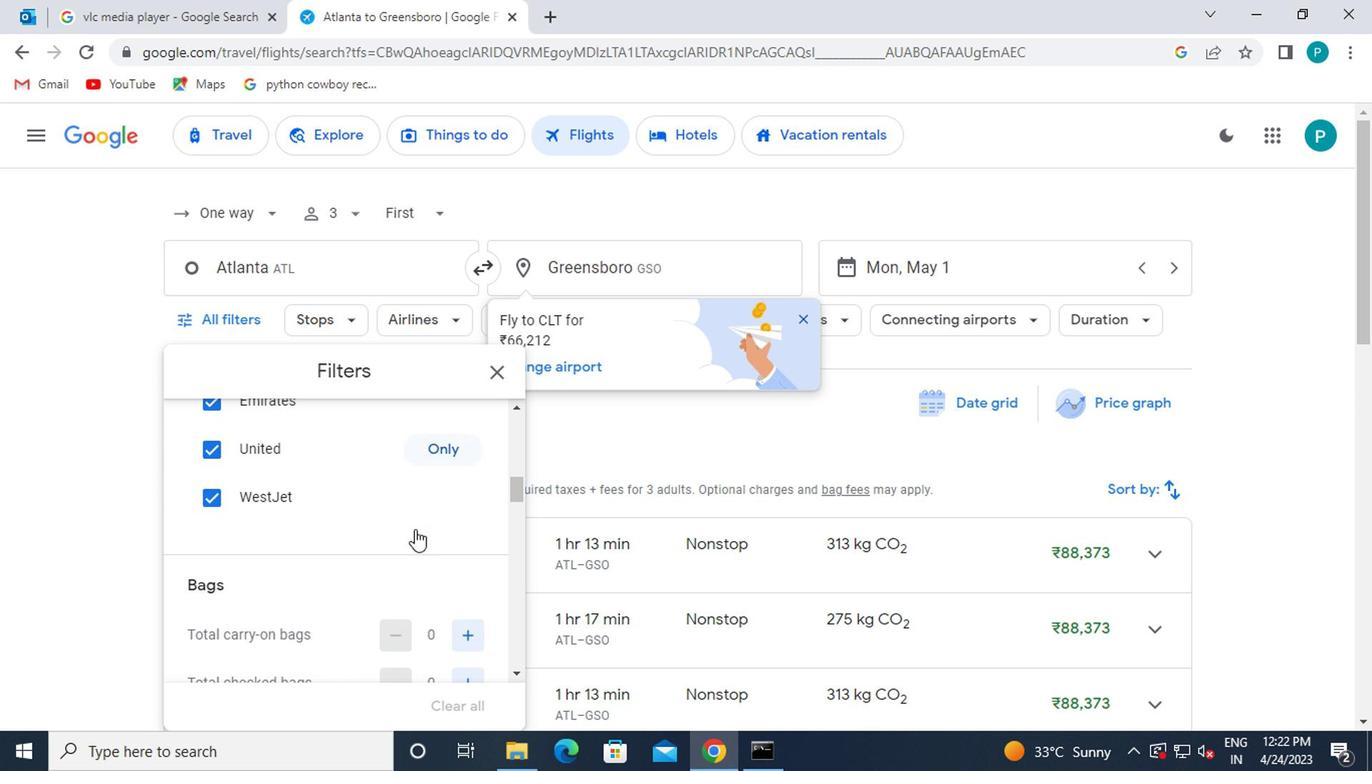 
Action: Mouse scrolled (412, 531) with delta (0, 0)
Screenshot: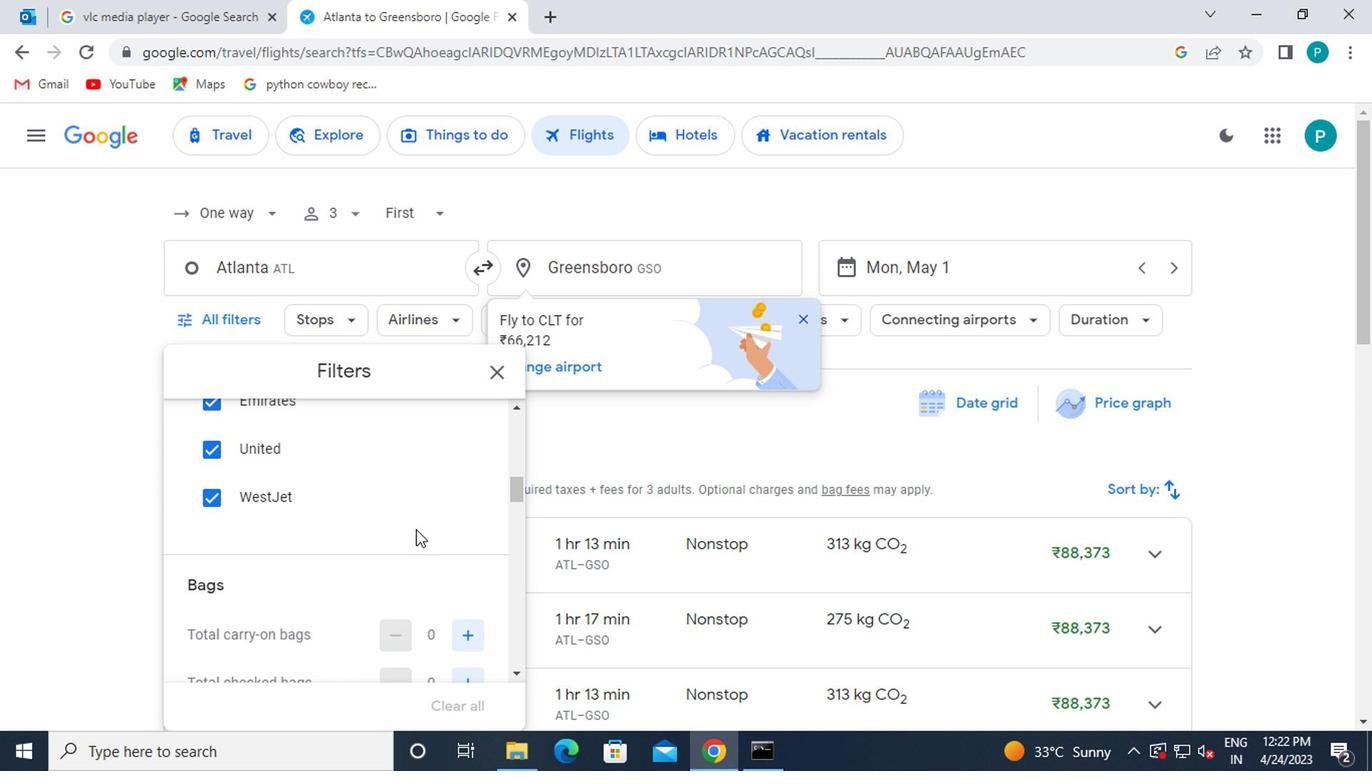 
Action: Mouse moved to (461, 538)
Screenshot: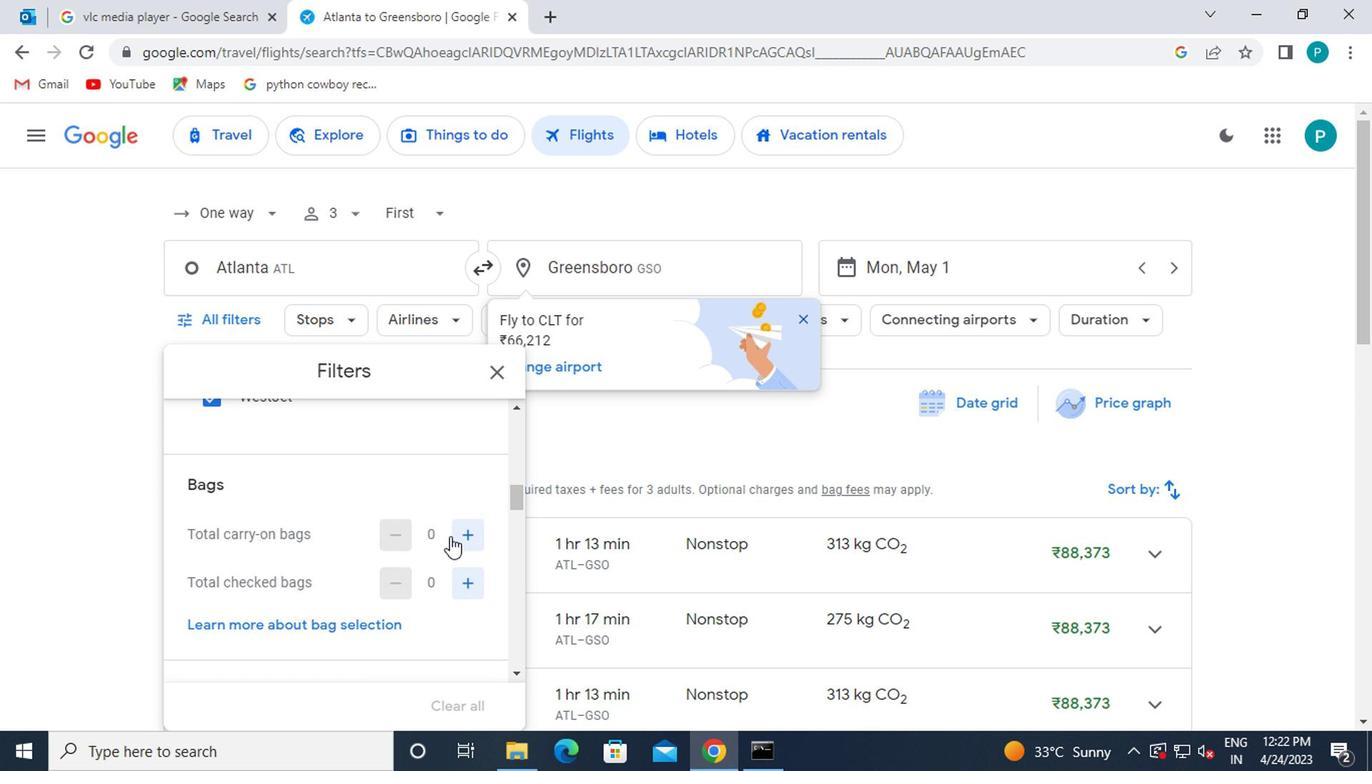
Action: Mouse pressed left at (461, 538)
Screenshot: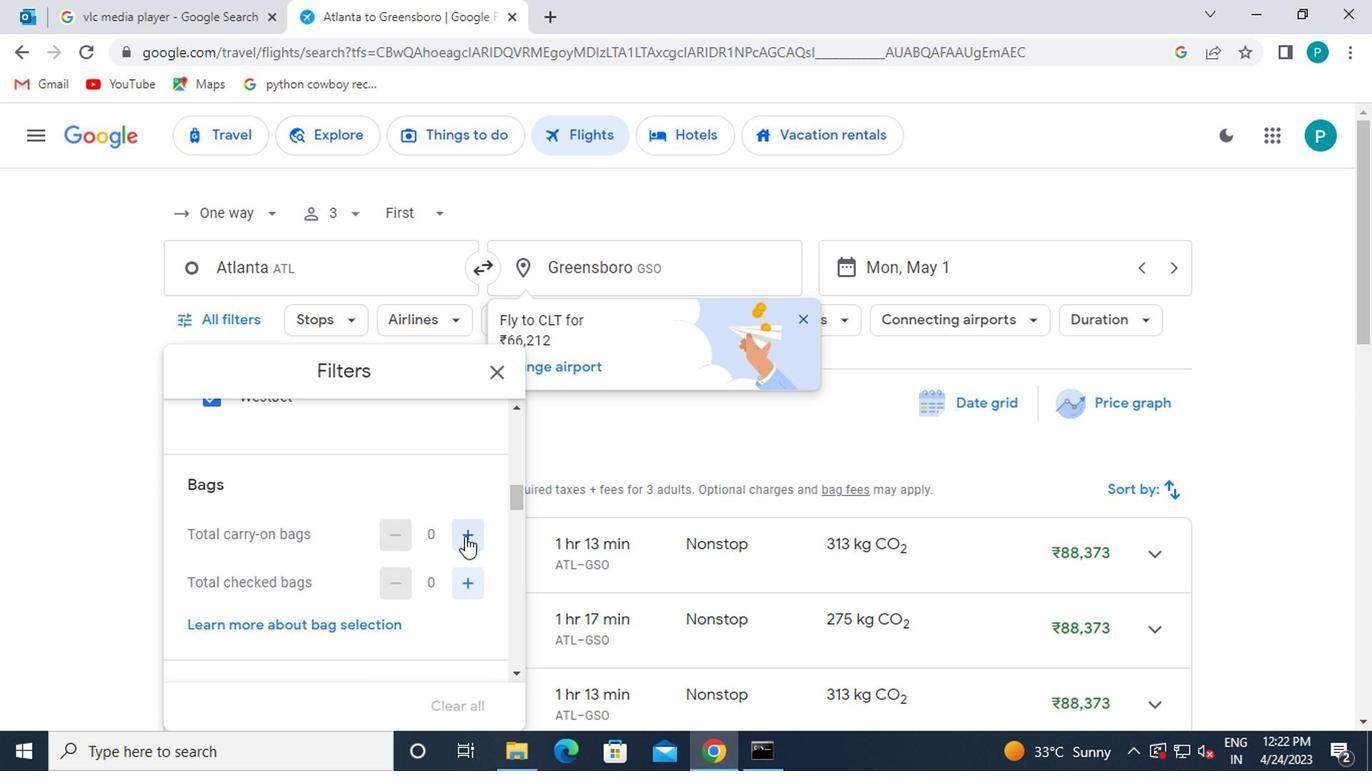 
Action: Mouse moved to (293, 563)
Screenshot: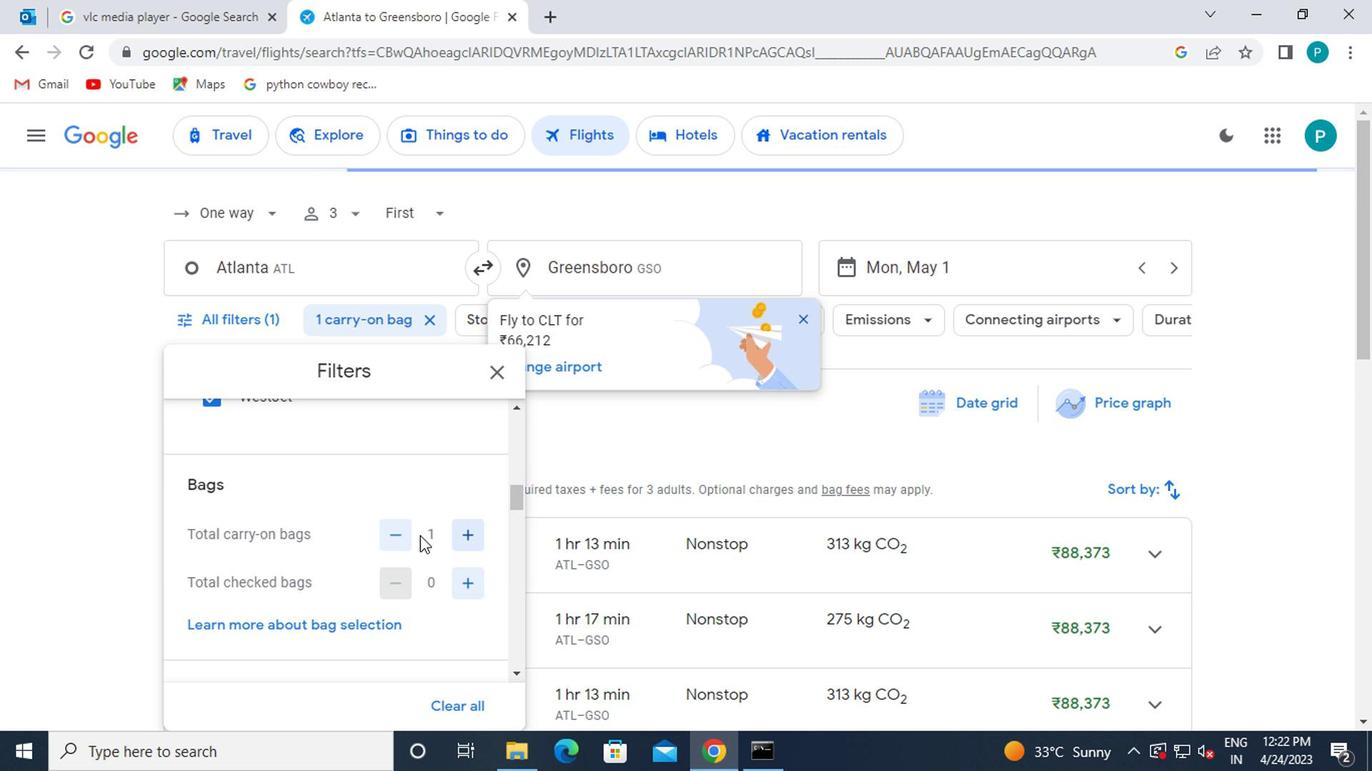 
Action: Mouse scrolled (293, 561) with delta (0, -1)
Screenshot: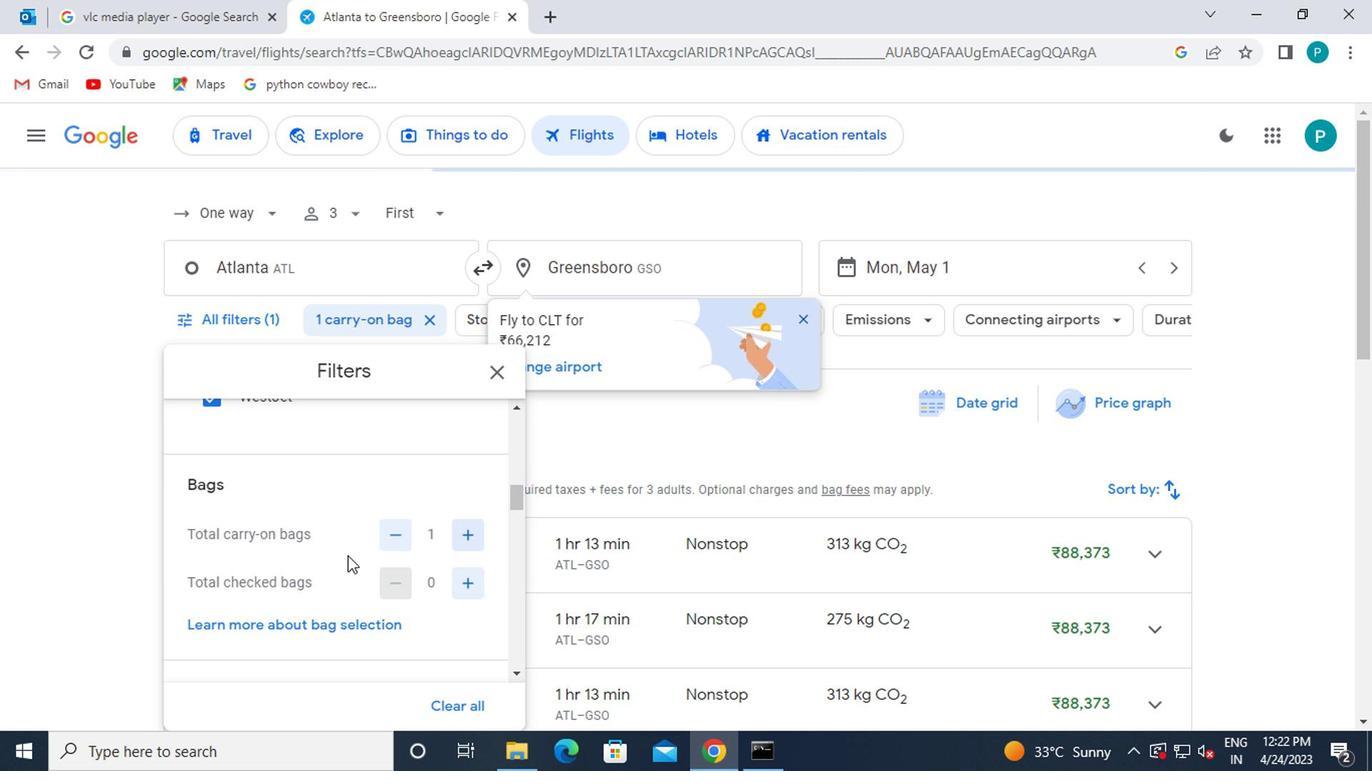 
Action: Mouse scrolled (293, 561) with delta (0, -1)
Screenshot: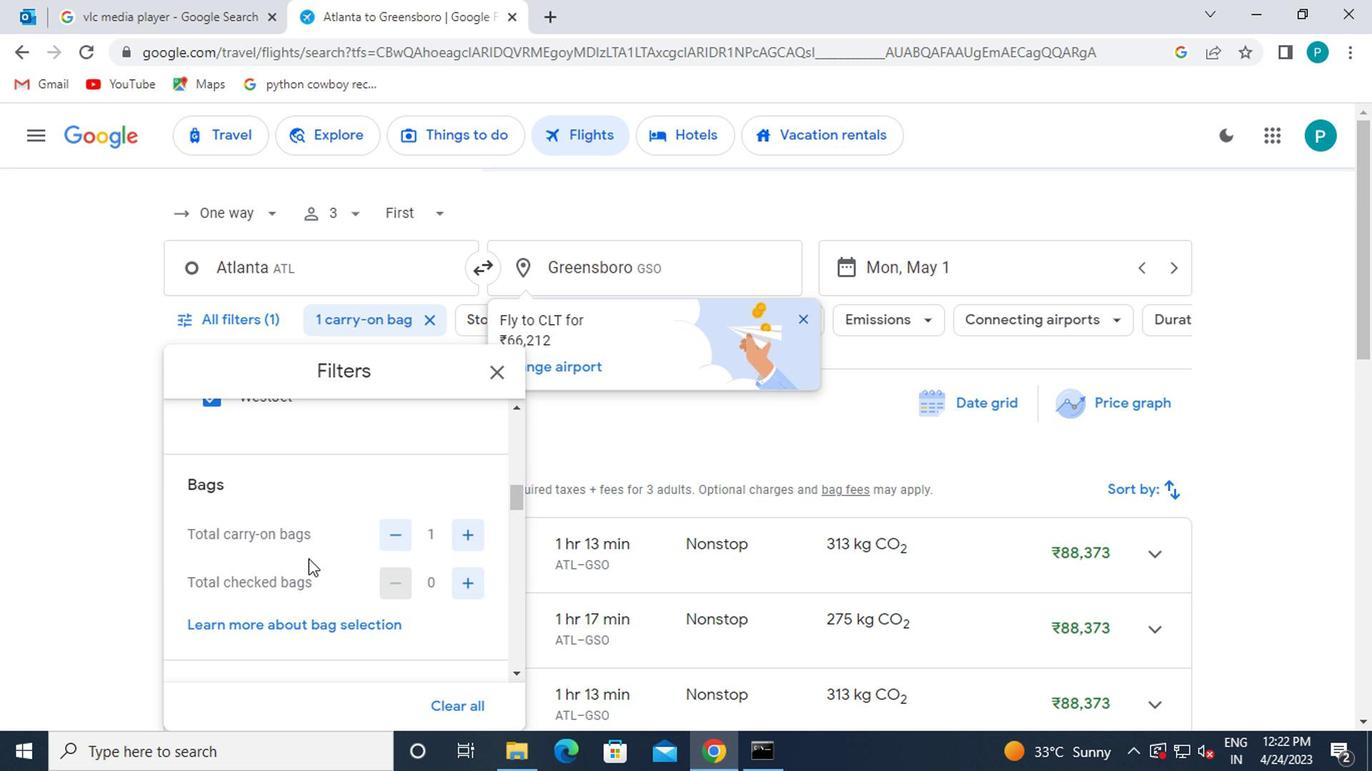
Action: Mouse moved to (293, 563)
Screenshot: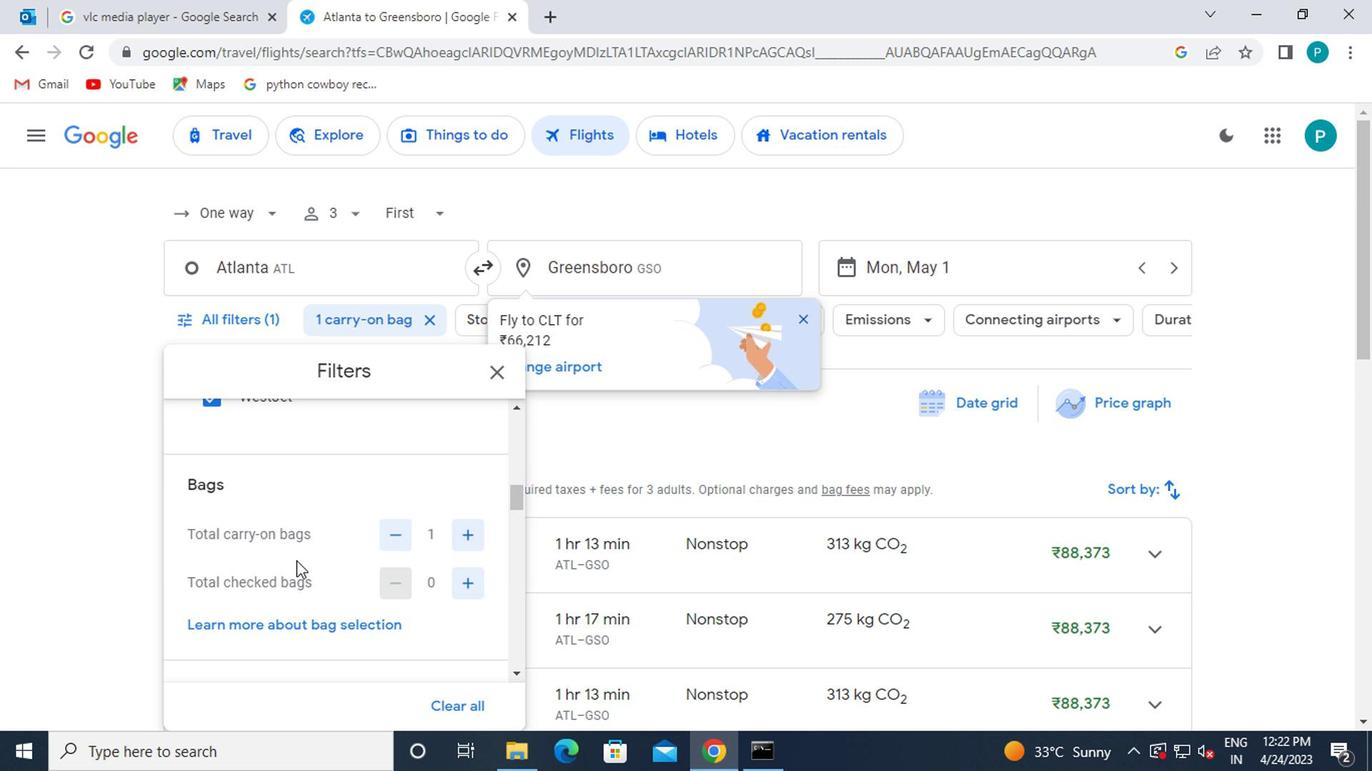 
Action: Mouse scrolled (293, 561) with delta (0, -1)
Screenshot: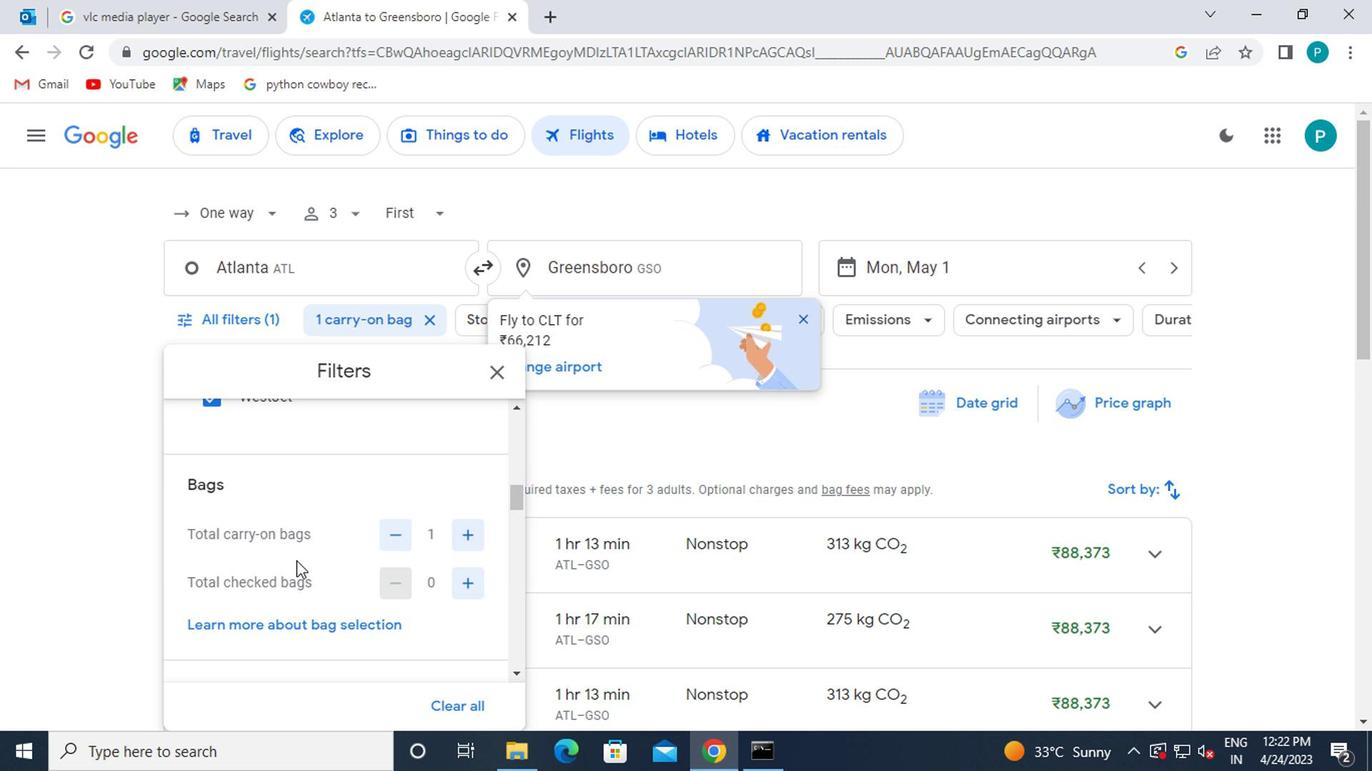 
Action: Mouse moved to (466, 474)
Screenshot: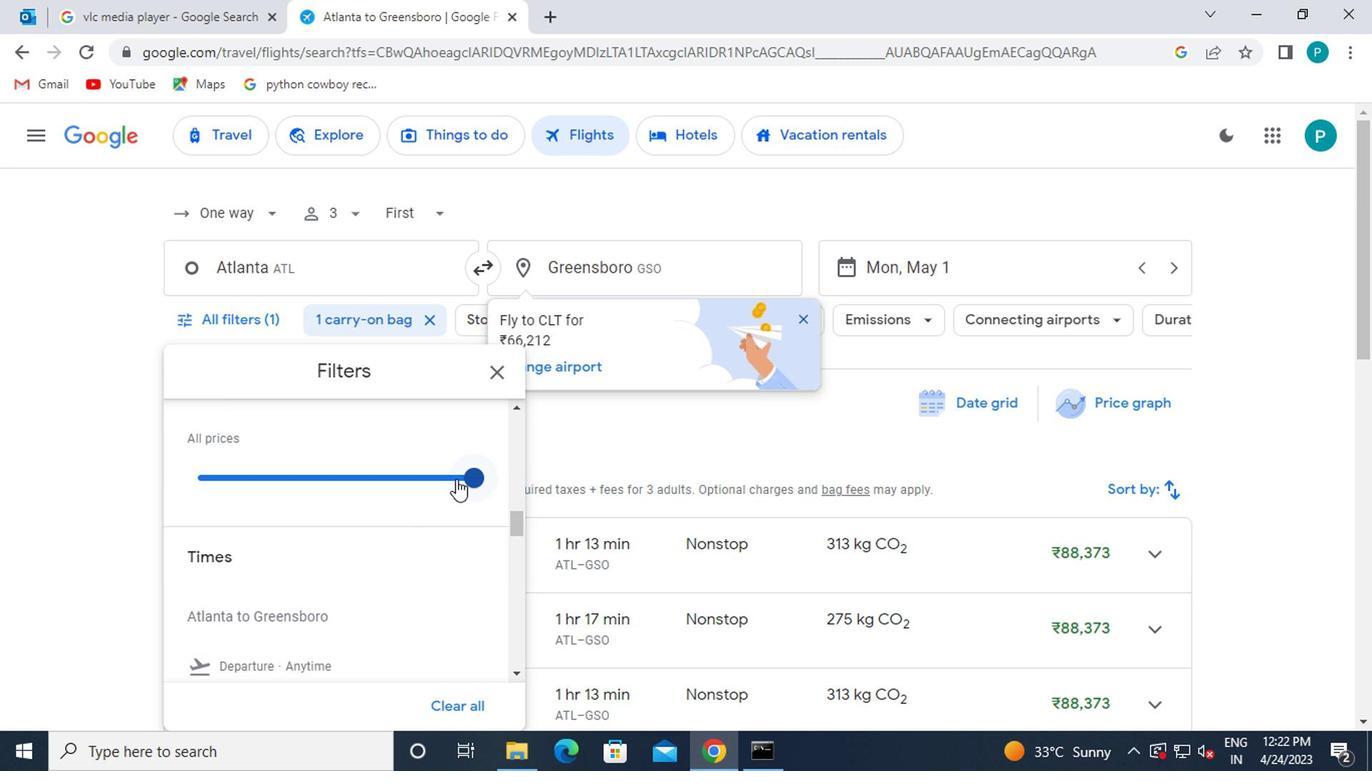 
Action: Mouse pressed left at (466, 474)
Screenshot: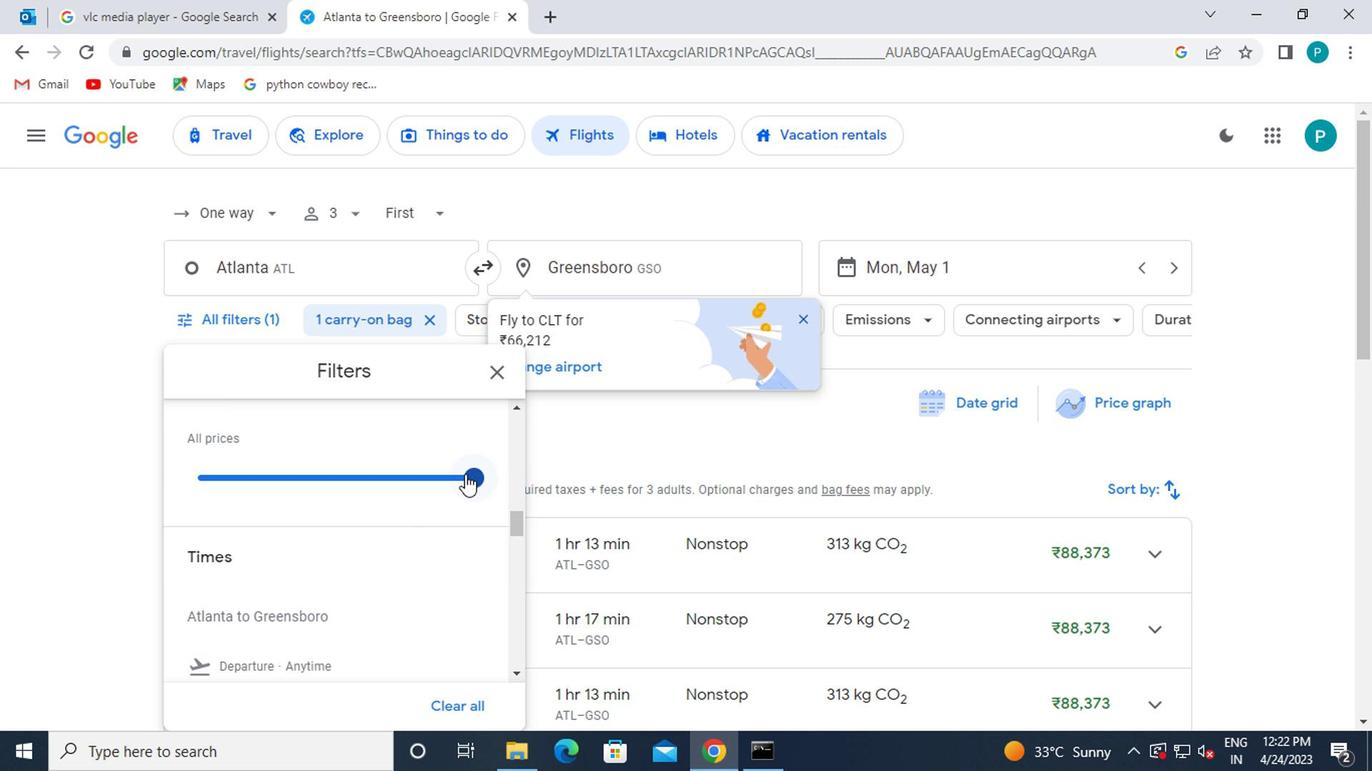 
Action: Mouse moved to (401, 566)
Screenshot: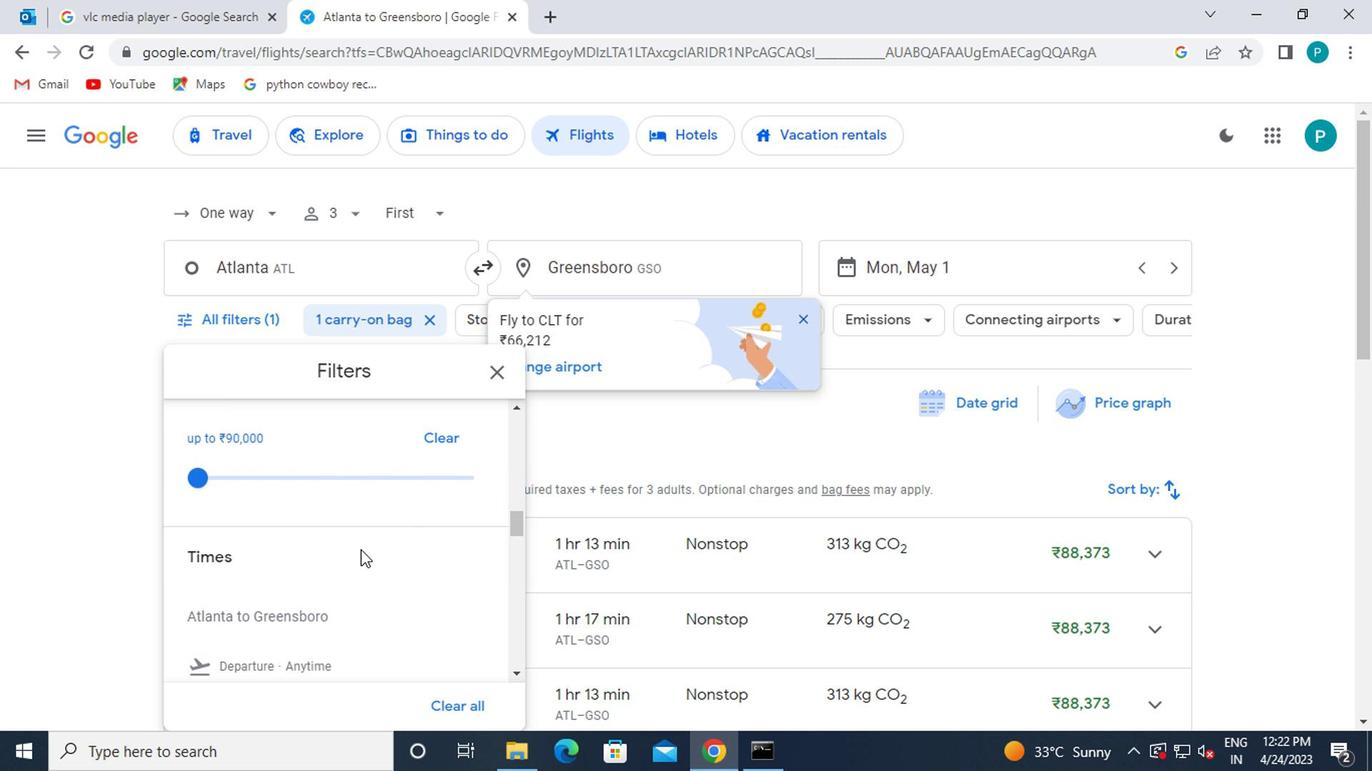 
Action: Mouse scrolled (401, 564) with delta (0, -1)
Screenshot: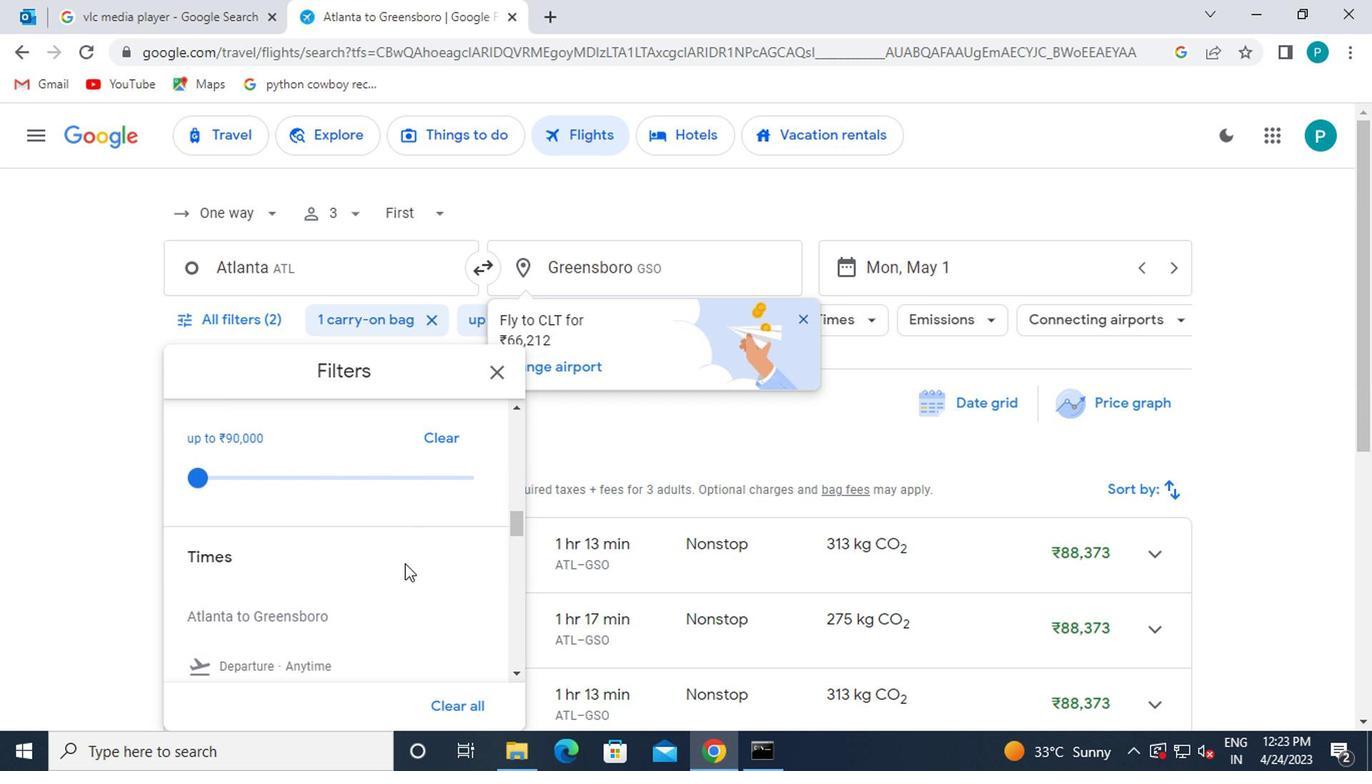 
Action: Mouse moved to (194, 593)
Screenshot: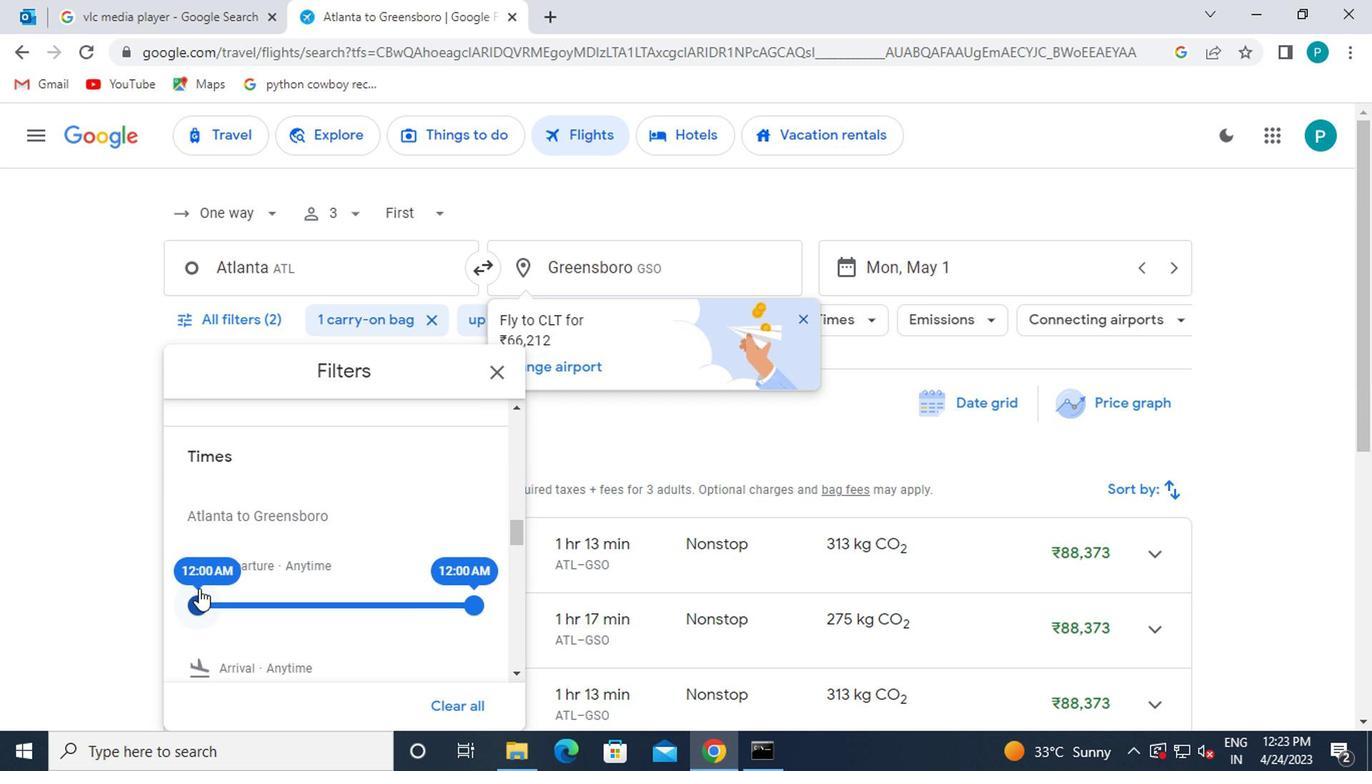 
Action: Mouse pressed left at (194, 593)
Screenshot: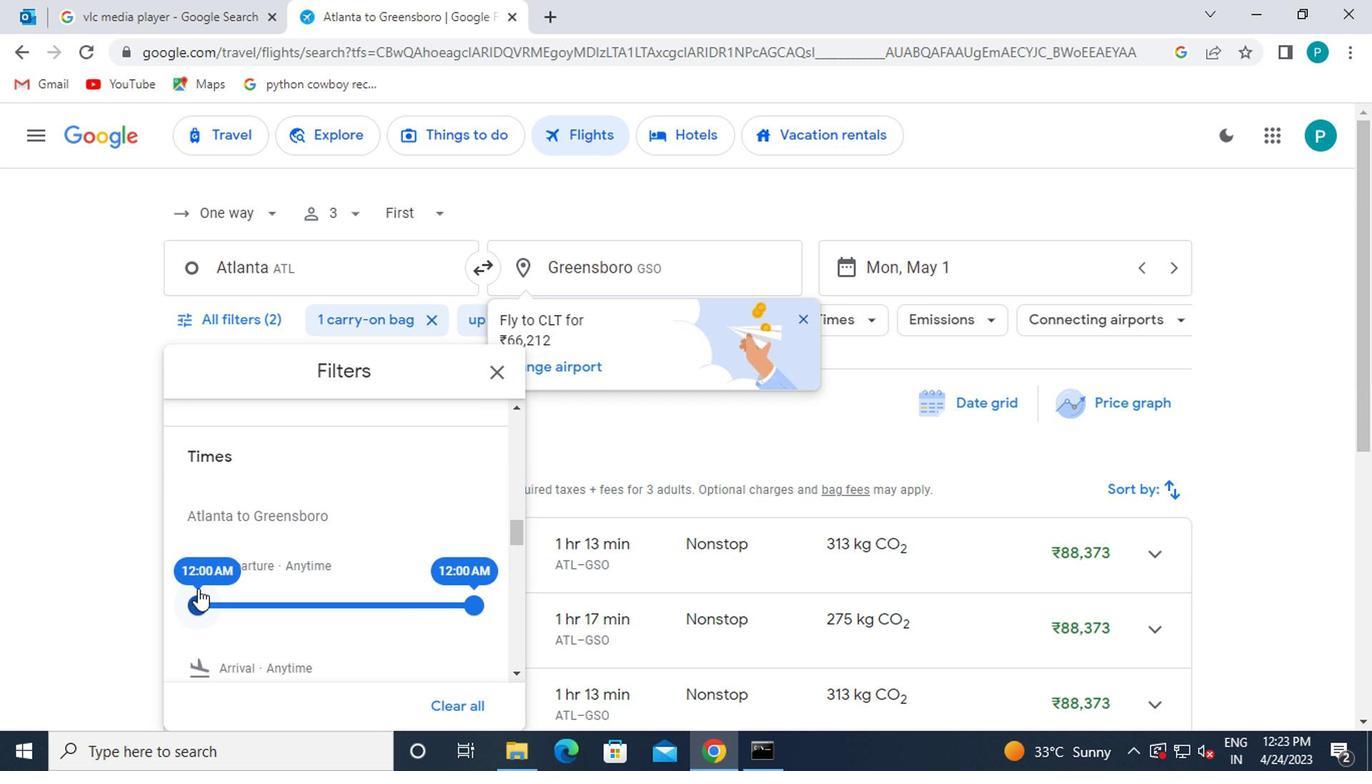 
Action: Mouse moved to (403, 583)
Screenshot: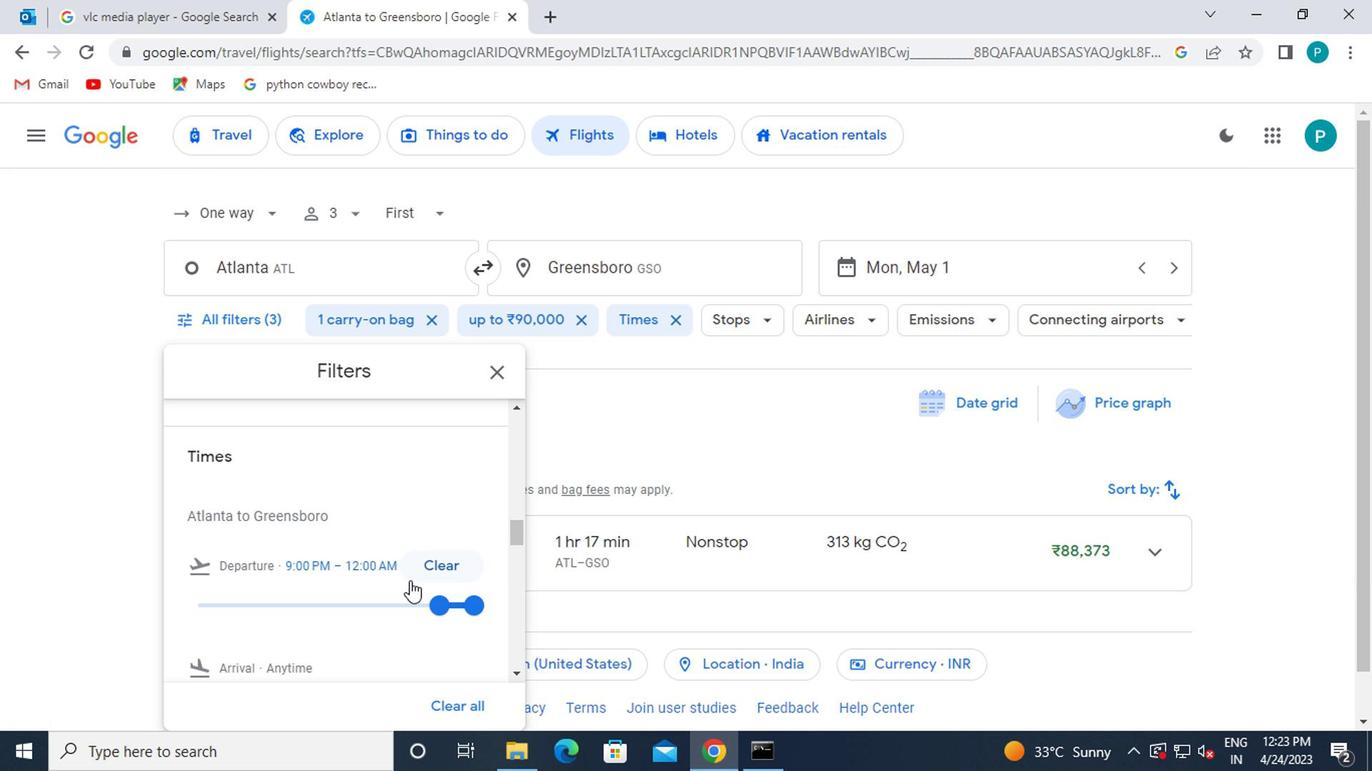 
Action: Mouse scrolled (403, 581) with delta (0, -1)
Screenshot: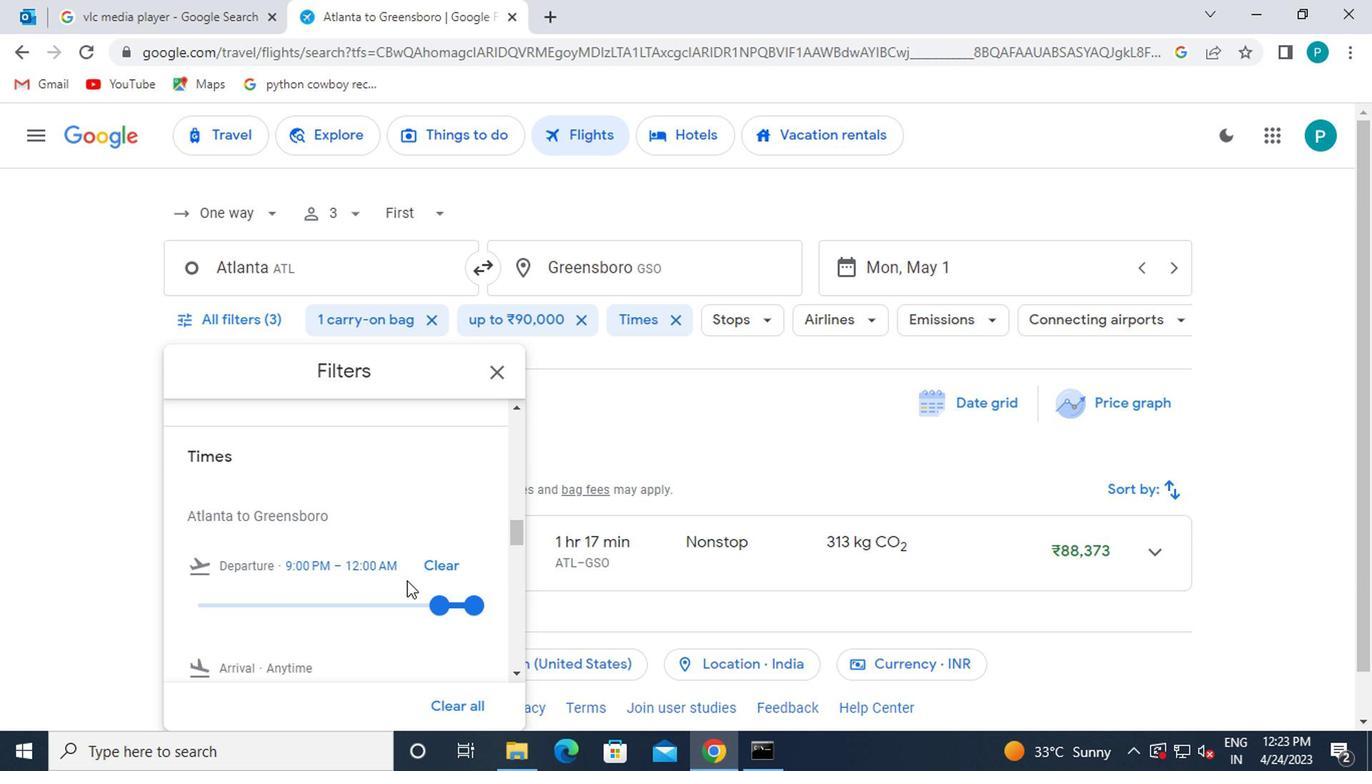 
Action: Mouse scrolled (403, 581) with delta (0, -1)
Screenshot: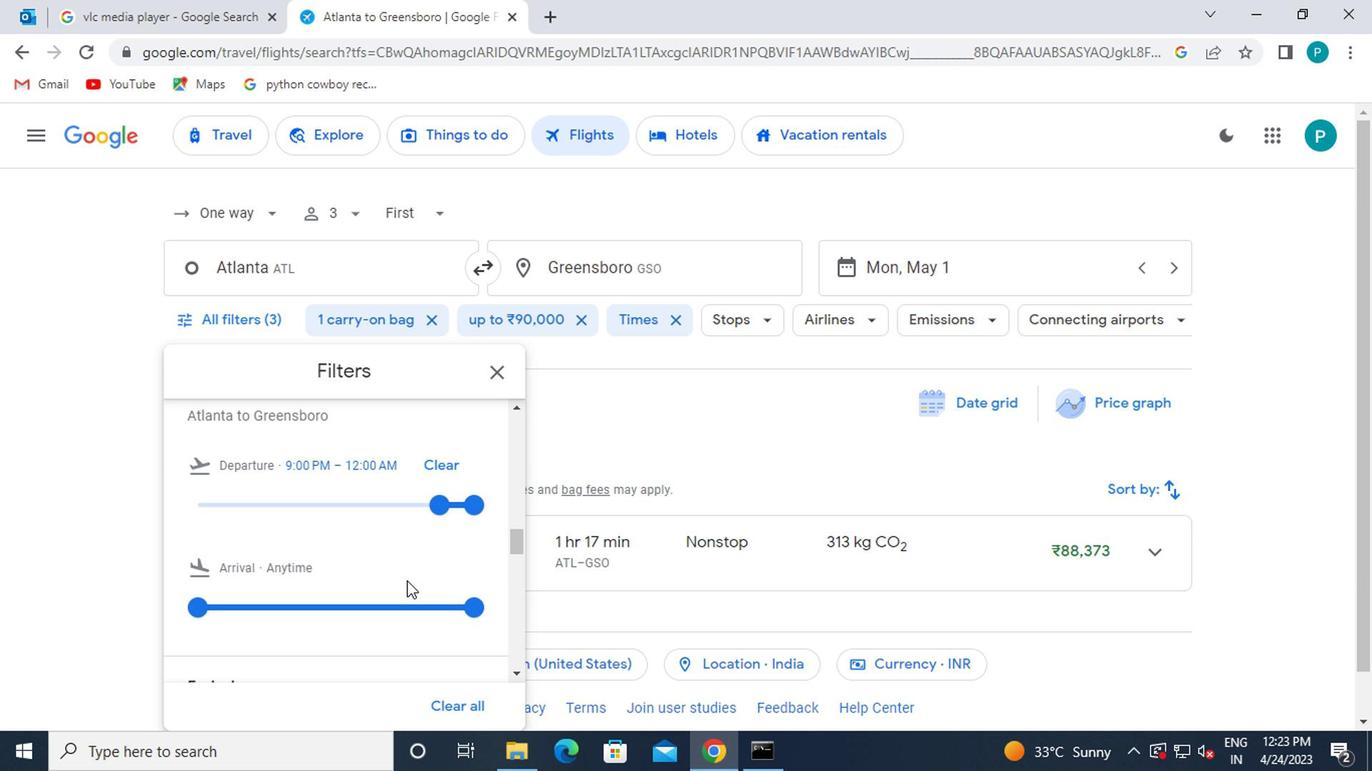 
Action: Mouse scrolled (403, 581) with delta (0, -1)
Screenshot: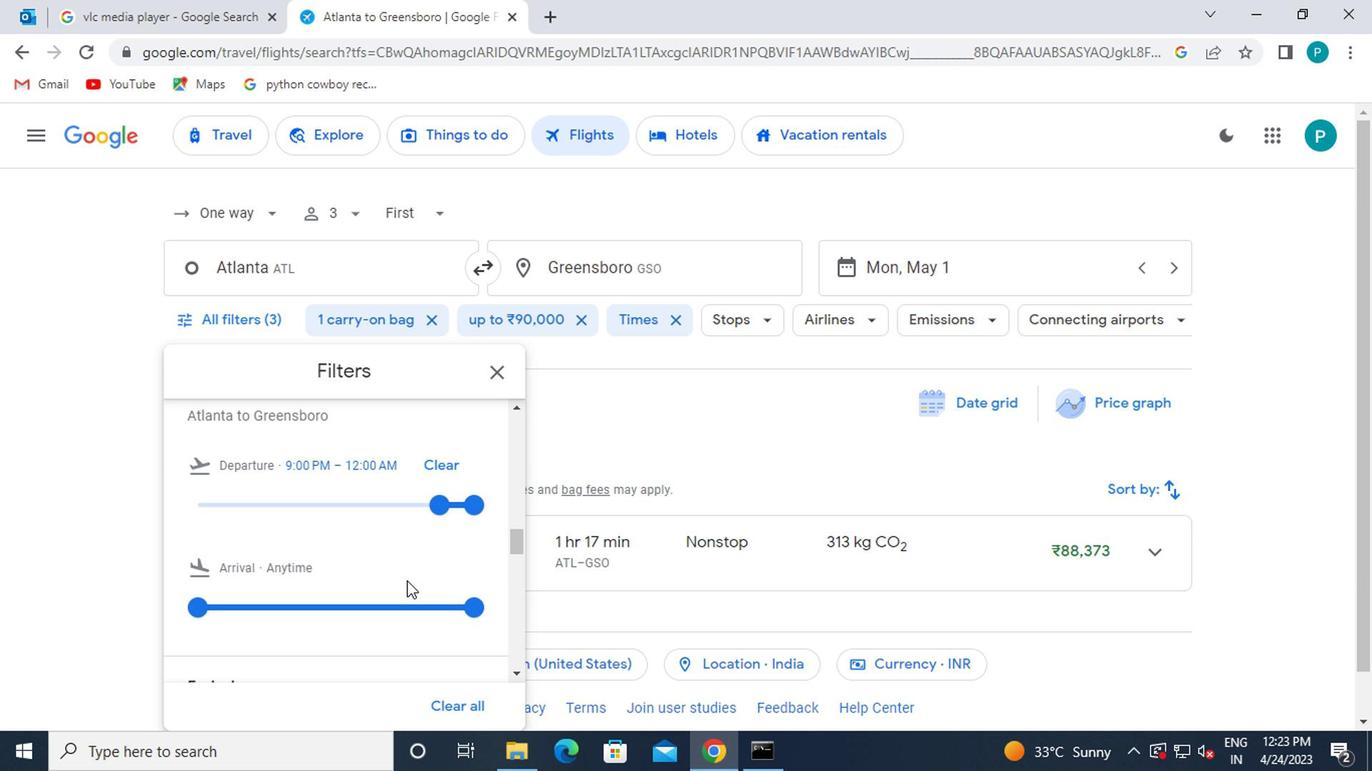 
Action: Mouse scrolled (403, 581) with delta (0, -1)
Screenshot: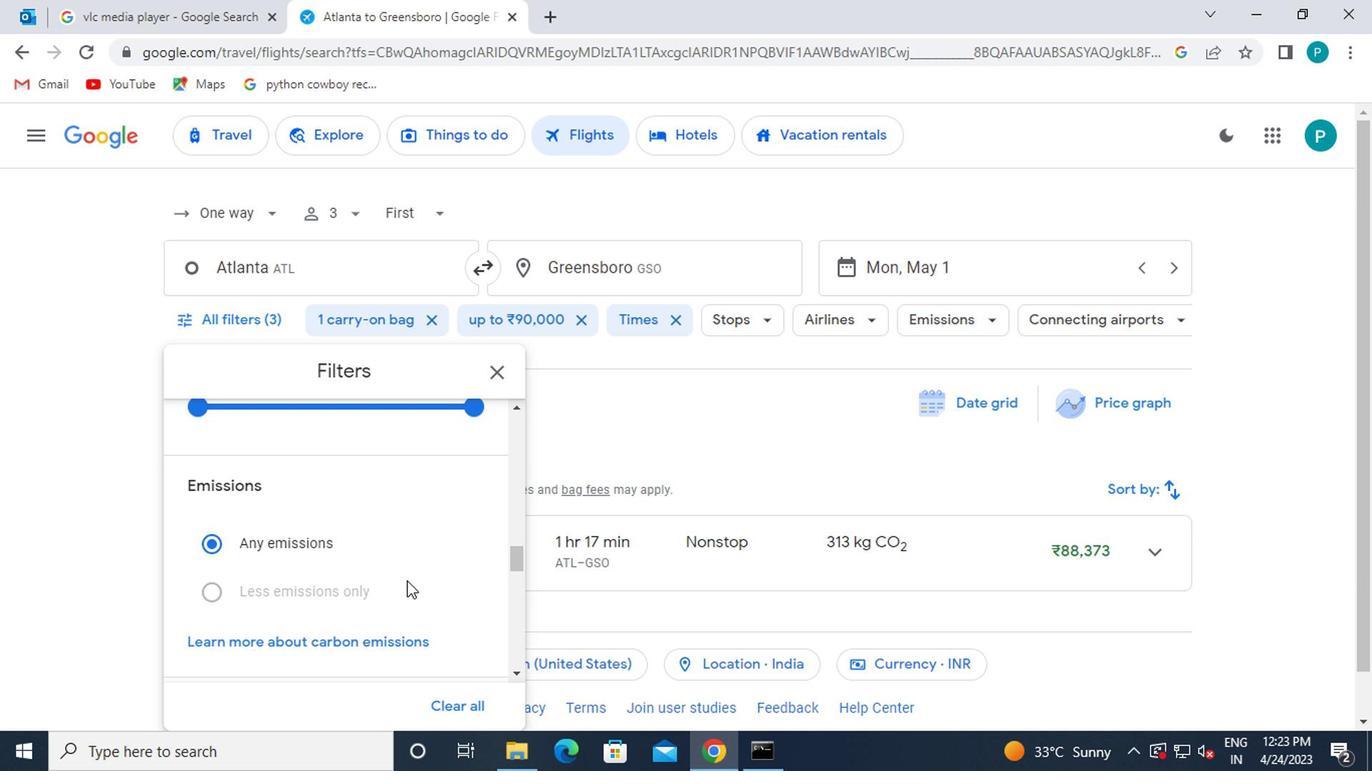 
Action: Mouse scrolled (403, 581) with delta (0, -1)
Screenshot: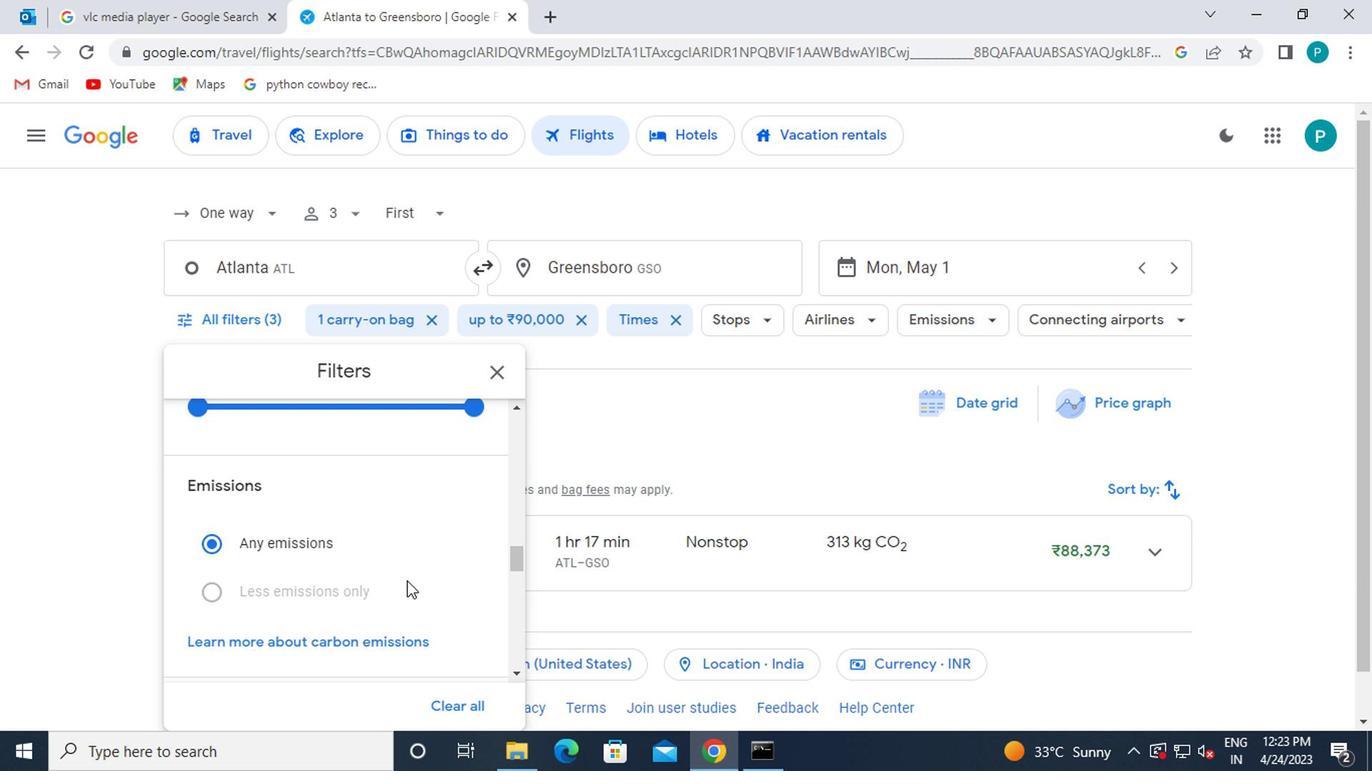 
Action: Mouse moved to (481, 385)
Screenshot: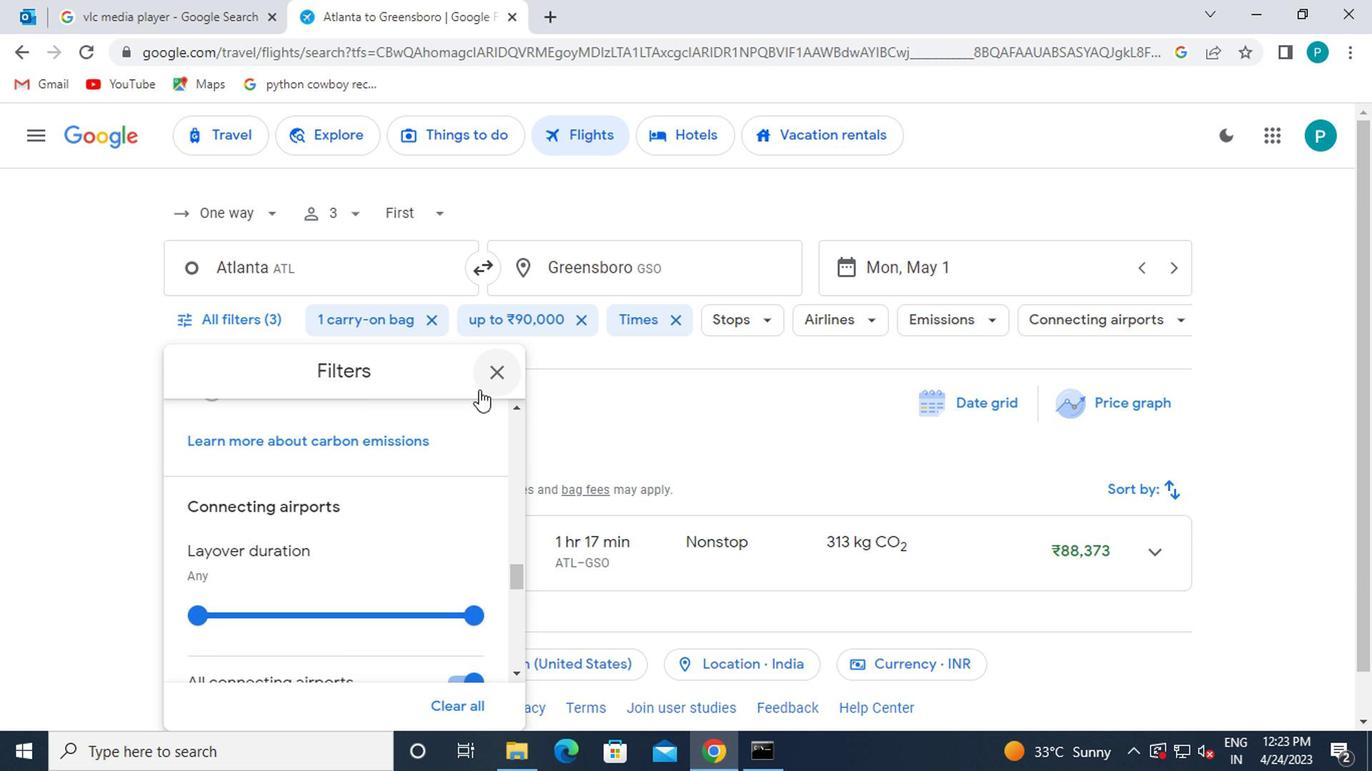 
Action: Mouse pressed left at (481, 385)
Screenshot: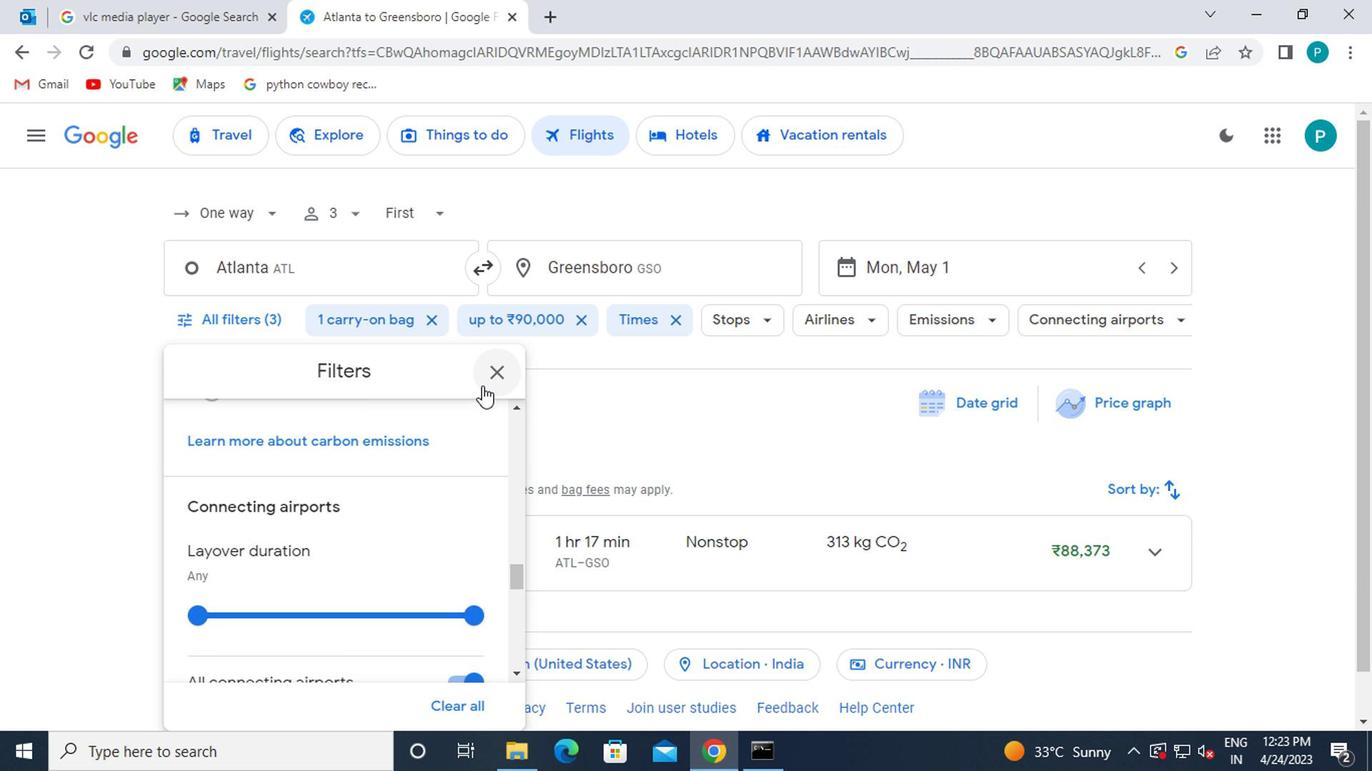 
